 Task: Locate the nearest hot spring in Colorado.
Action: Mouse moved to (137, 65)
Screenshot: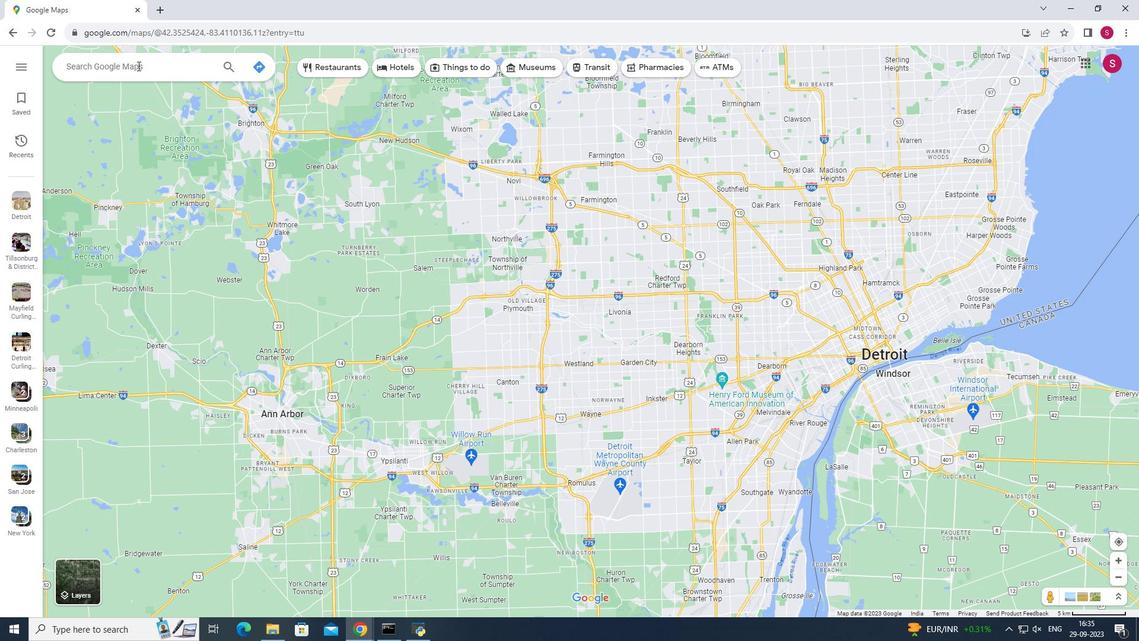 
Action: Mouse pressed left at (137, 65)
Screenshot: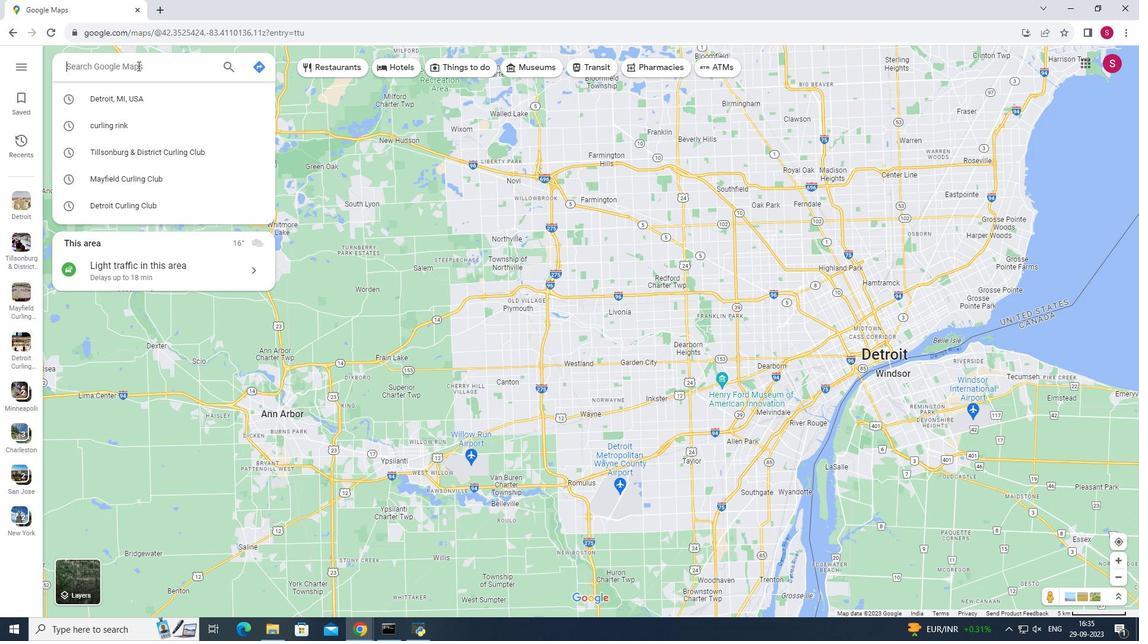 
Action: Mouse moved to (140, 68)
Screenshot: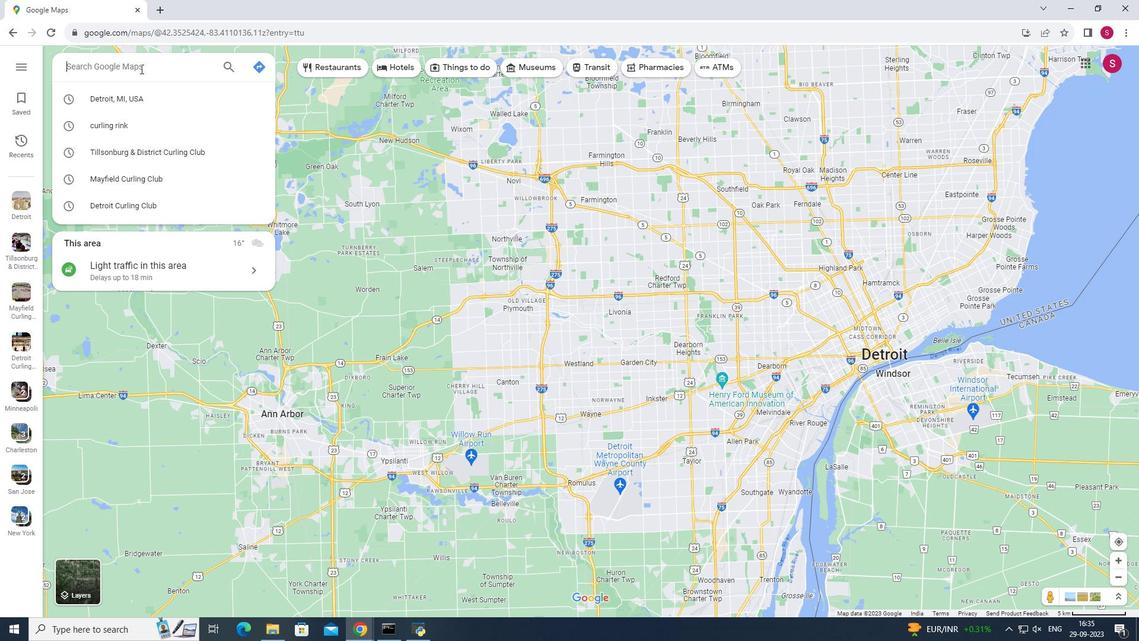 
Action: Key pressed <Key.shift>Colorado<Key.enter>
Screenshot: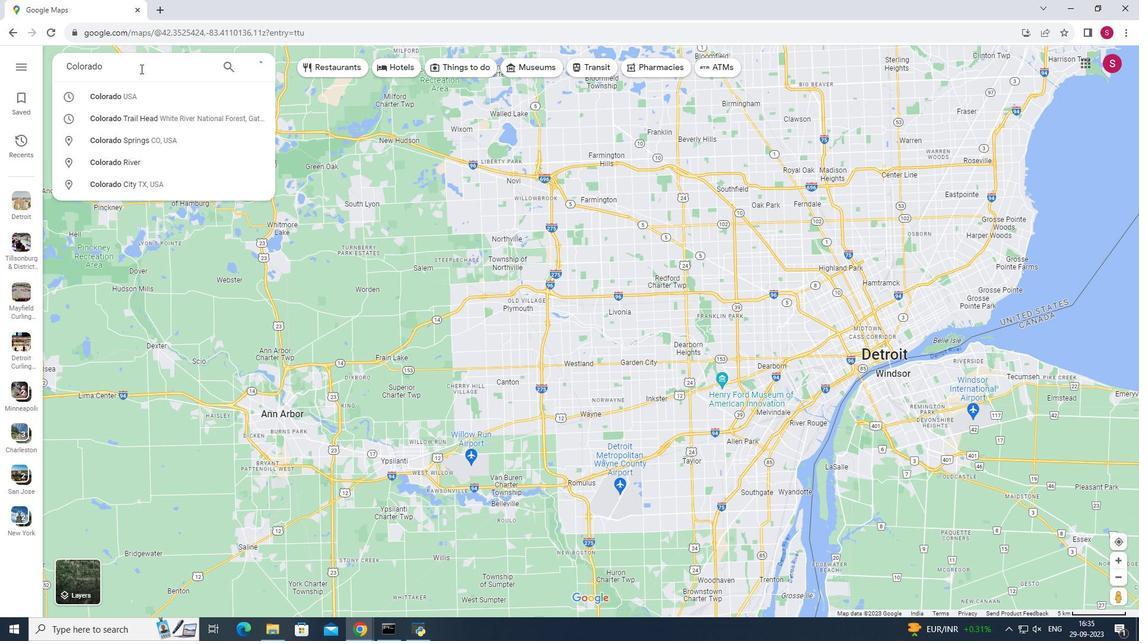 
Action: Mouse moved to (159, 261)
Screenshot: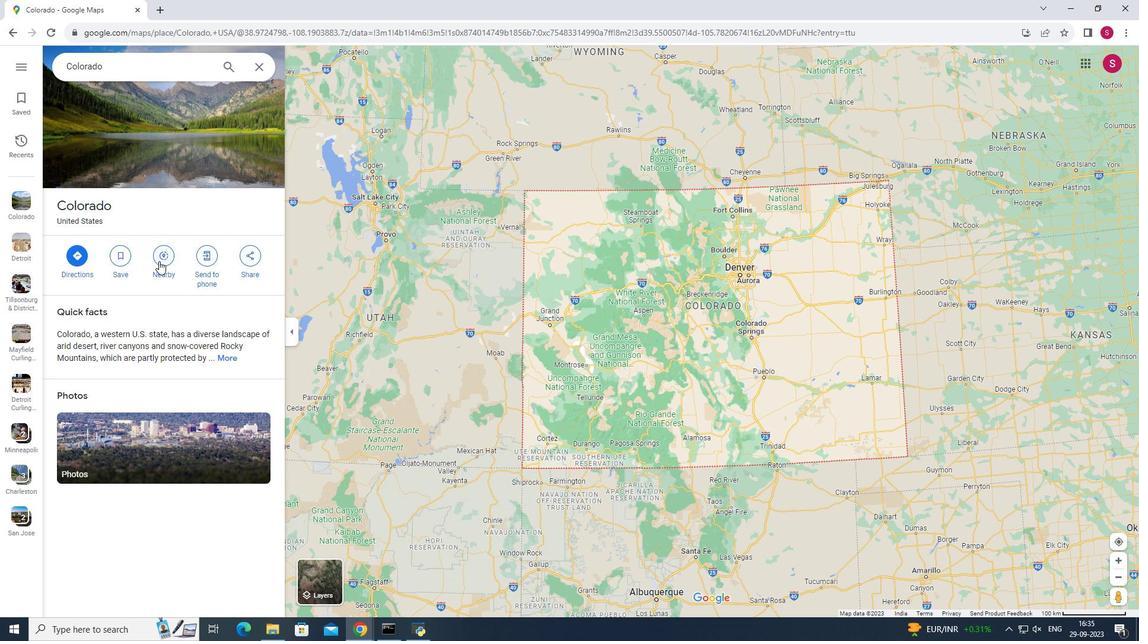 
Action: Mouse pressed left at (159, 261)
Screenshot: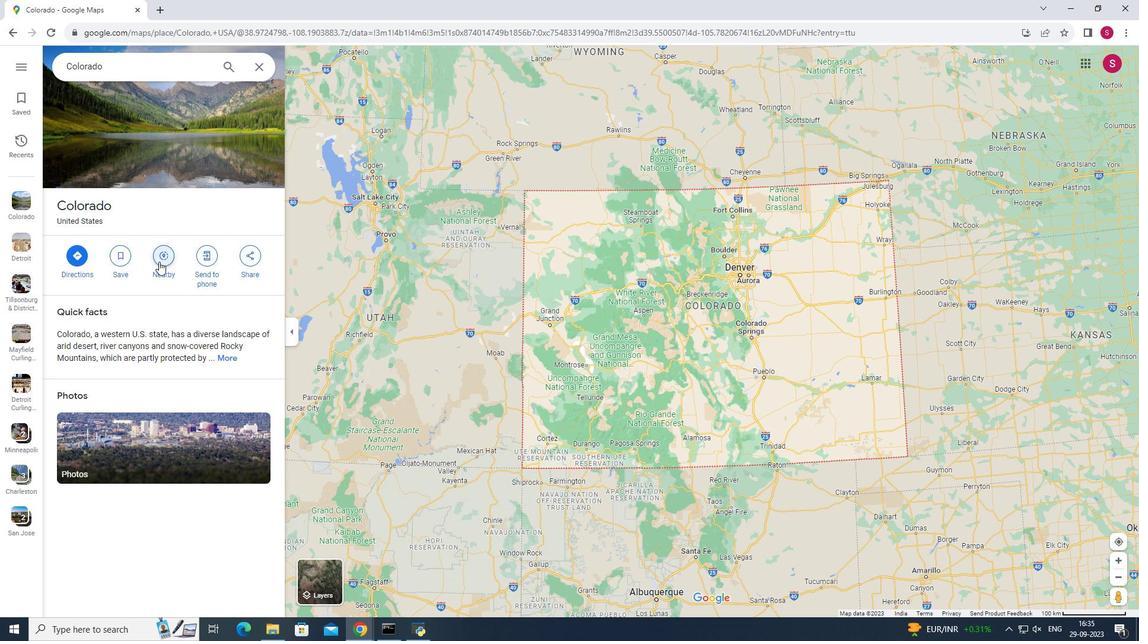 
Action: Mouse moved to (159, 263)
Screenshot: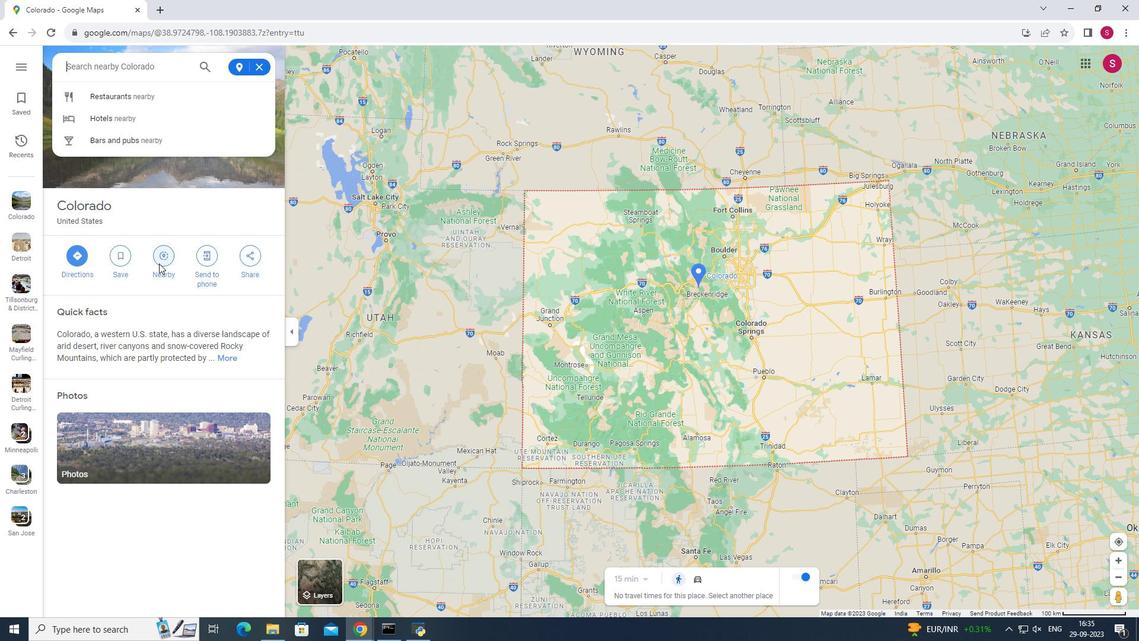 
Action: Key pressed hot<Key.space>spring<Key.enter>
Screenshot: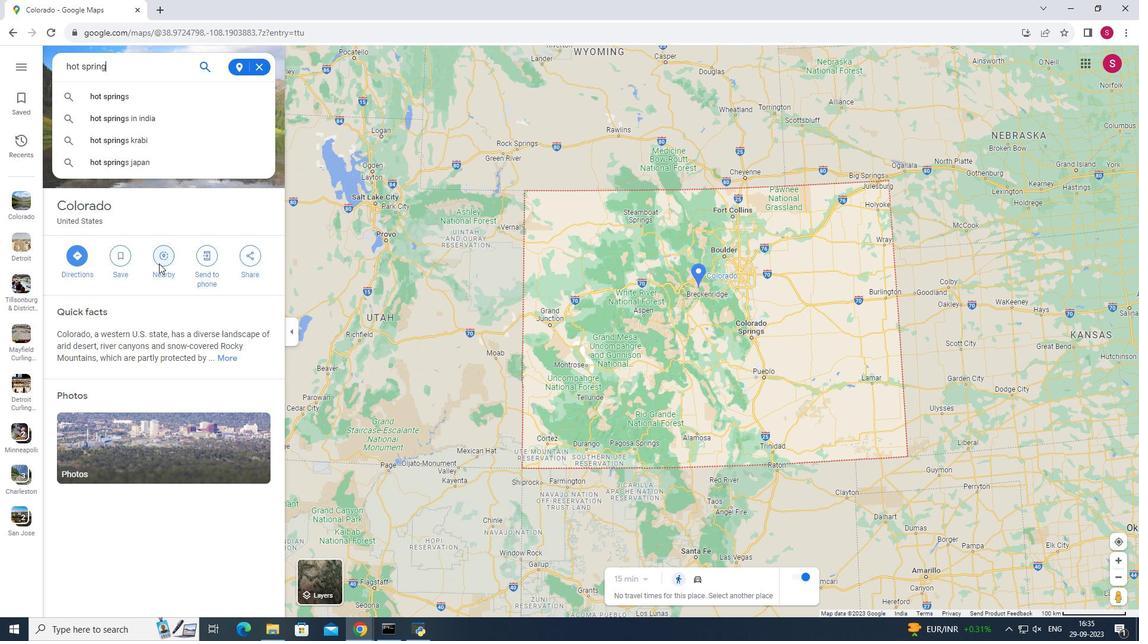 
Action: Mouse moved to (173, 222)
Screenshot: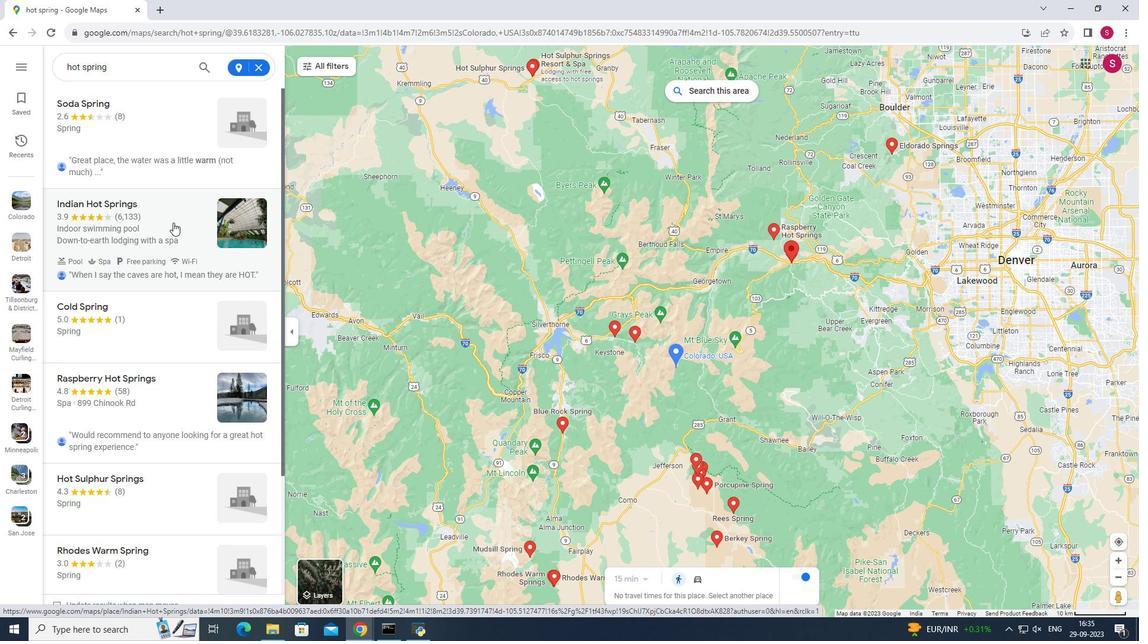
Action: Mouse pressed left at (173, 222)
Screenshot: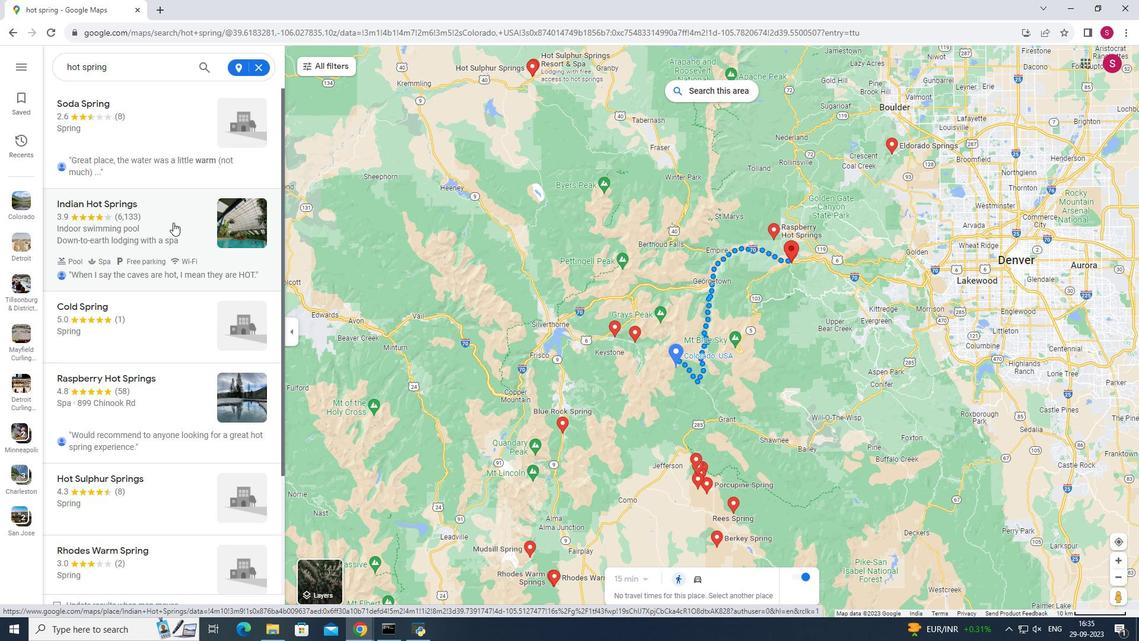 
Action: Mouse moved to (477, 323)
Screenshot: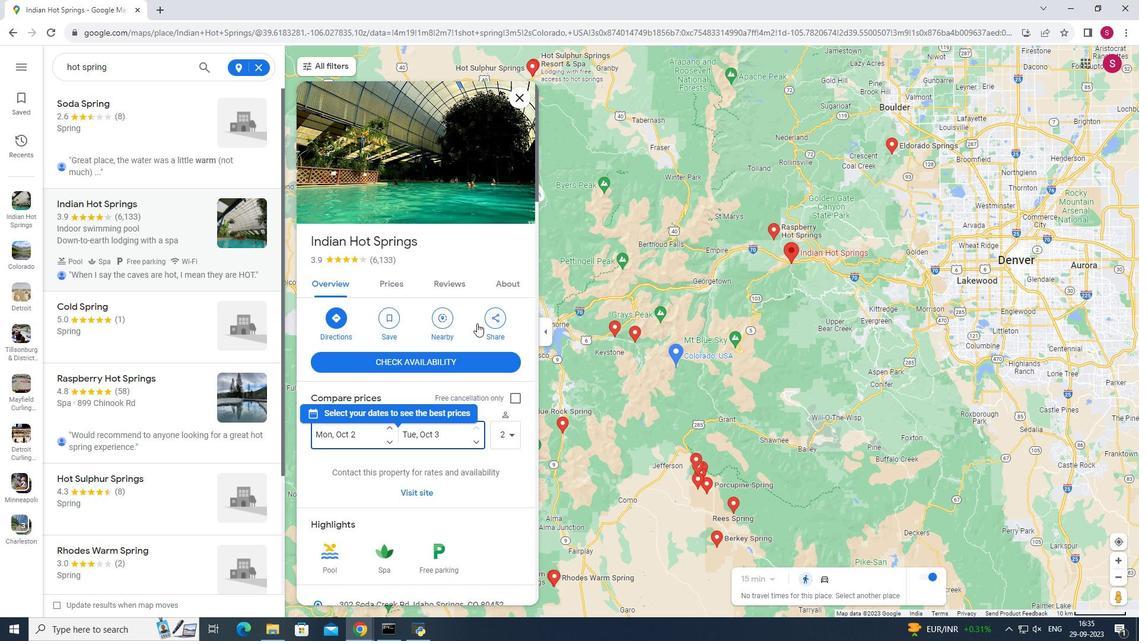 
Action: Mouse scrolled (477, 322) with delta (0, 0)
Screenshot: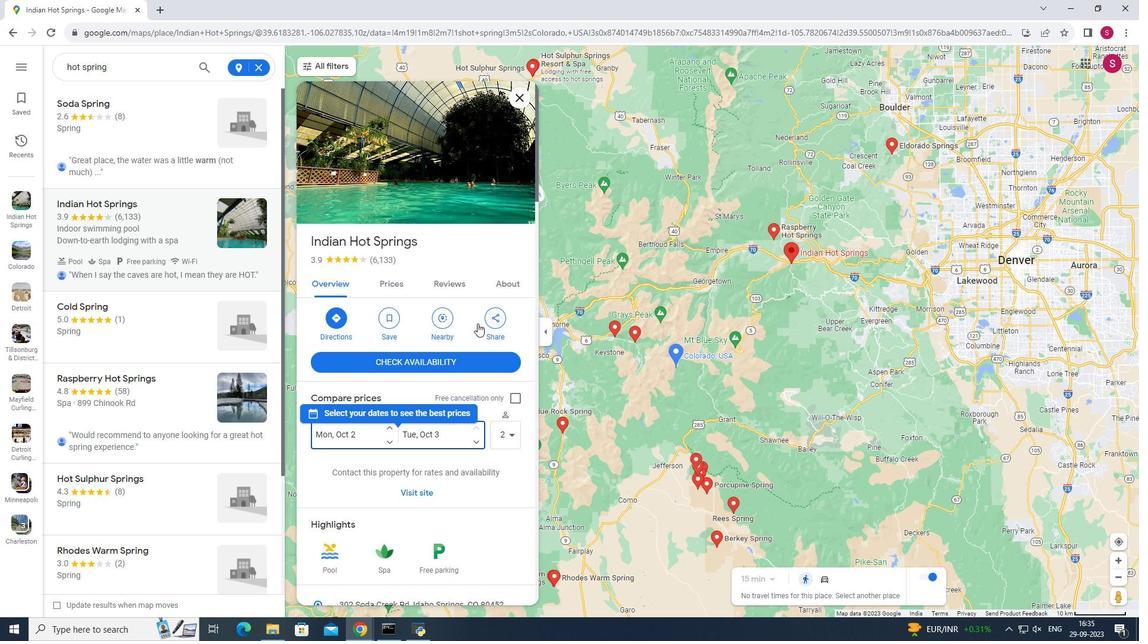 
Action: Mouse moved to (477, 323)
Screenshot: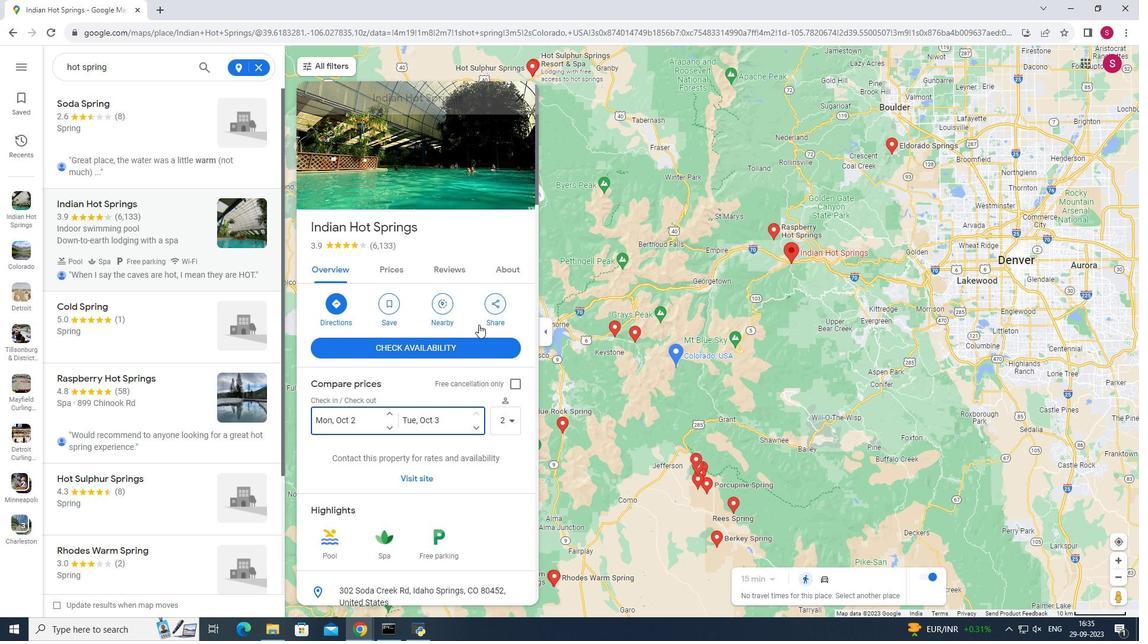 
Action: Mouse scrolled (477, 322) with delta (0, 0)
Screenshot: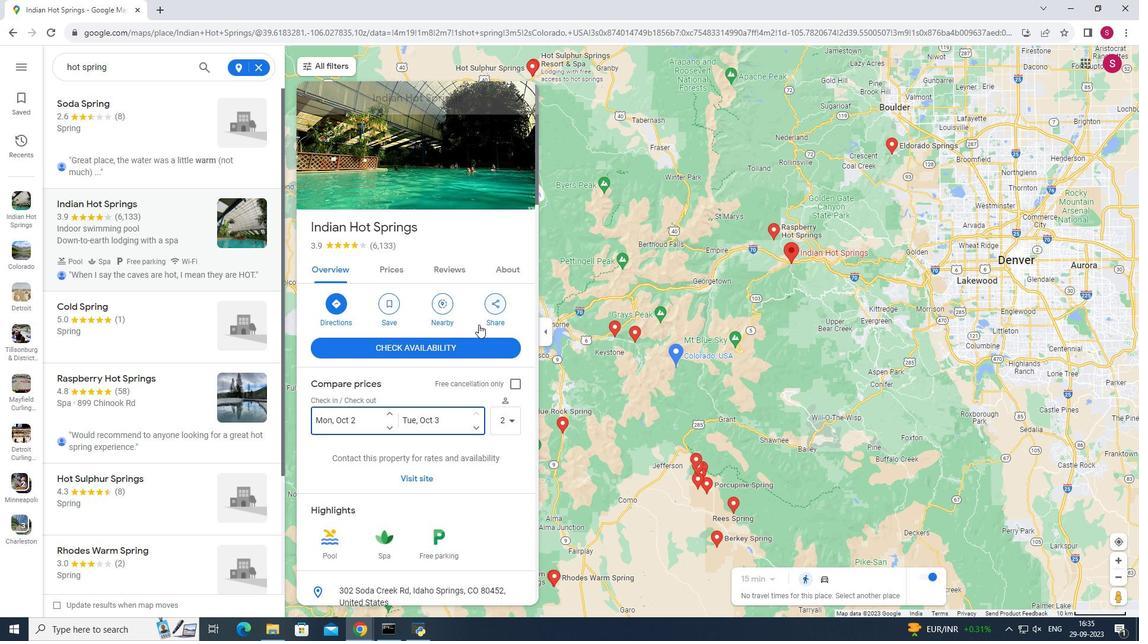
Action: Mouse moved to (480, 326)
Screenshot: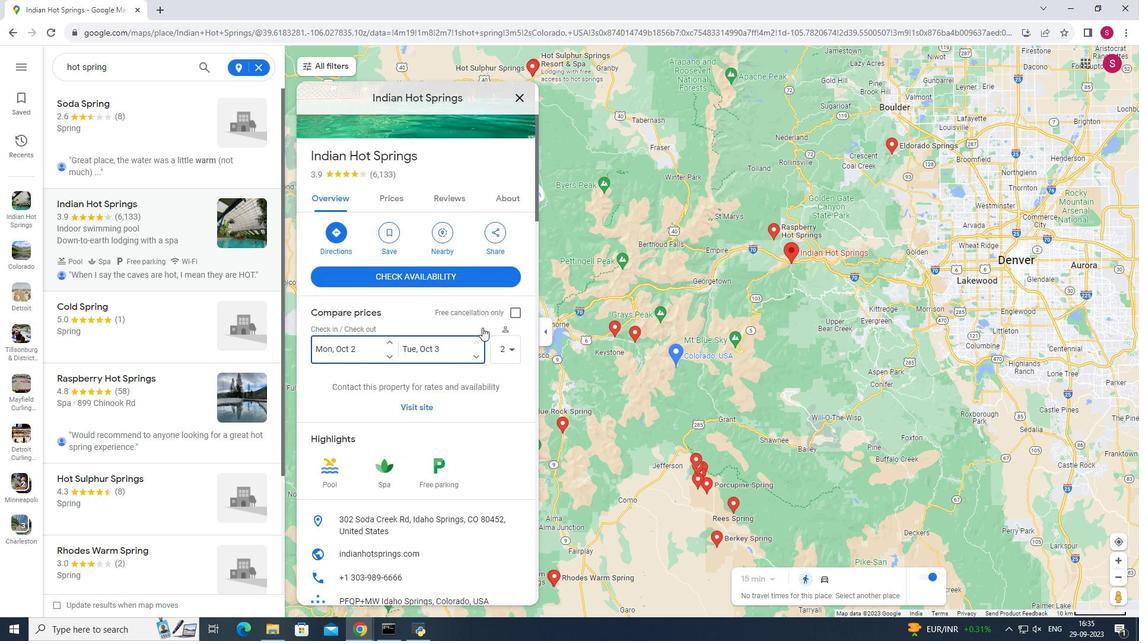 
Action: Mouse scrolled (480, 325) with delta (0, 0)
Screenshot: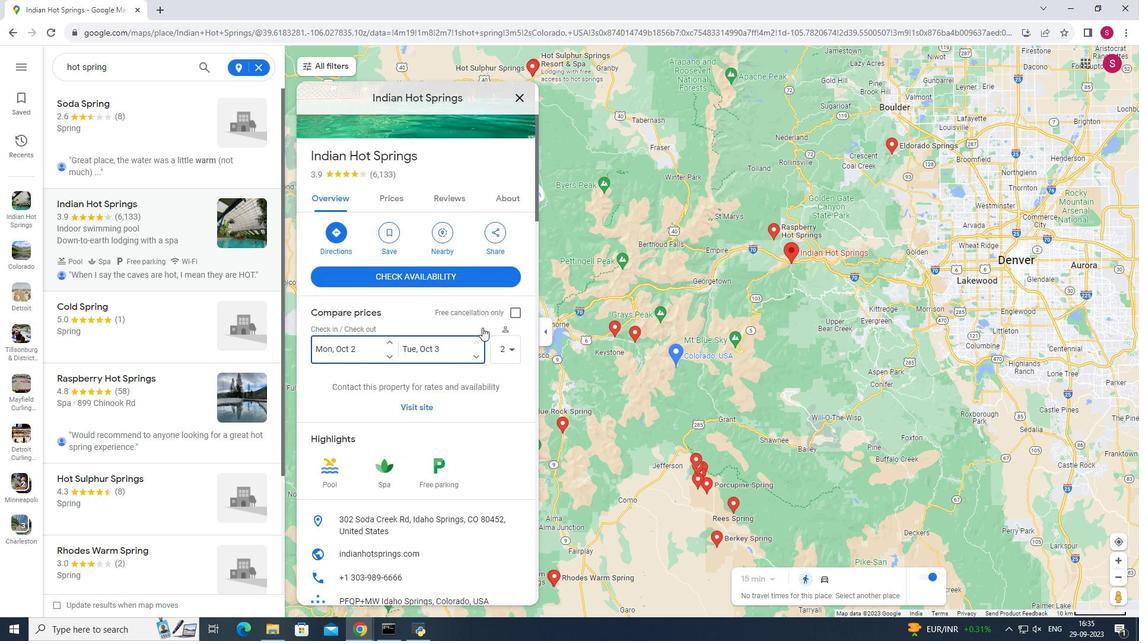 
Action: Mouse moved to (483, 328)
Screenshot: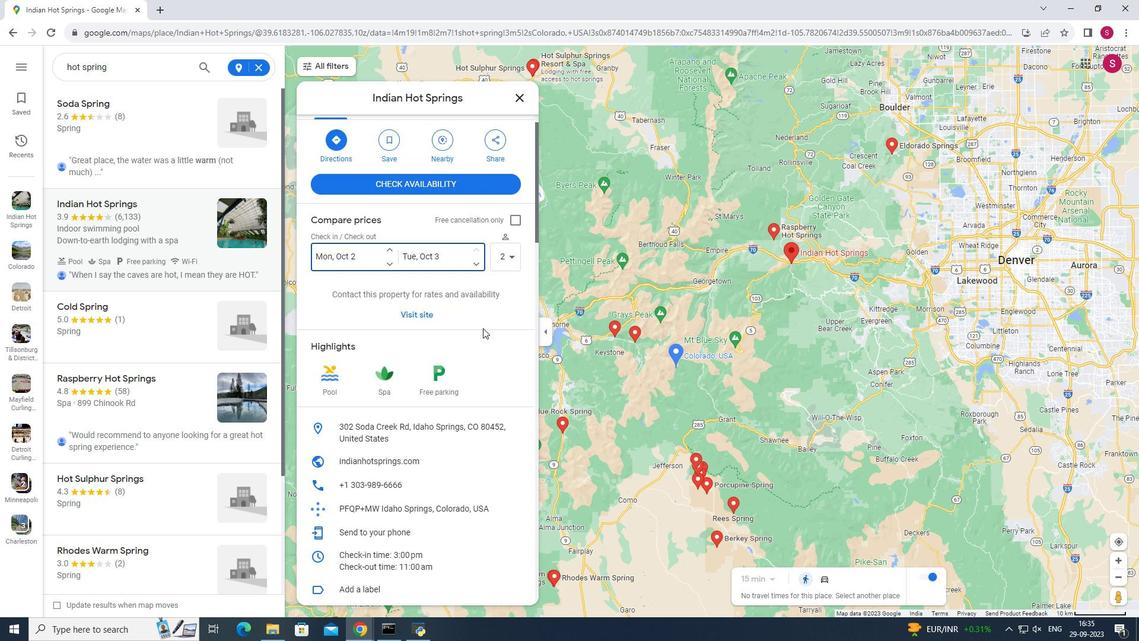 
Action: Mouse scrolled (483, 327) with delta (0, 0)
Screenshot: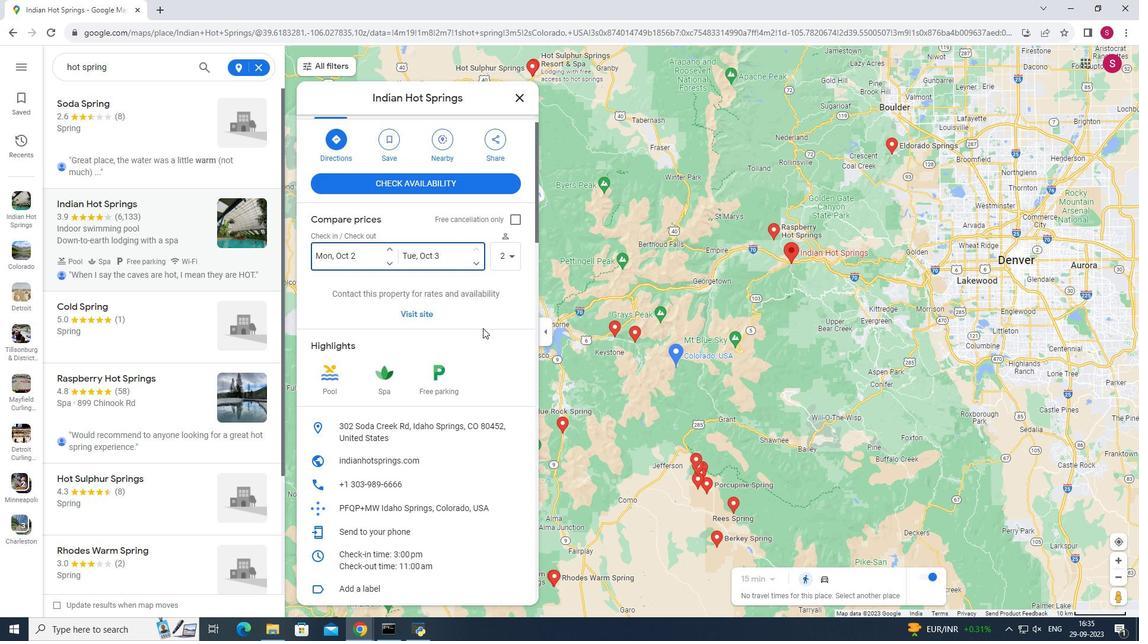 
Action: Mouse moved to (482, 334)
Screenshot: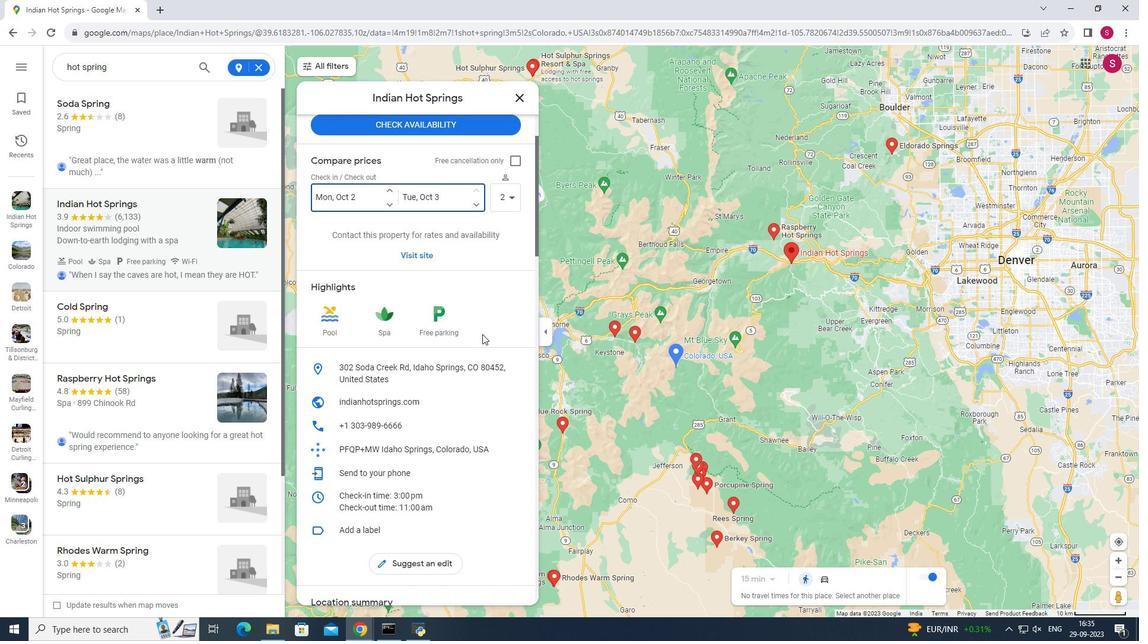 
Action: Mouse scrolled (482, 333) with delta (0, 0)
Screenshot: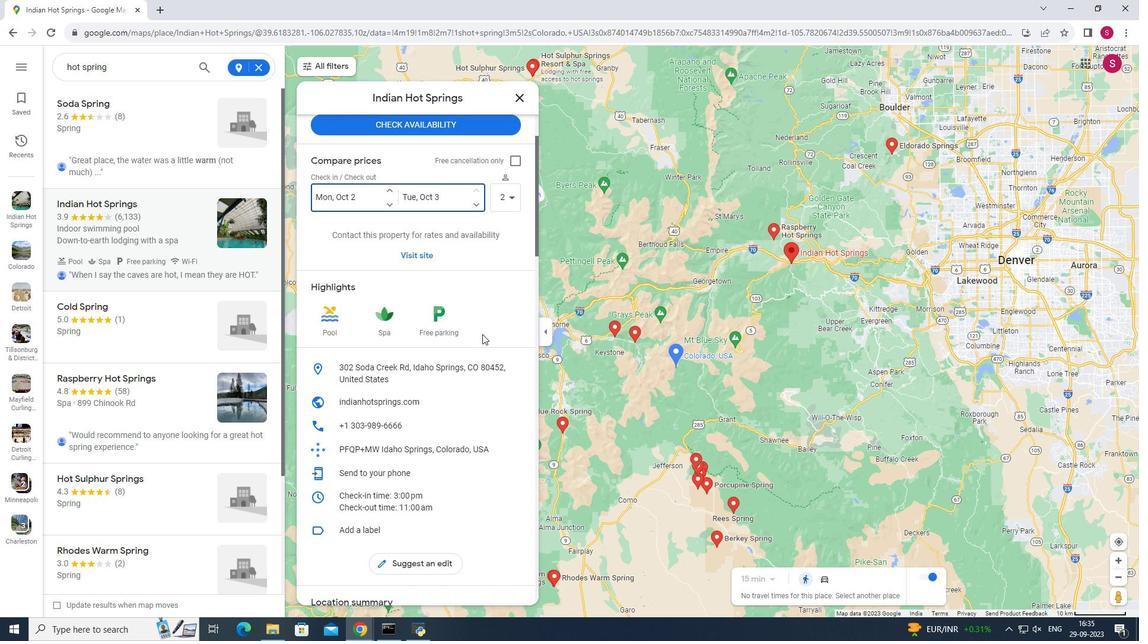 
Action: Mouse scrolled (482, 333) with delta (0, 0)
Screenshot: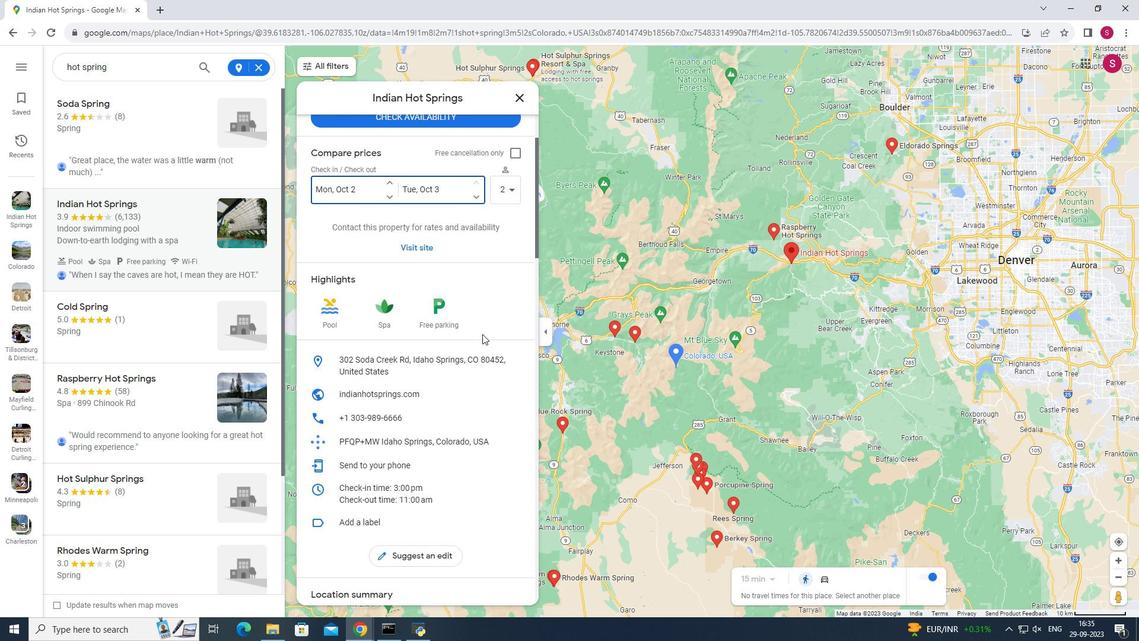 
Action: Mouse scrolled (482, 333) with delta (0, 0)
Screenshot: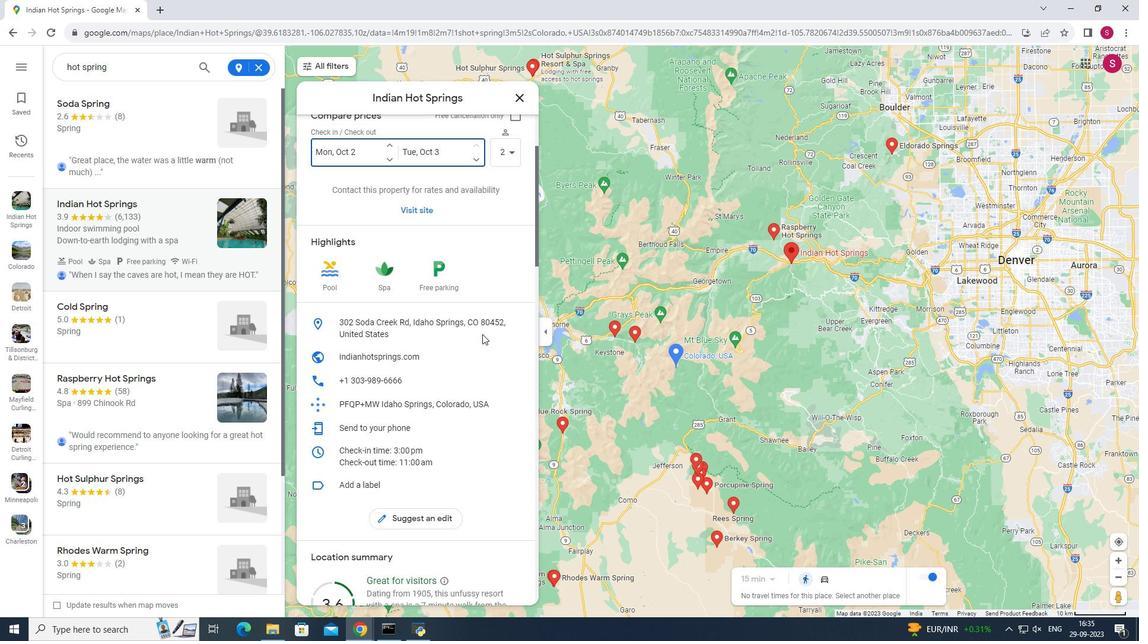 
Action: Mouse scrolled (482, 333) with delta (0, 0)
Screenshot: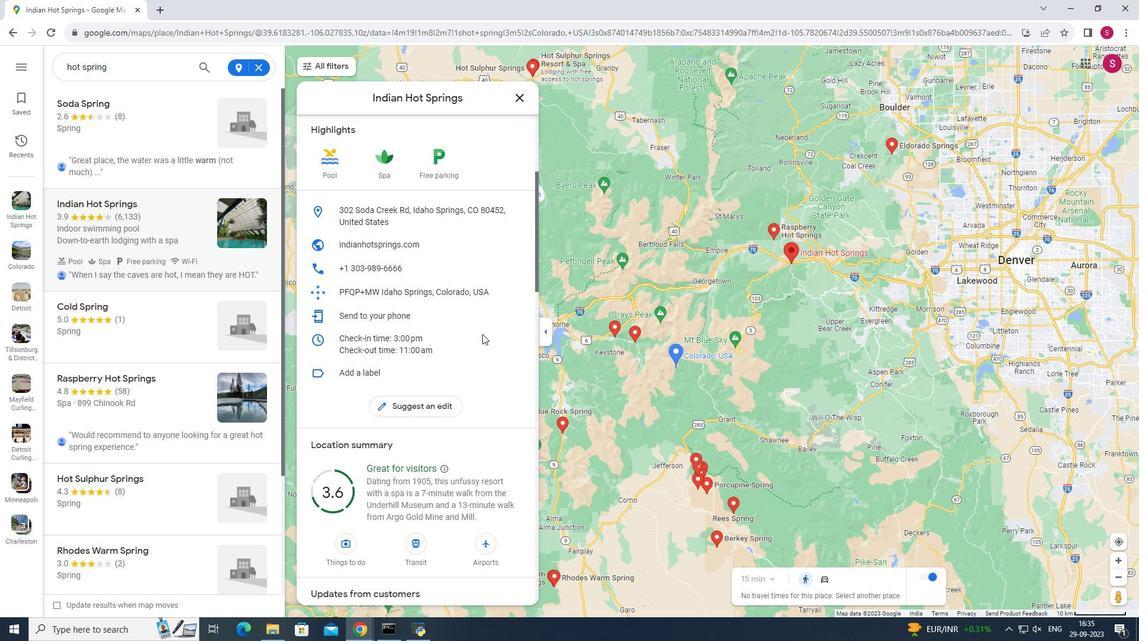 
Action: Mouse scrolled (482, 333) with delta (0, 0)
Screenshot: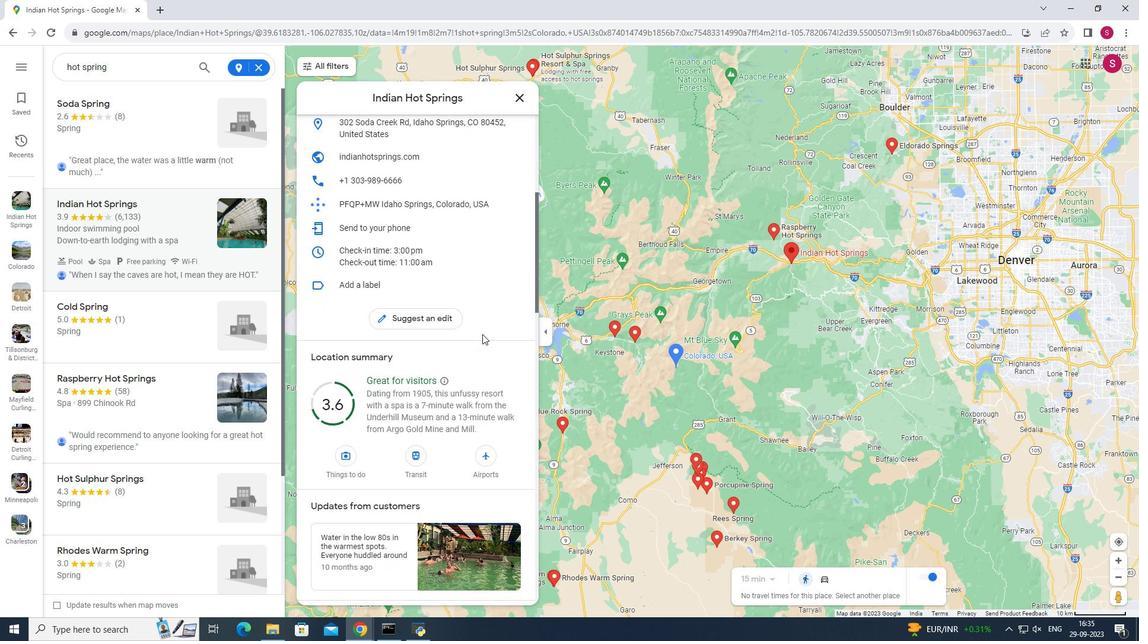 
Action: Mouse moved to (481, 332)
Screenshot: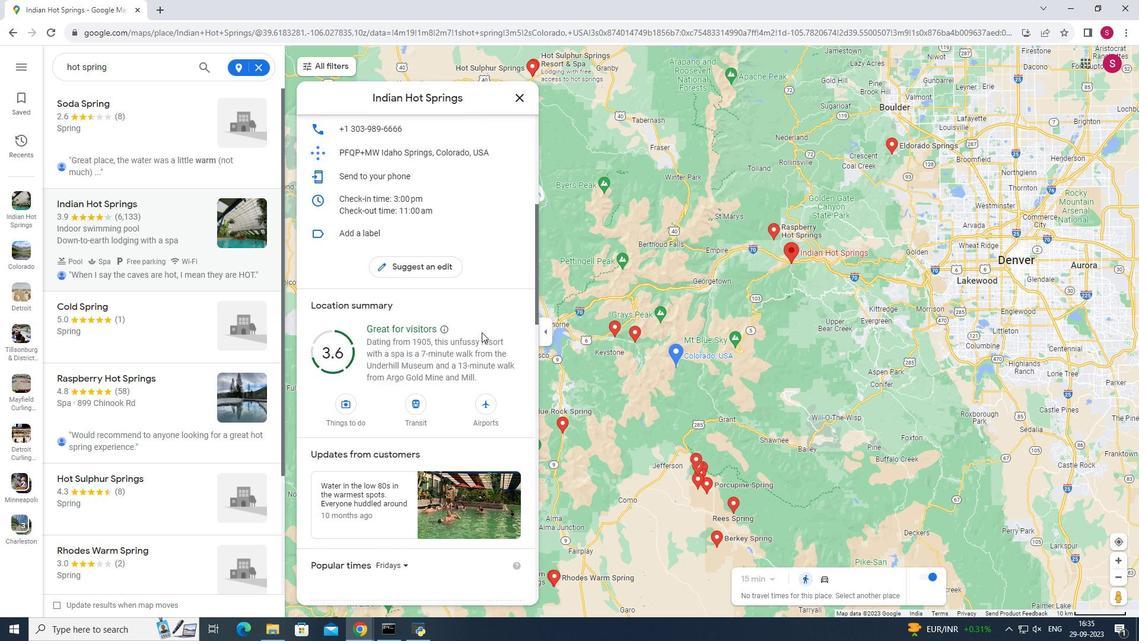 
Action: Mouse scrolled (481, 331) with delta (0, 0)
Screenshot: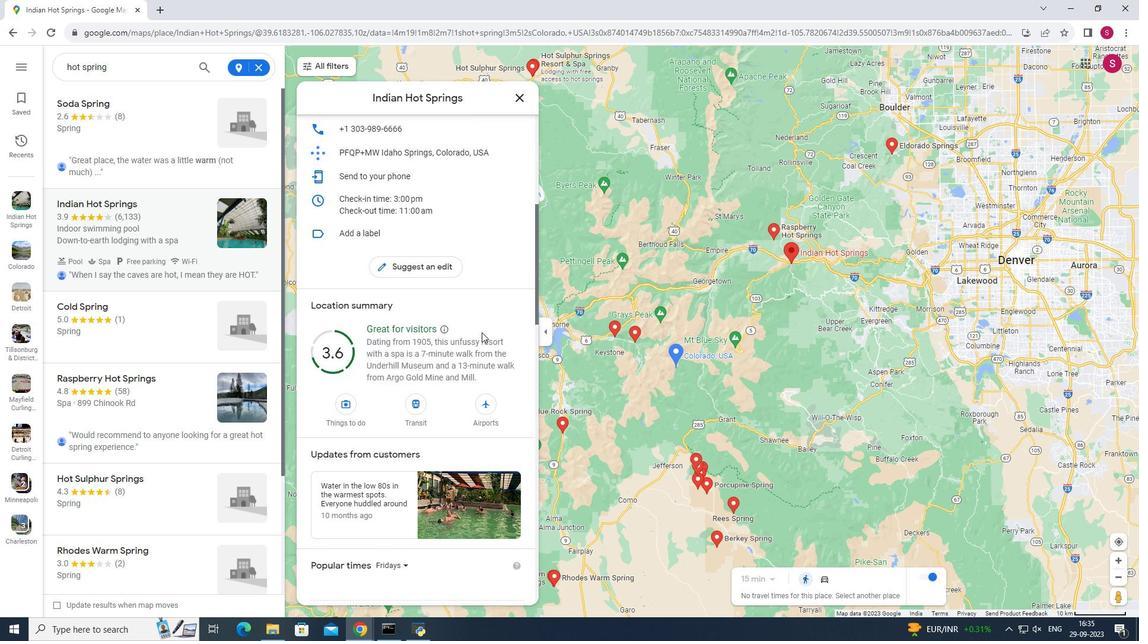 
Action: Mouse scrolled (481, 331) with delta (0, 0)
Screenshot: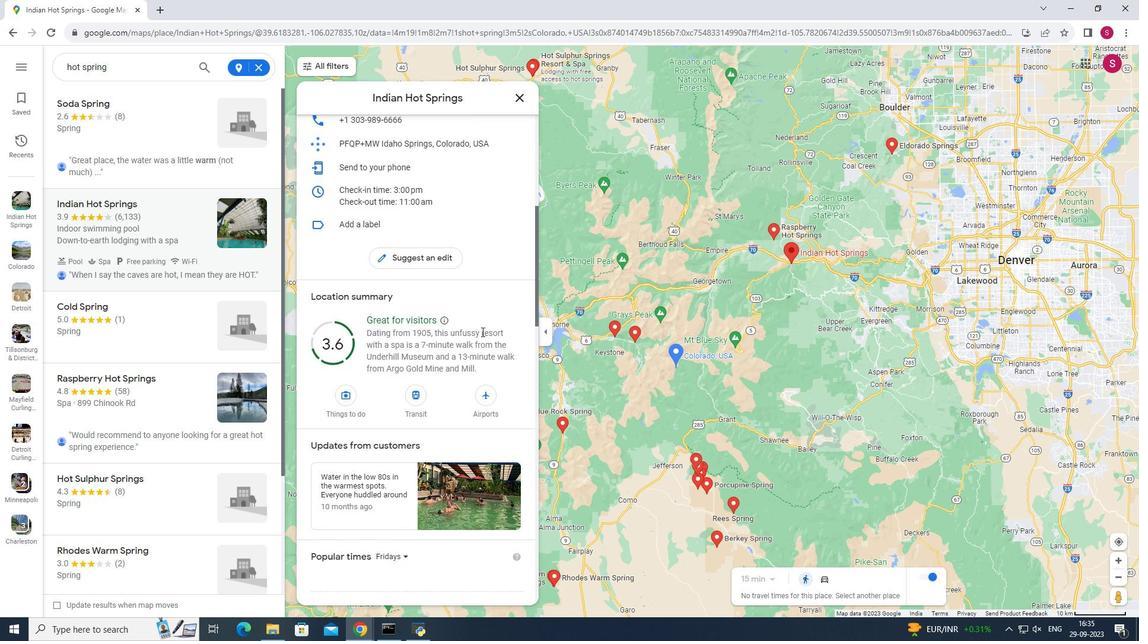 
Action: Mouse scrolled (481, 331) with delta (0, 0)
Screenshot: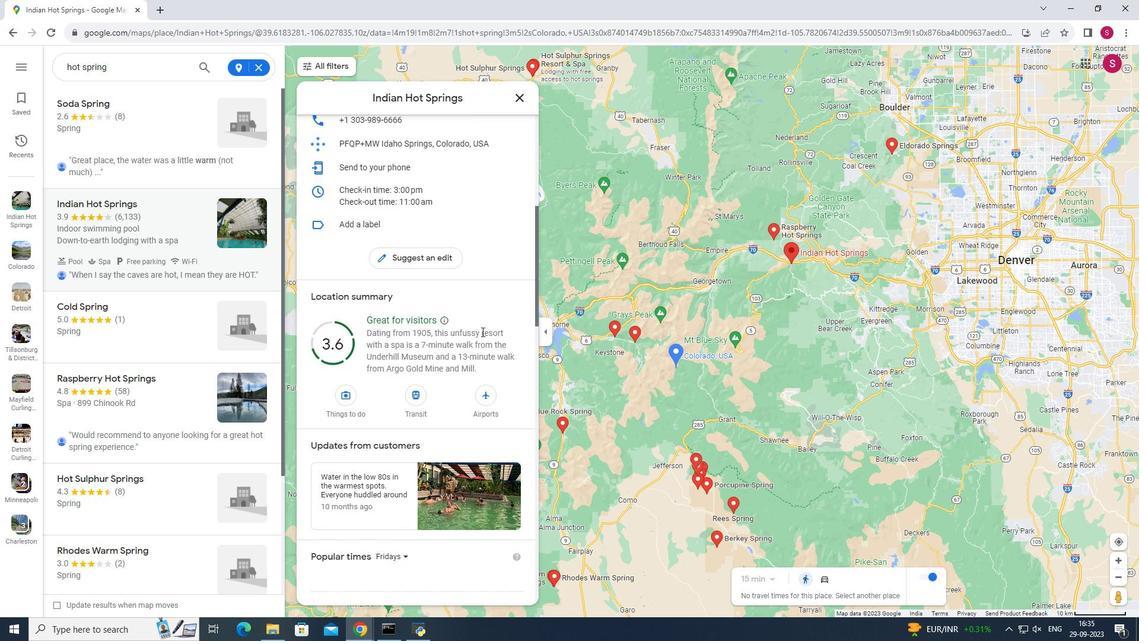 
Action: Mouse moved to (481, 331)
Screenshot: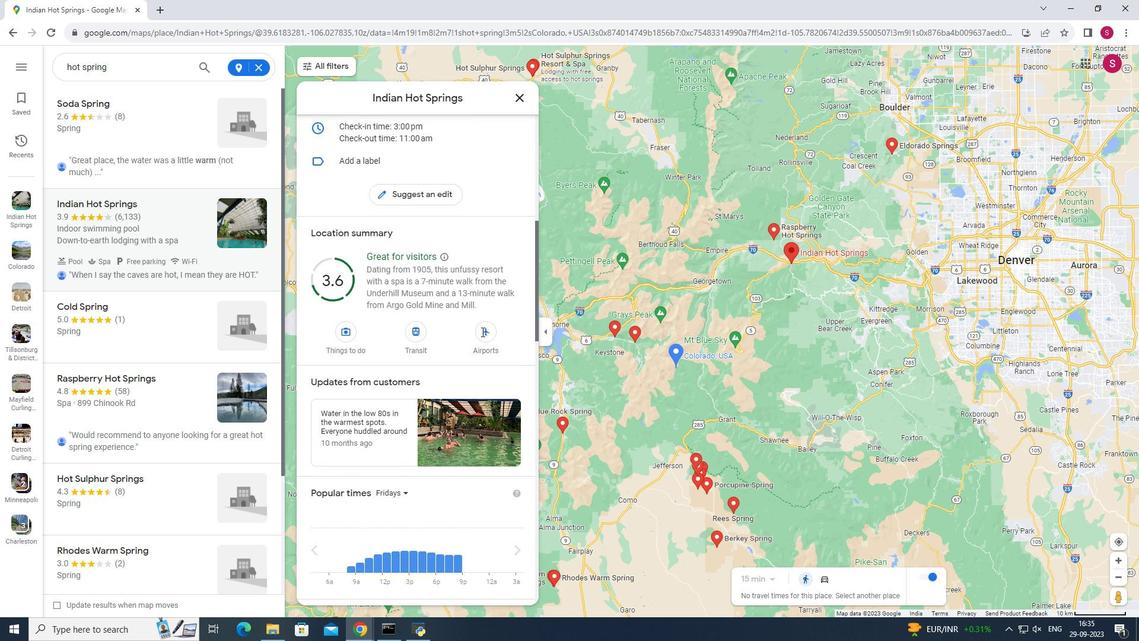 
Action: Mouse scrolled (481, 331) with delta (0, 0)
Screenshot: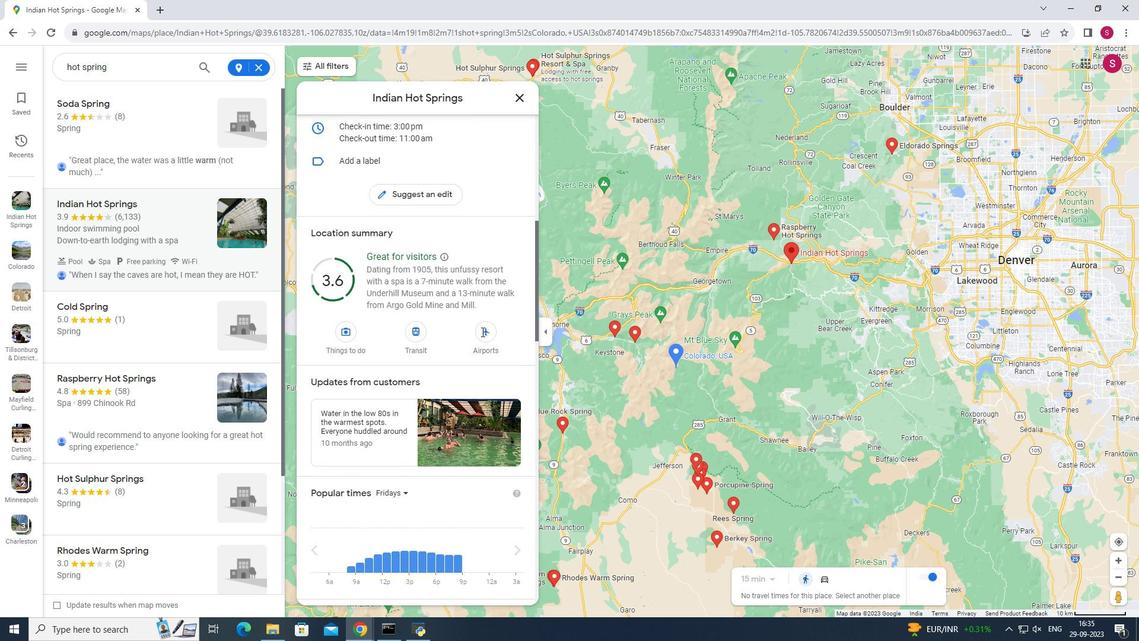 
Action: Mouse moved to (481, 329)
Screenshot: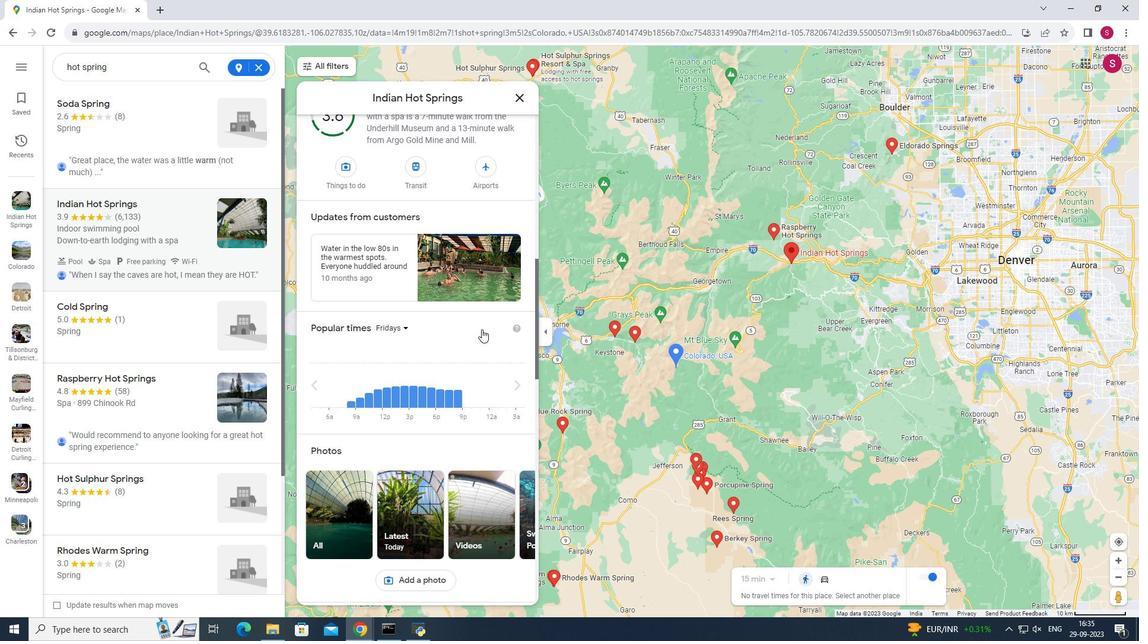 
Action: Mouse scrolled (481, 328) with delta (0, 0)
Screenshot: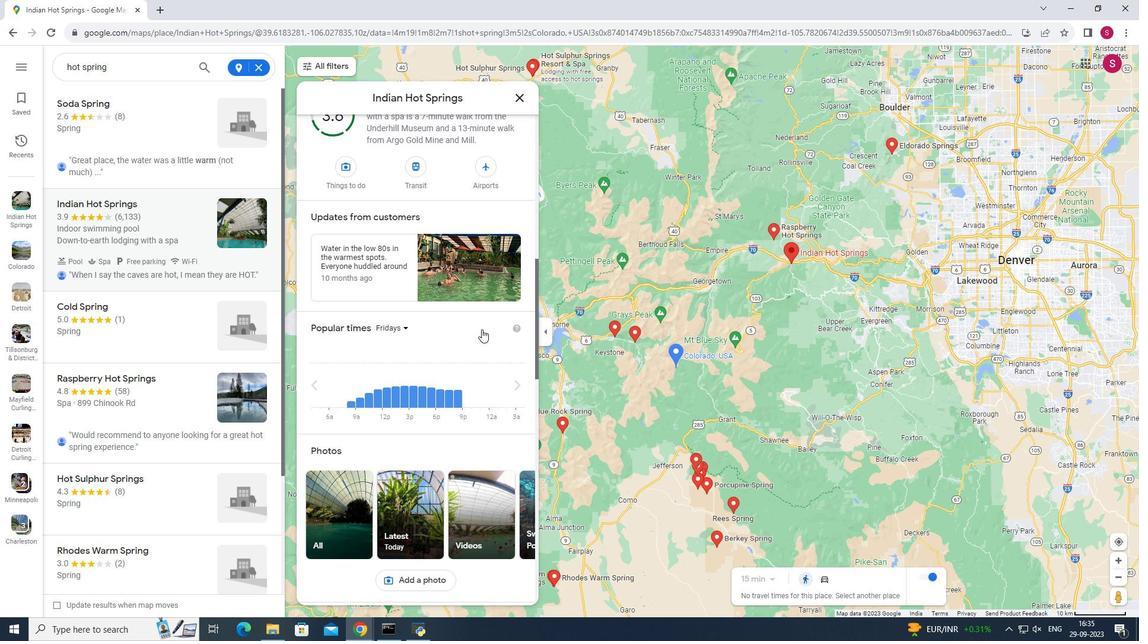 
Action: Mouse scrolled (481, 328) with delta (0, 0)
Screenshot: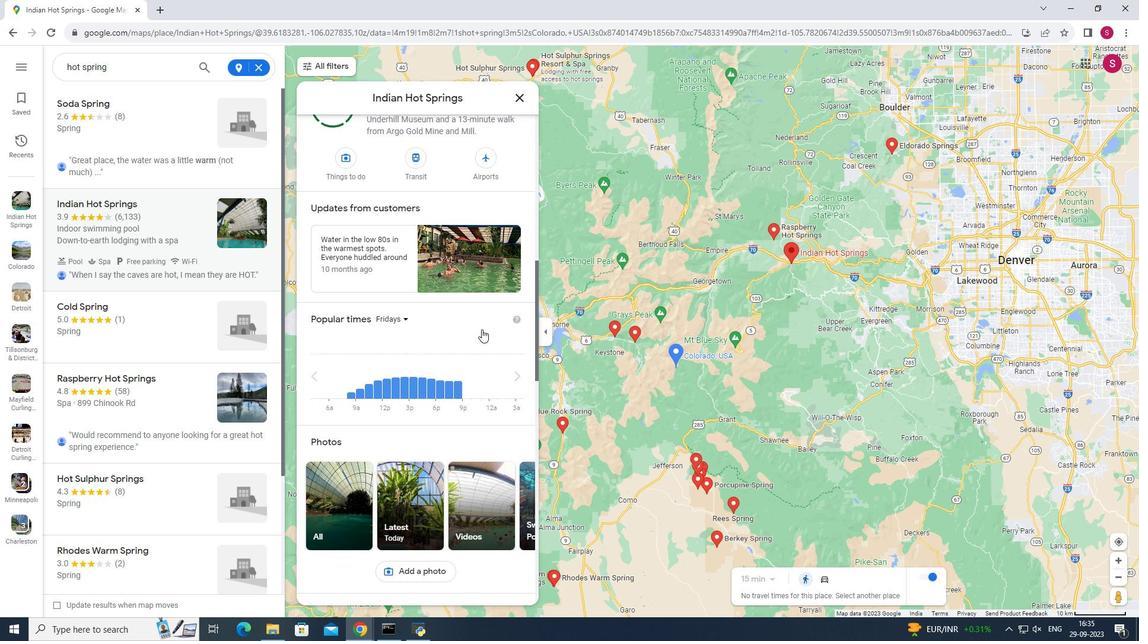 
Action: Mouse scrolled (481, 328) with delta (0, 0)
Screenshot: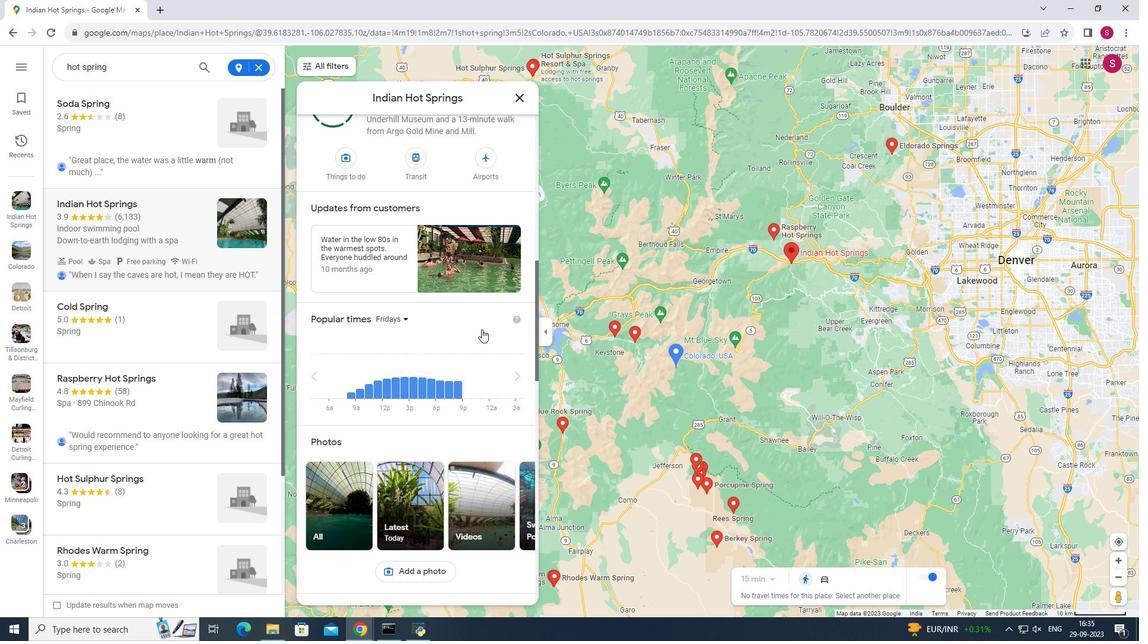 
Action: Mouse scrolled (481, 328) with delta (0, 0)
Screenshot: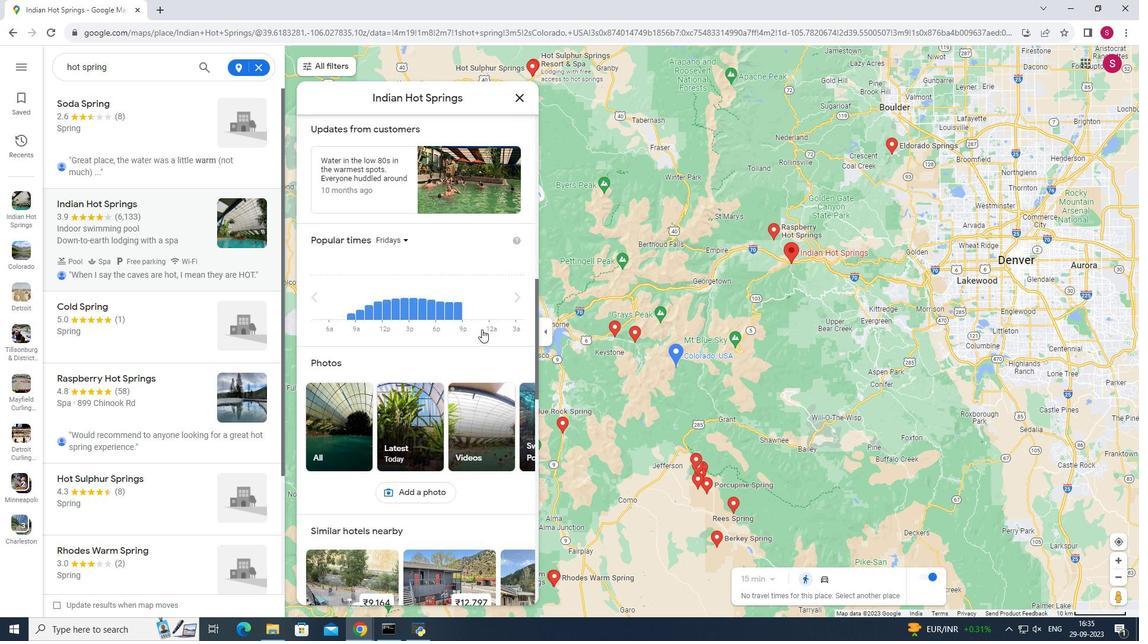 
Action: Mouse scrolled (481, 328) with delta (0, 0)
Screenshot: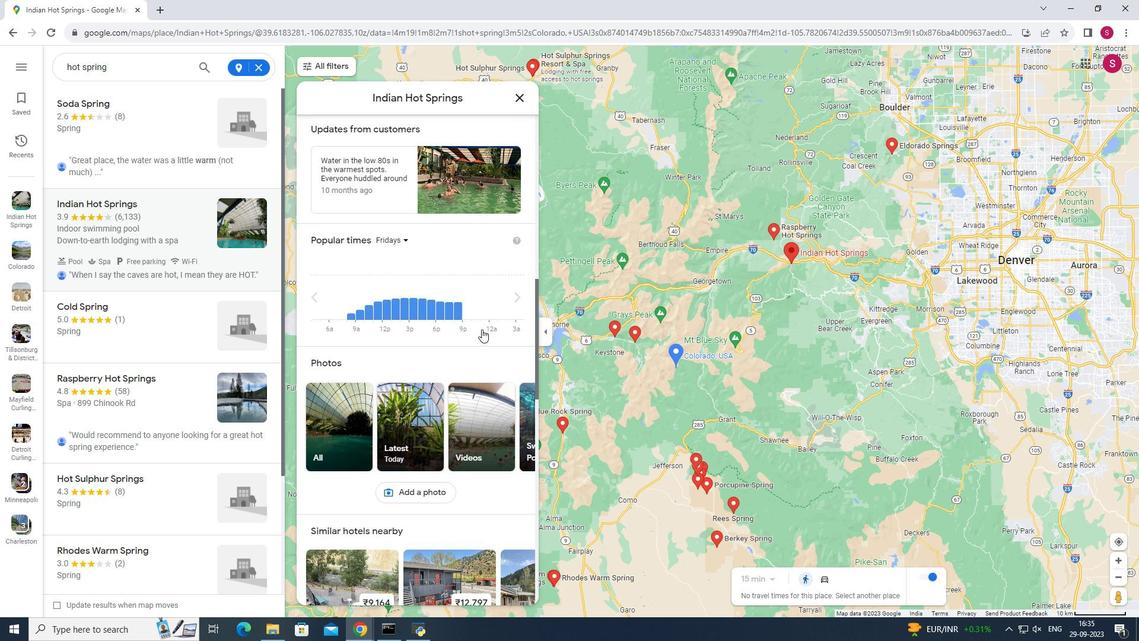 
Action: Mouse moved to (483, 327)
Screenshot: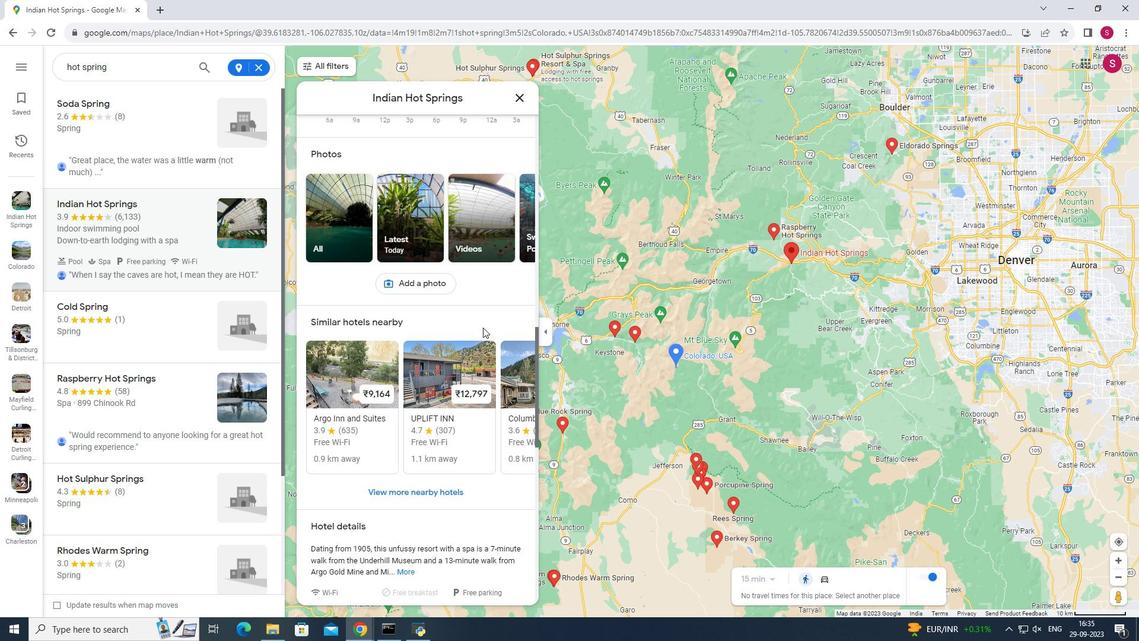 
Action: Mouse scrolled (483, 328) with delta (0, 0)
Screenshot: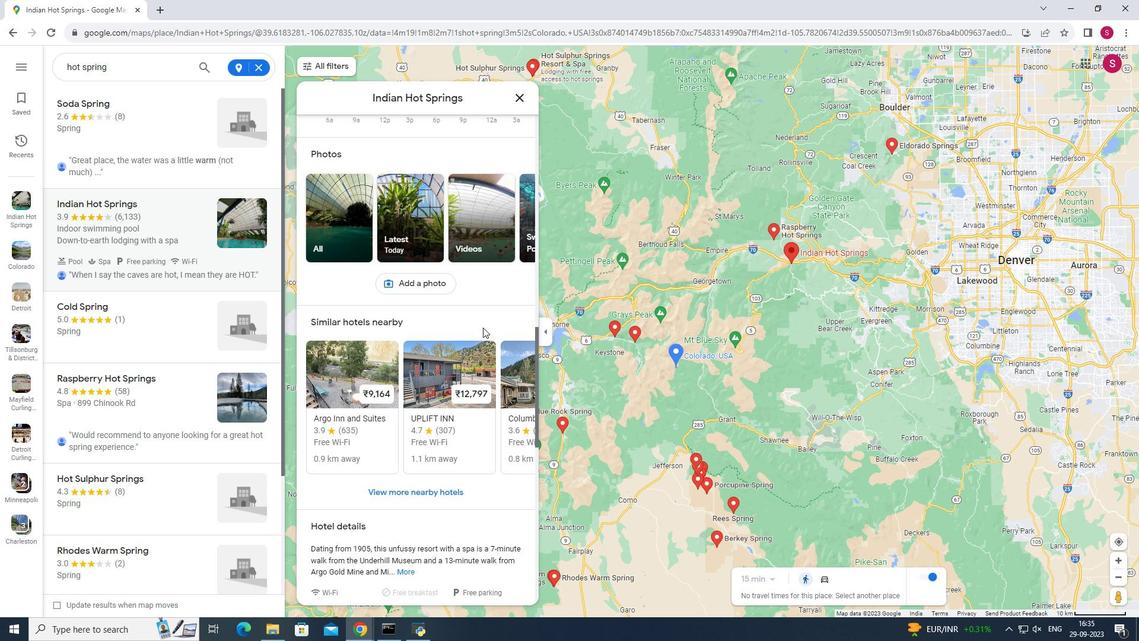 
Action: Mouse scrolled (483, 328) with delta (0, 0)
Screenshot: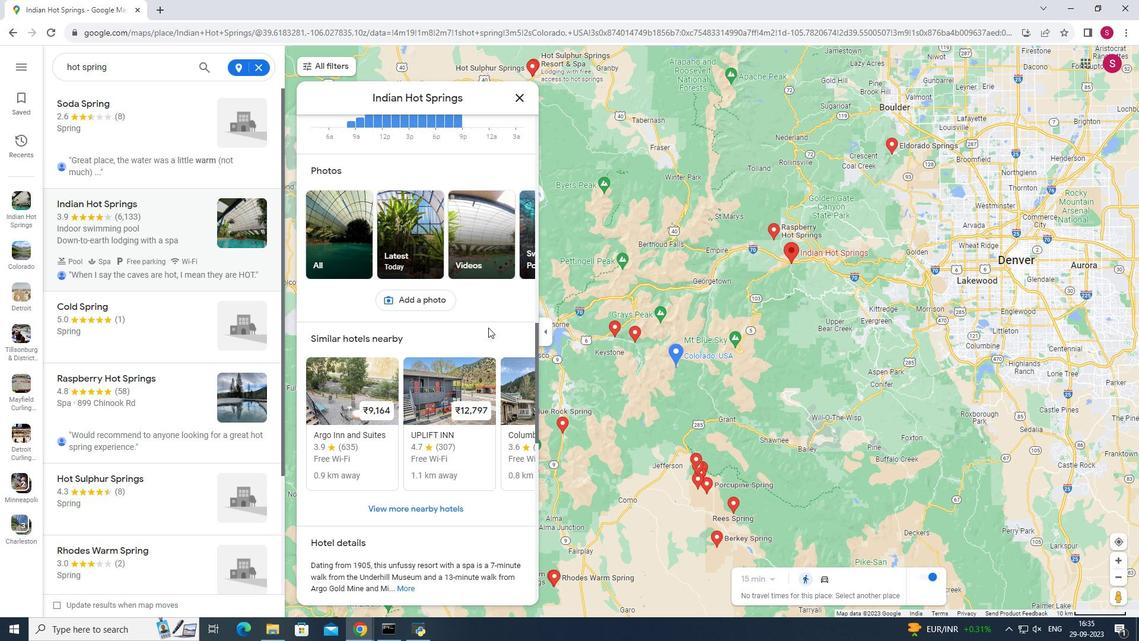 
Action: Mouse scrolled (483, 328) with delta (0, 0)
Screenshot: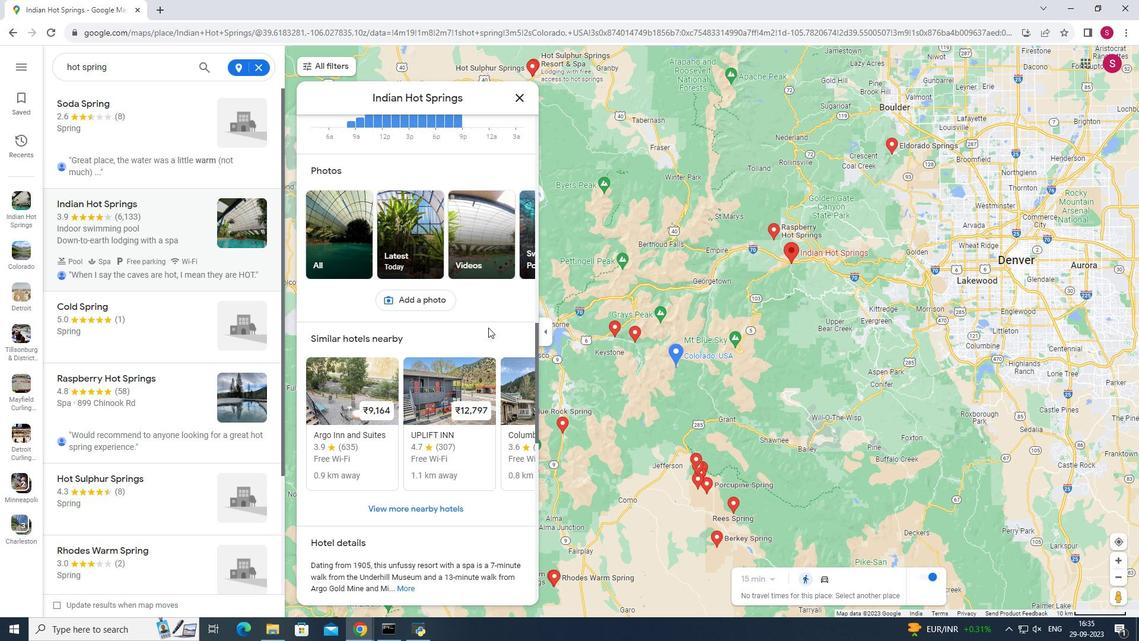 
Action: Mouse moved to (483, 327)
Screenshot: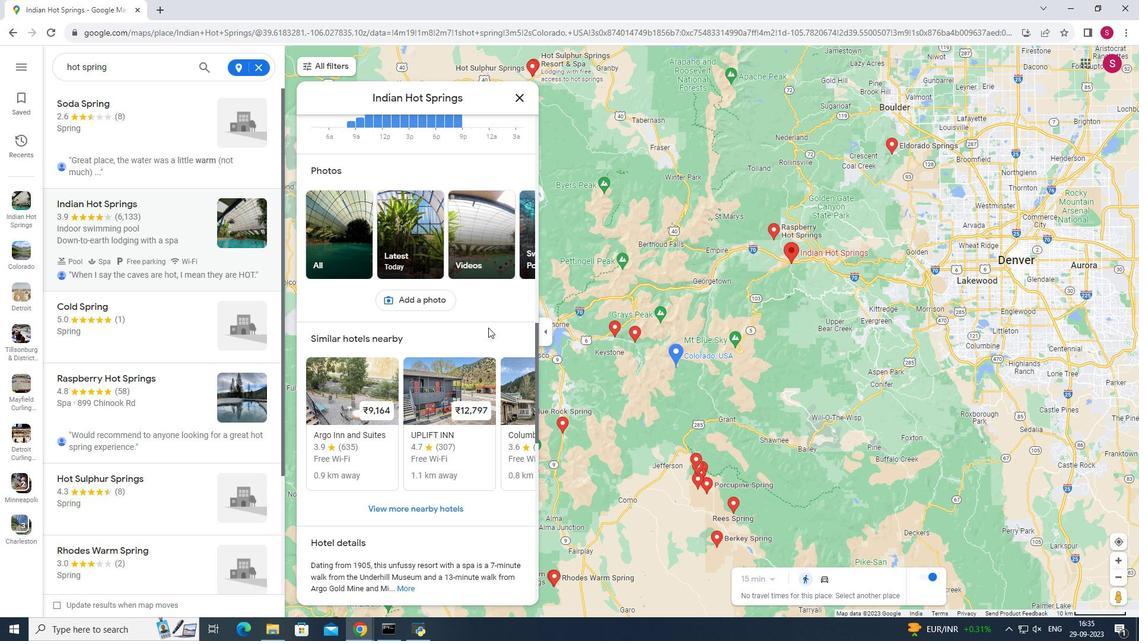 
Action: Mouse scrolled (483, 328) with delta (0, 0)
Screenshot: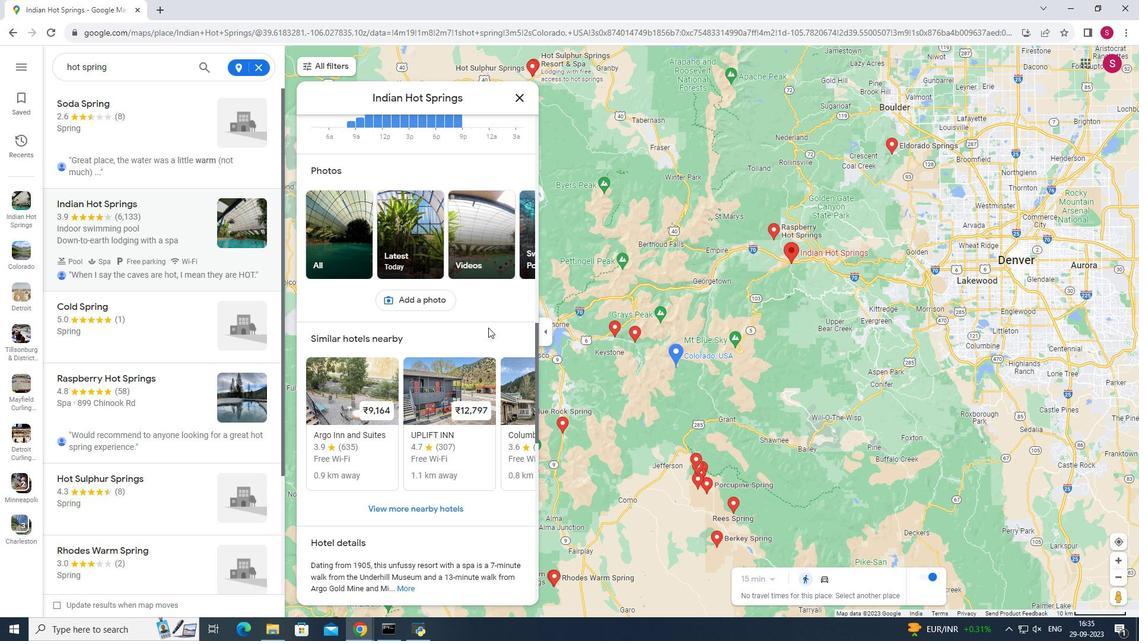 
Action: Mouse moved to (487, 327)
Screenshot: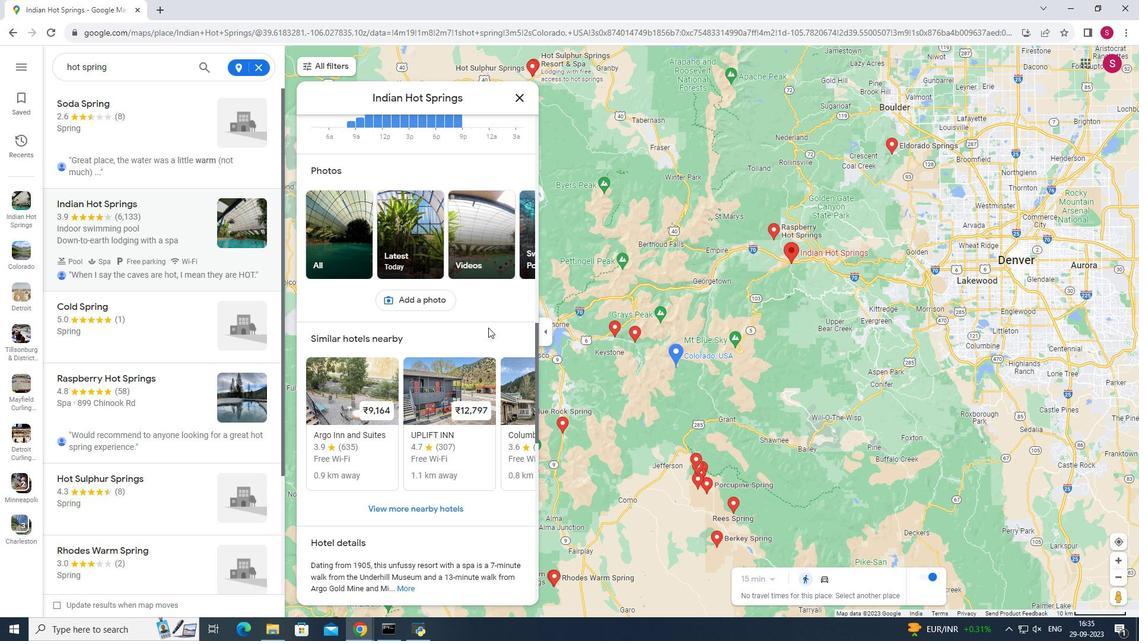 
Action: Mouse scrolled (487, 328) with delta (0, 0)
Screenshot: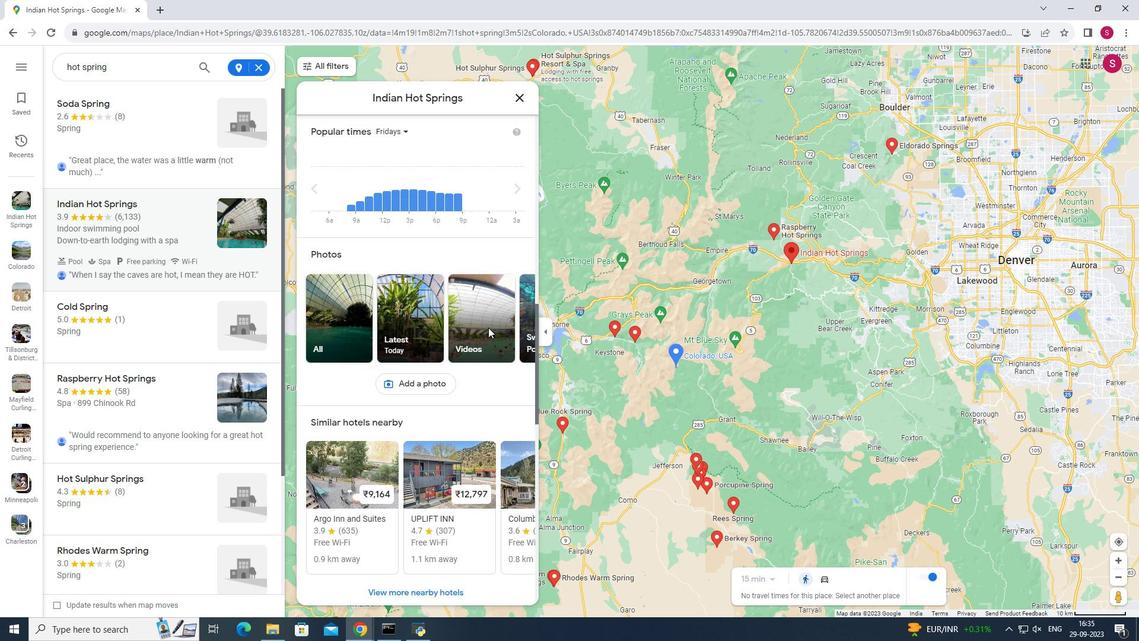 
Action: Mouse moved to (488, 327)
Screenshot: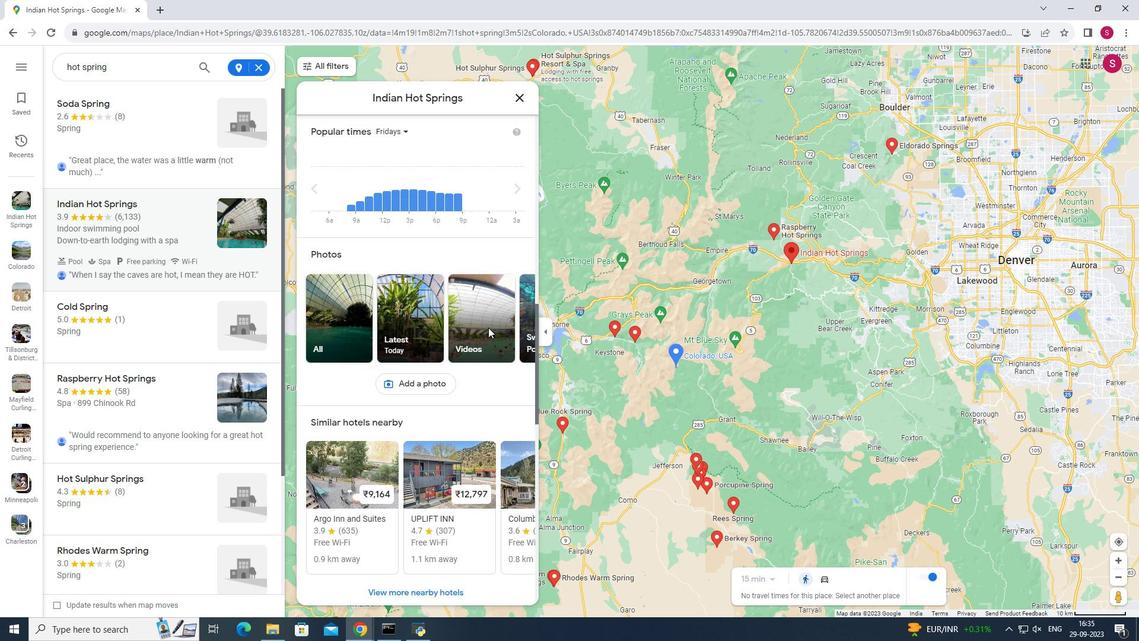 
Action: Mouse scrolled (488, 328) with delta (0, 0)
Screenshot: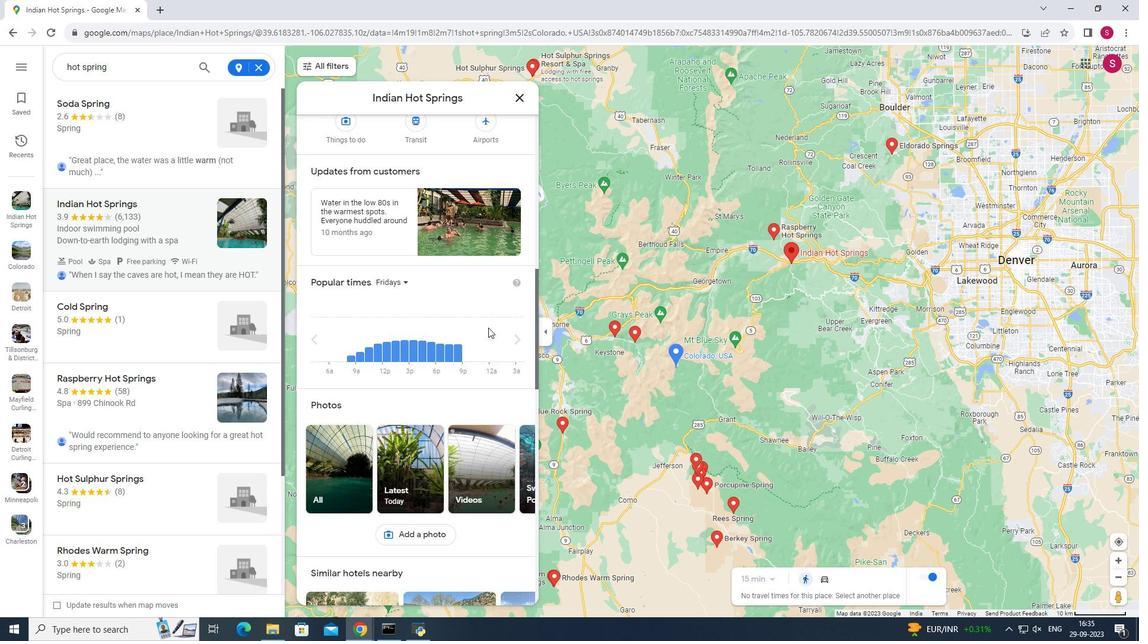 
Action: Mouse scrolled (488, 328) with delta (0, 0)
Screenshot: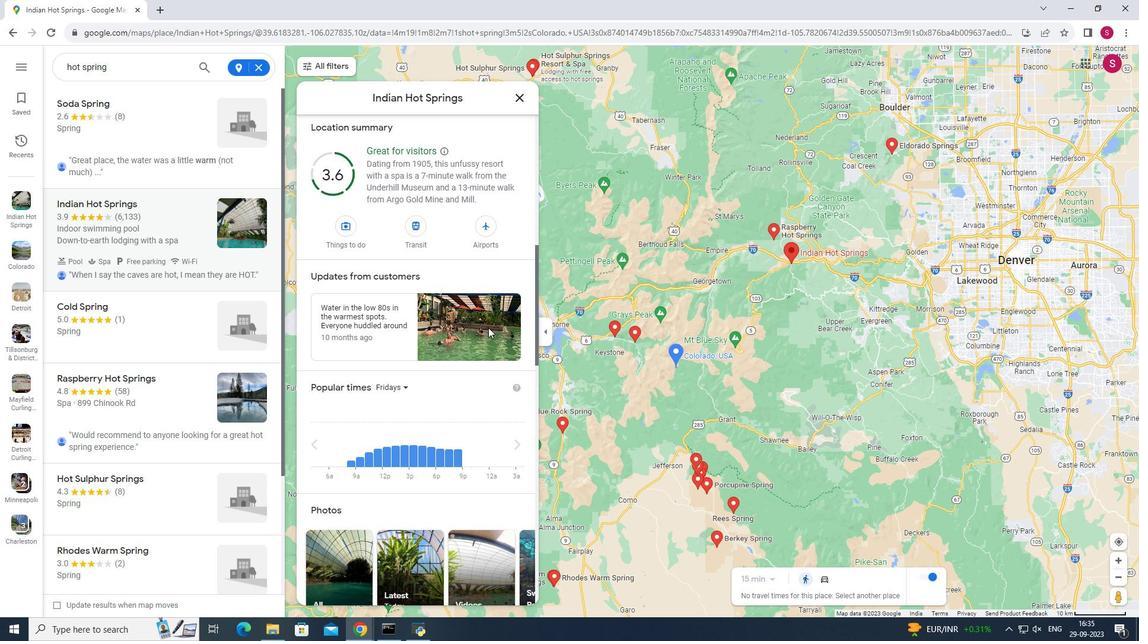 
Action: Mouse scrolled (488, 328) with delta (0, 0)
Screenshot: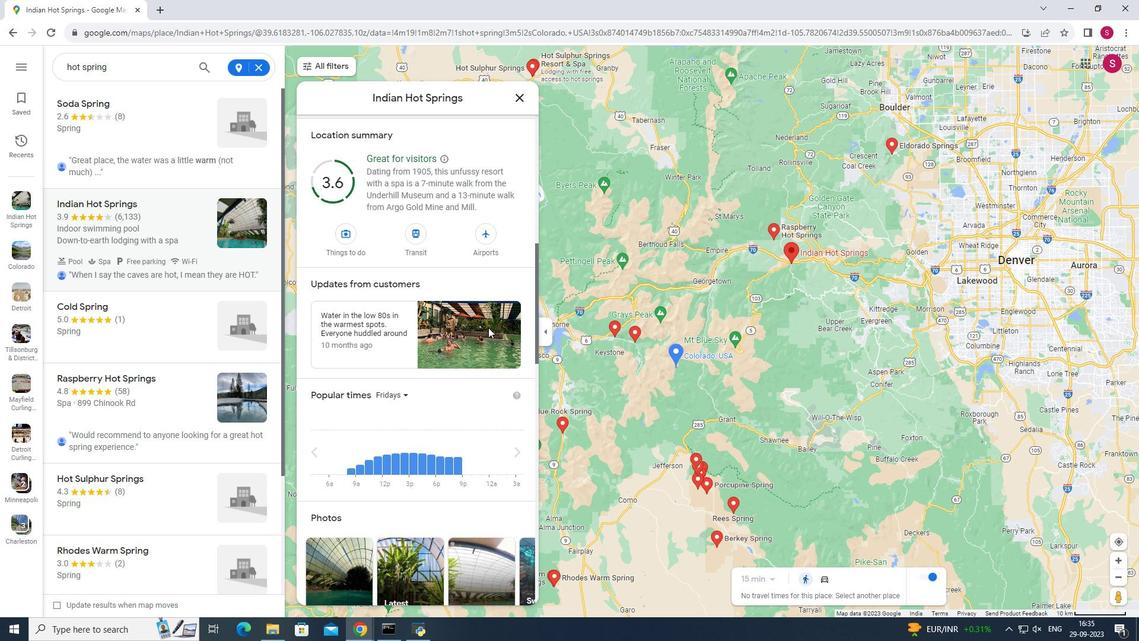 
Action: Mouse scrolled (488, 328) with delta (0, 0)
Screenshot: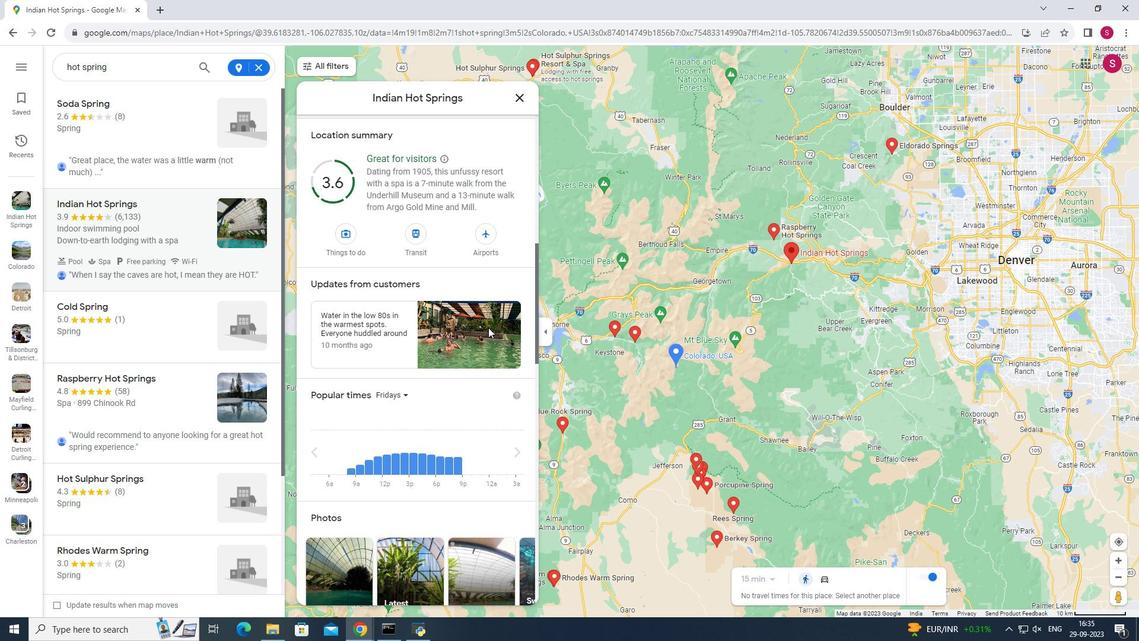 
Action: Mouse scrolled (488, 328) with delta (0, 0)
Screenshot: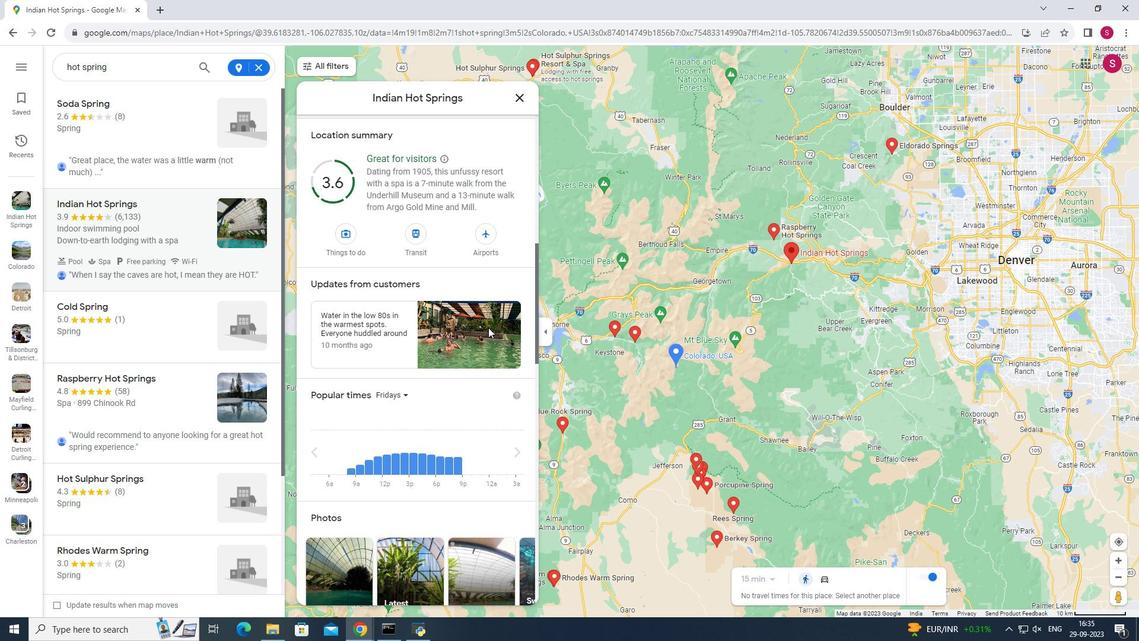 
Action: Mouse scrolled (488, 328) with delta (0, 0)
Screenshot: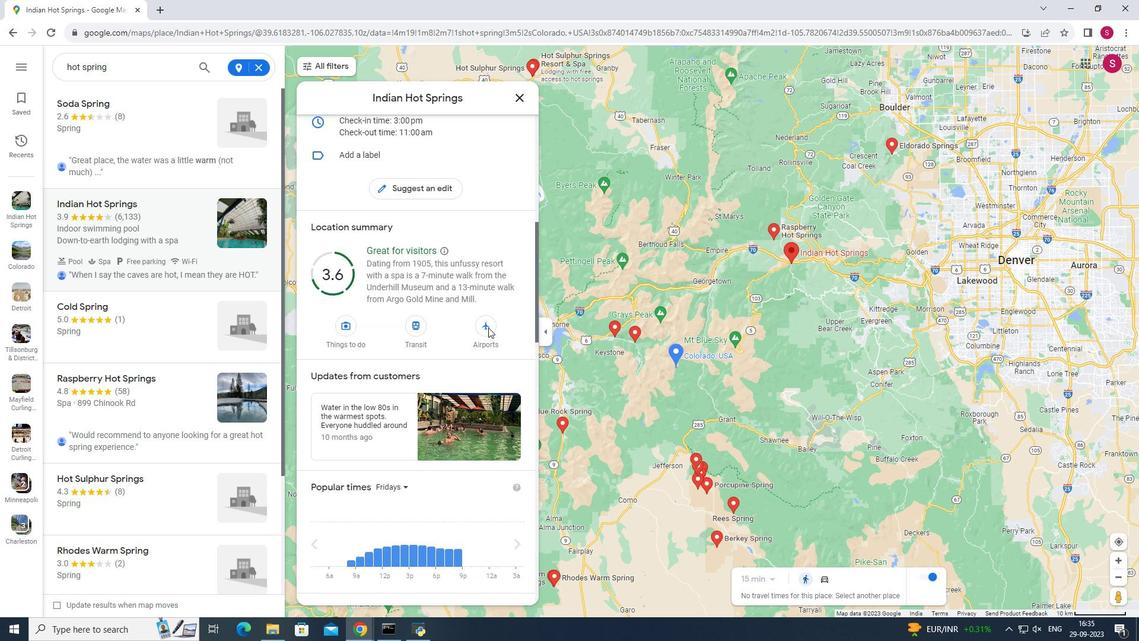 
Action: Mouse scrolled (488, 328) with delta (0, 0)
Screenshot: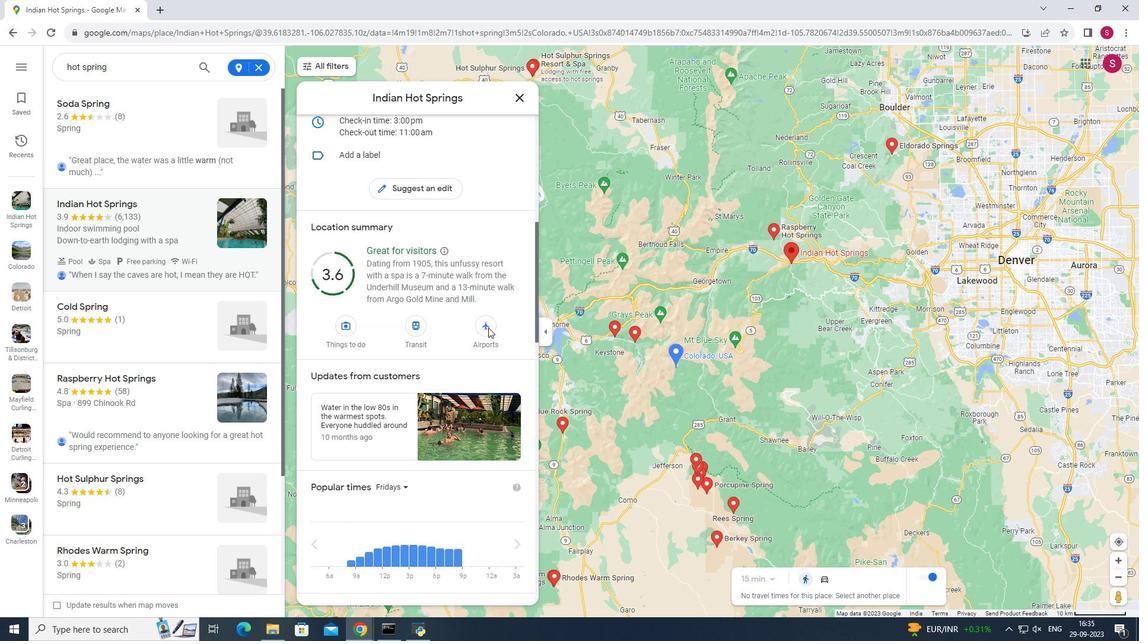 
Action: Mouse scrolled (488, 328) with delta (0, 0)
Screenshot: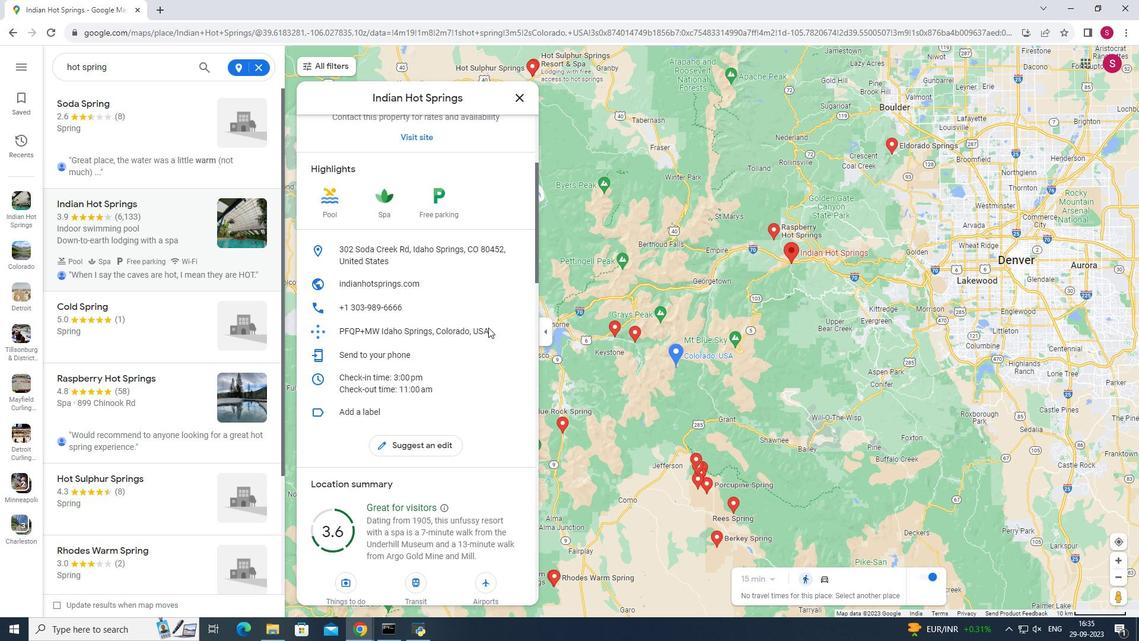 
Action: Mouse scrolled (488, 328) with delta (0, 0)
Screenshot: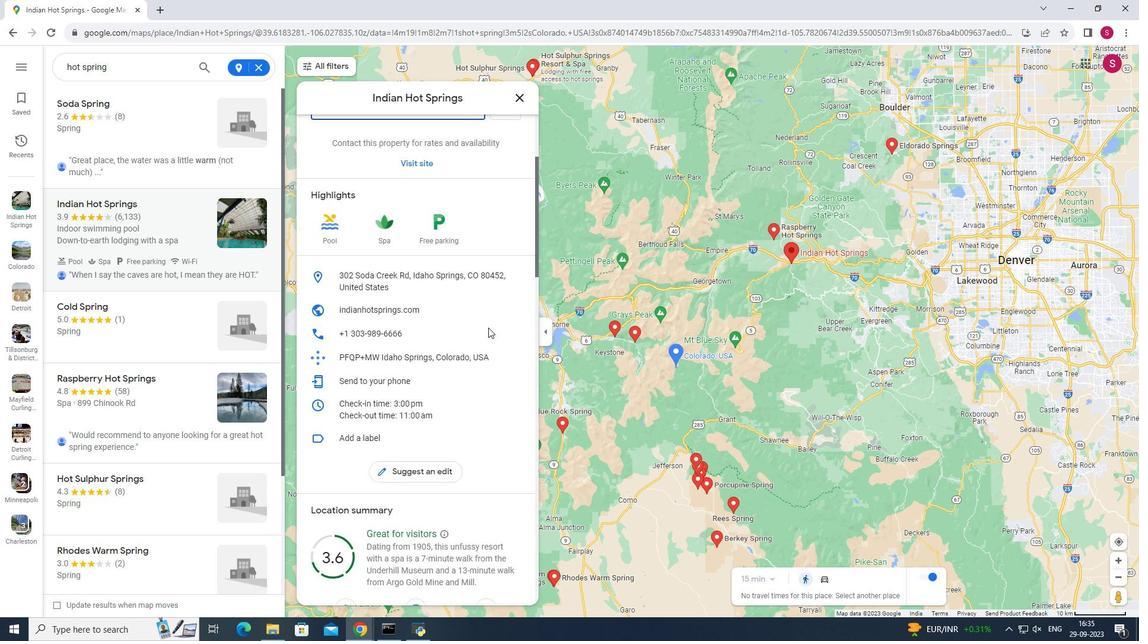 
Action: Mouse scrolled (488, 328) with delta (0, 0)
Screenshot: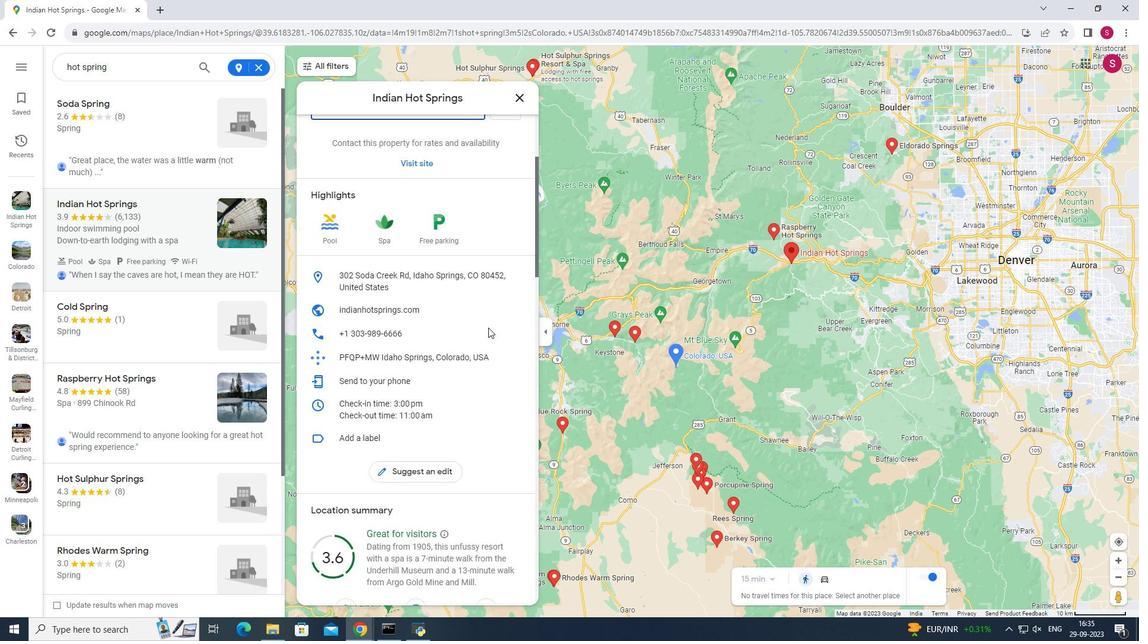 
Action: Mouse scrolled (488, 328) with delta (0, 0)
Screenshot: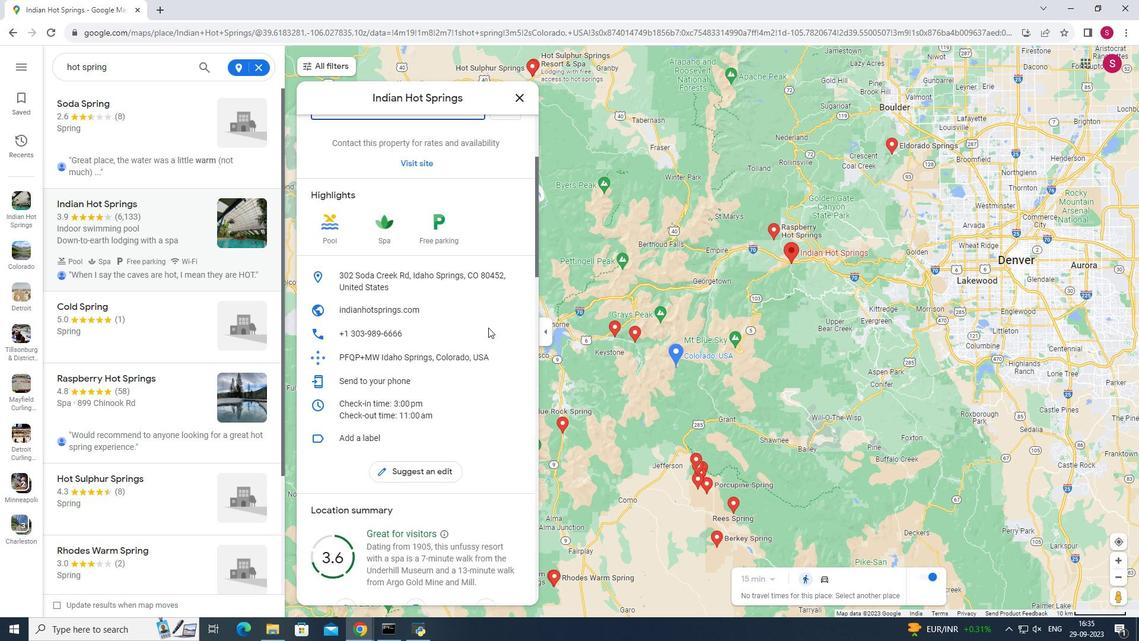 
Action: Mouse scrolled (488, 328) with delta (0, 0)
Screenshot: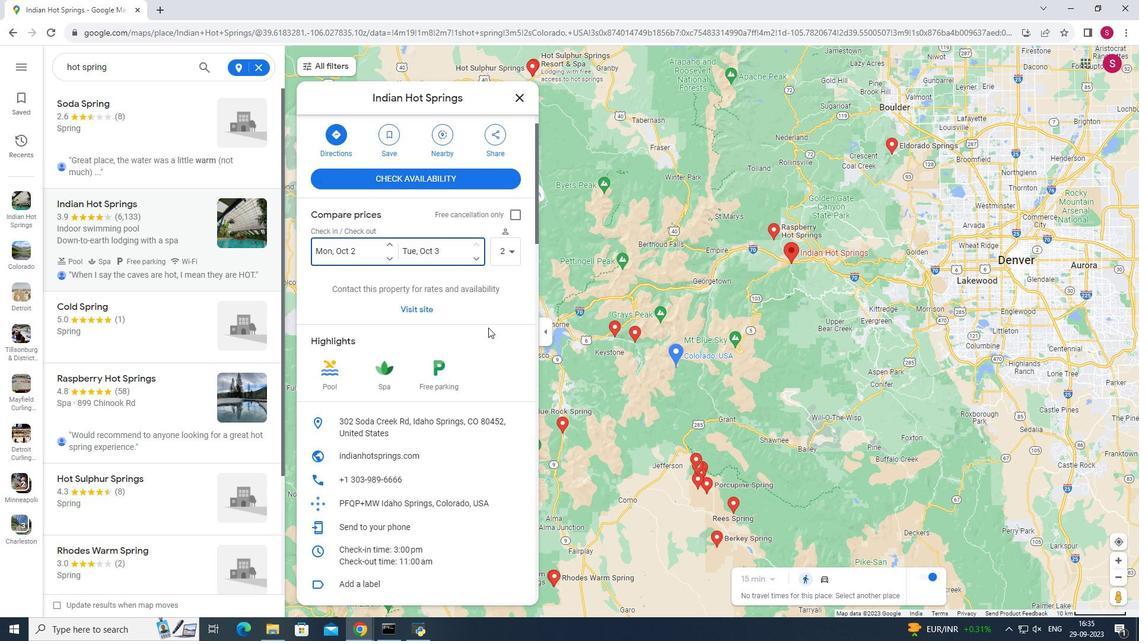 
Action: Mouse moved to (397, 224)
Screenshot: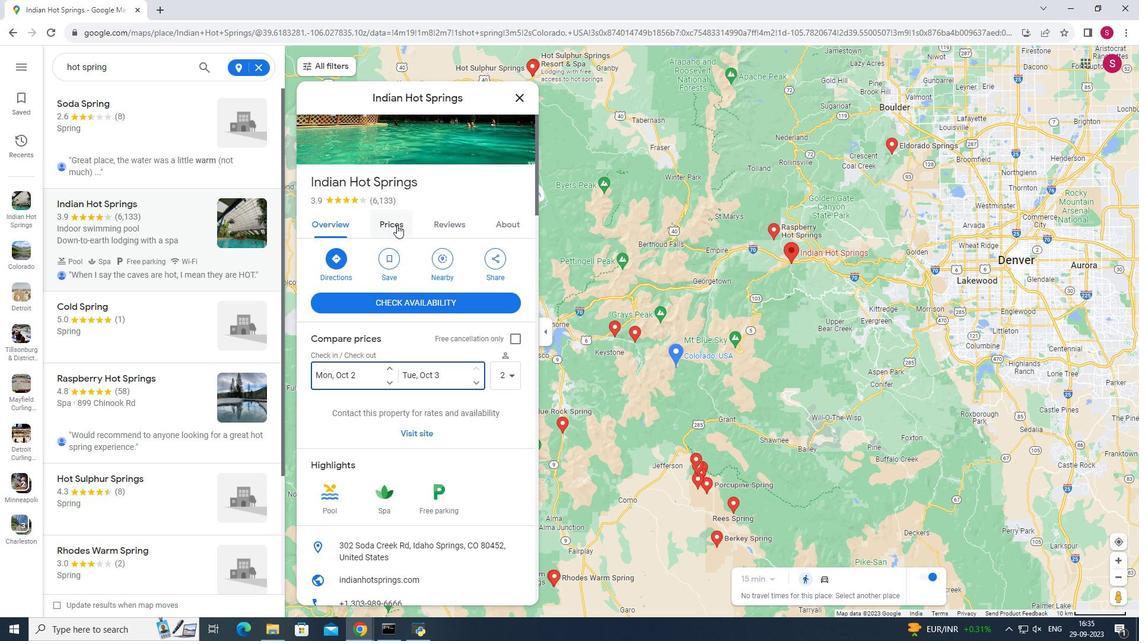
Action: Mouse pressed left at (397, 224)
Screenshot: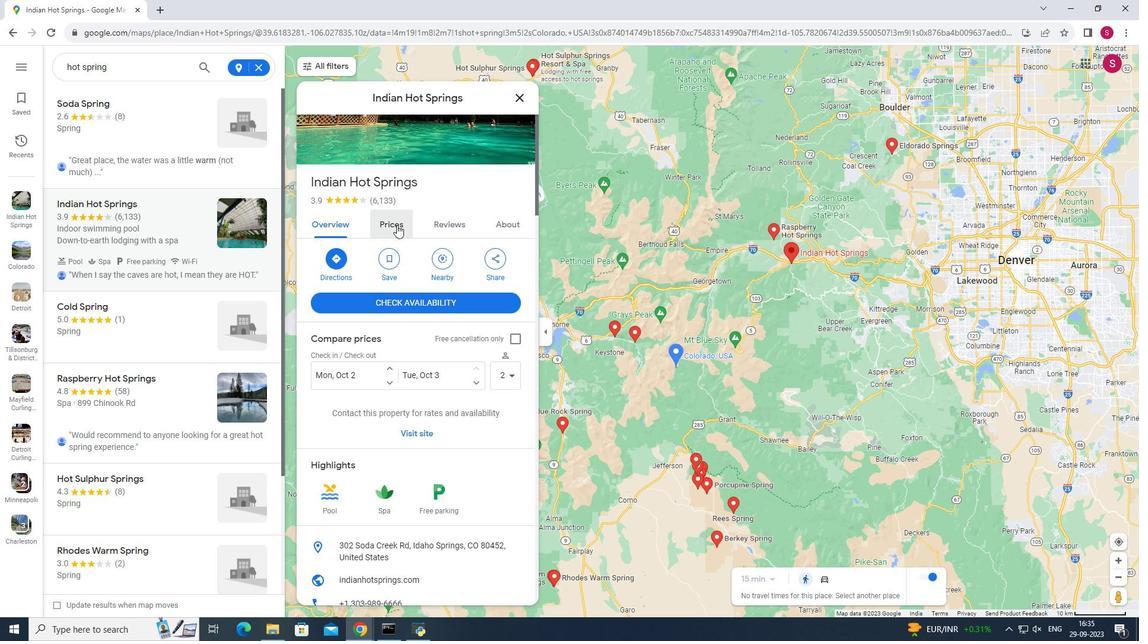 
Action: Mouse moved to (455, 131)
Screenshot: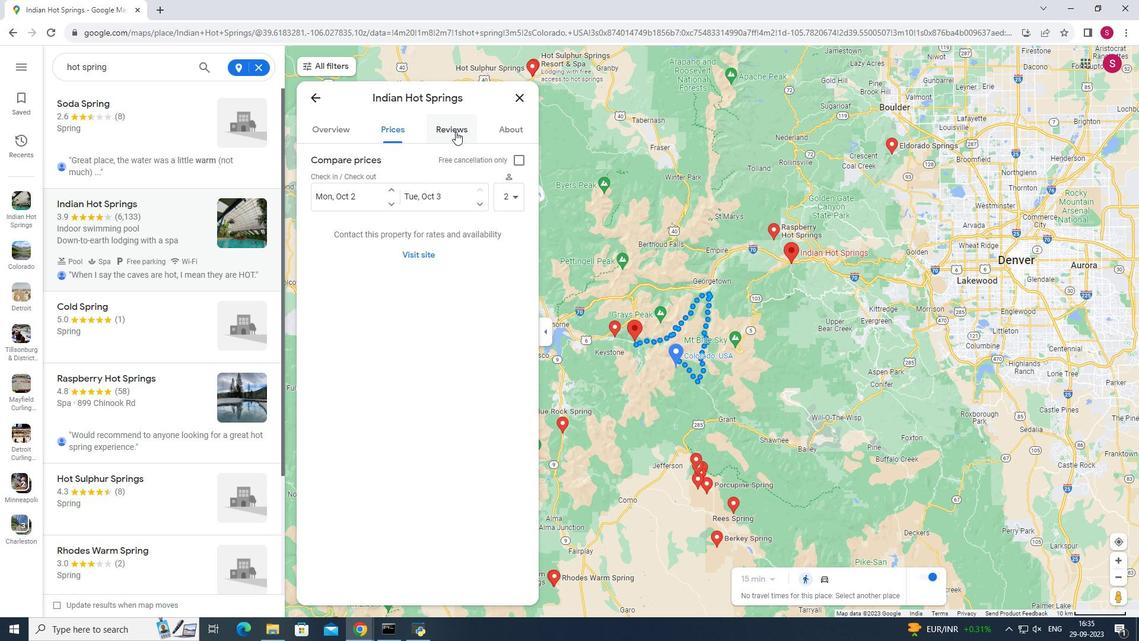 
Action: Mouse pressed left at (455, 131)
Screenshot: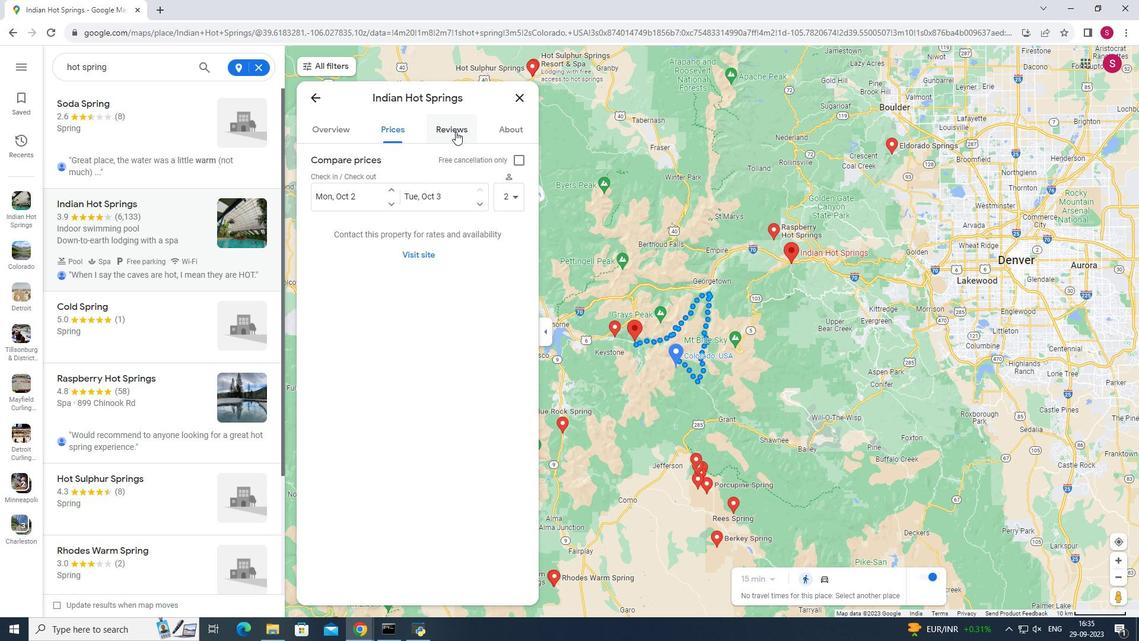 
Action: Mouse moved to (454, 354)
Screenshot: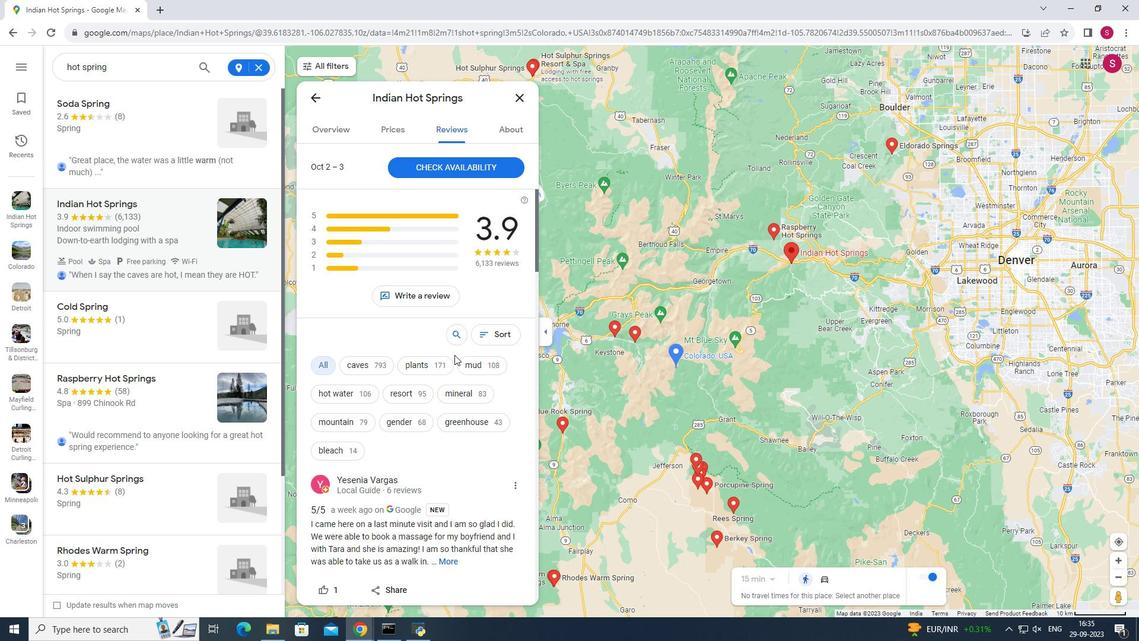 
Action: Mouse scrolled (454, 354) with delta (0, 0)
Screenshot: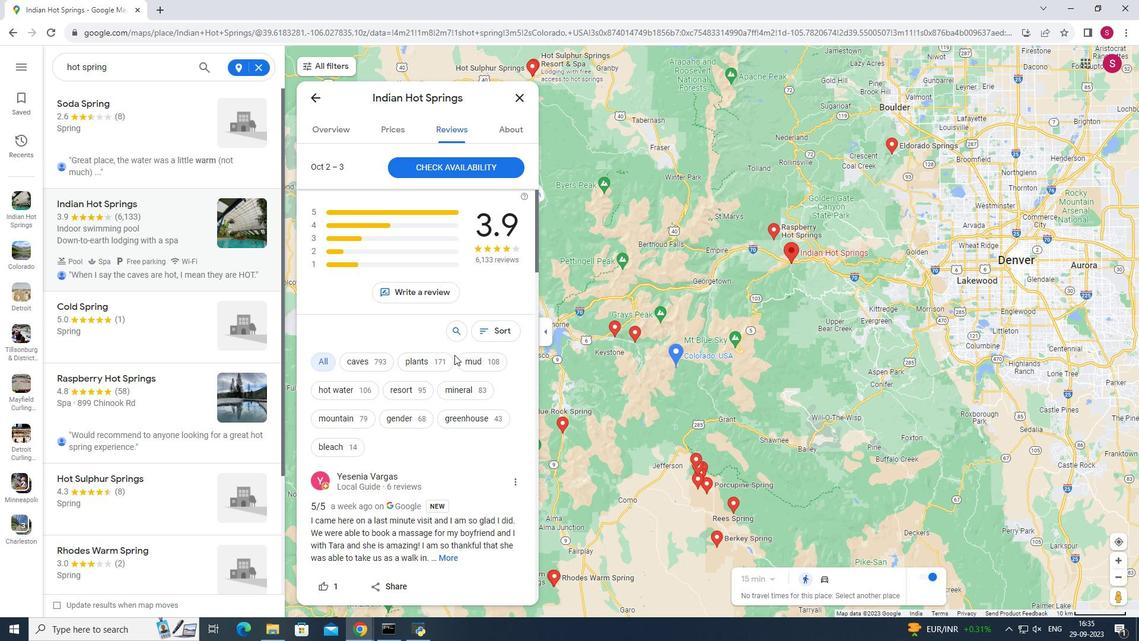 
Action: Mouse scrolled (454, 354) with delta (0, 0)
Screenshot: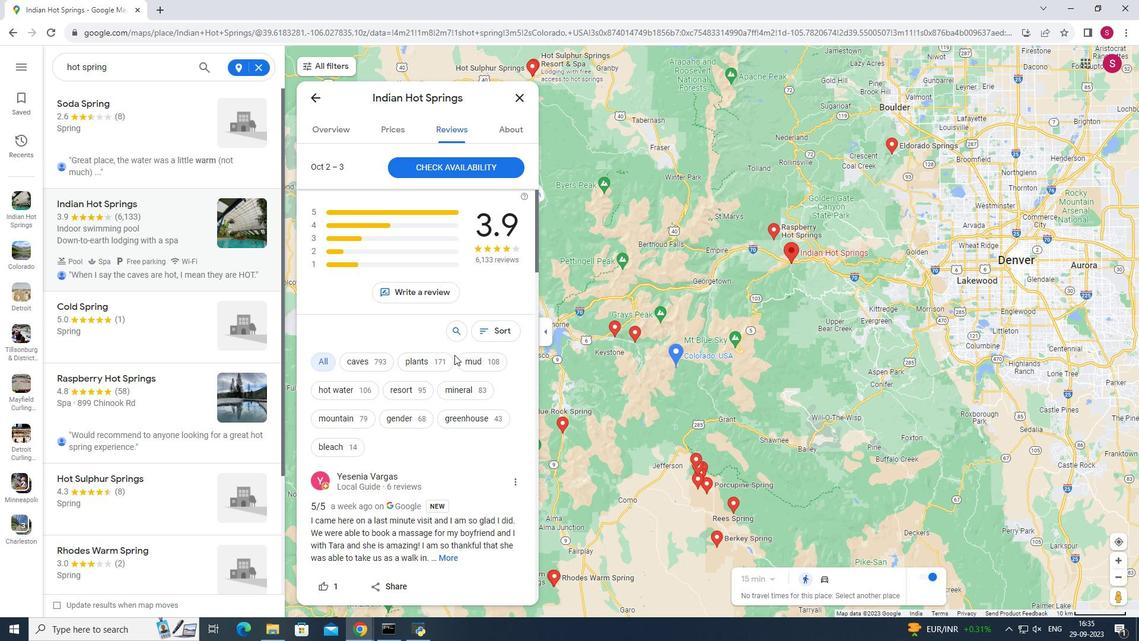 
Action: Mouse scrolled (454, 354) with delta (0, 0)
Screenshot: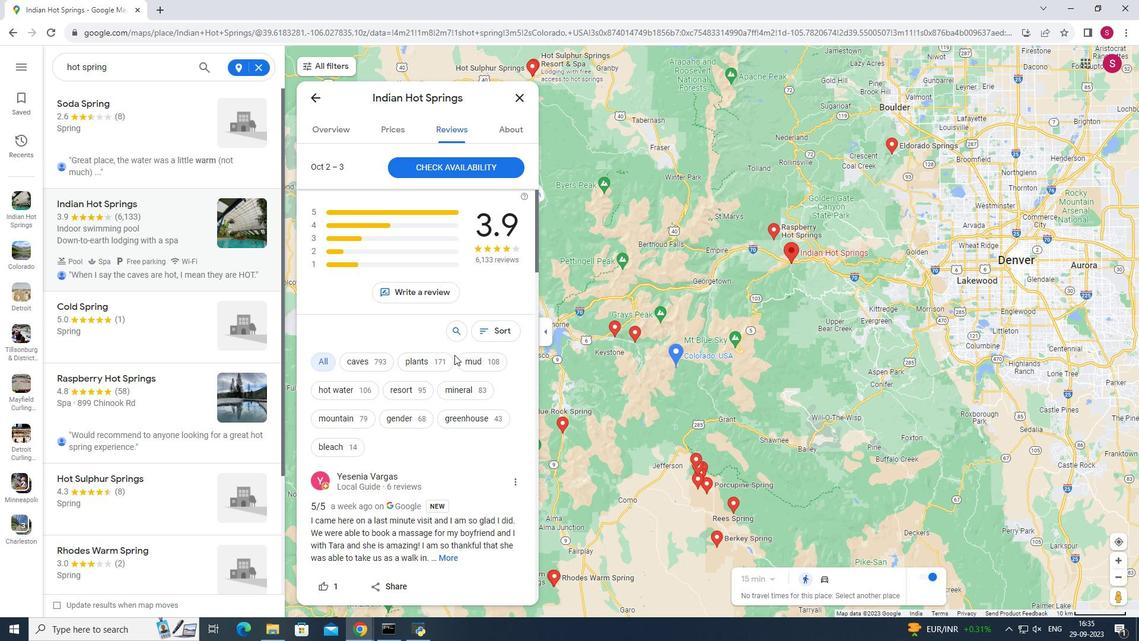 
Action: Mouse scrolled (454, 354) with delta (0, 0)
Screenshot: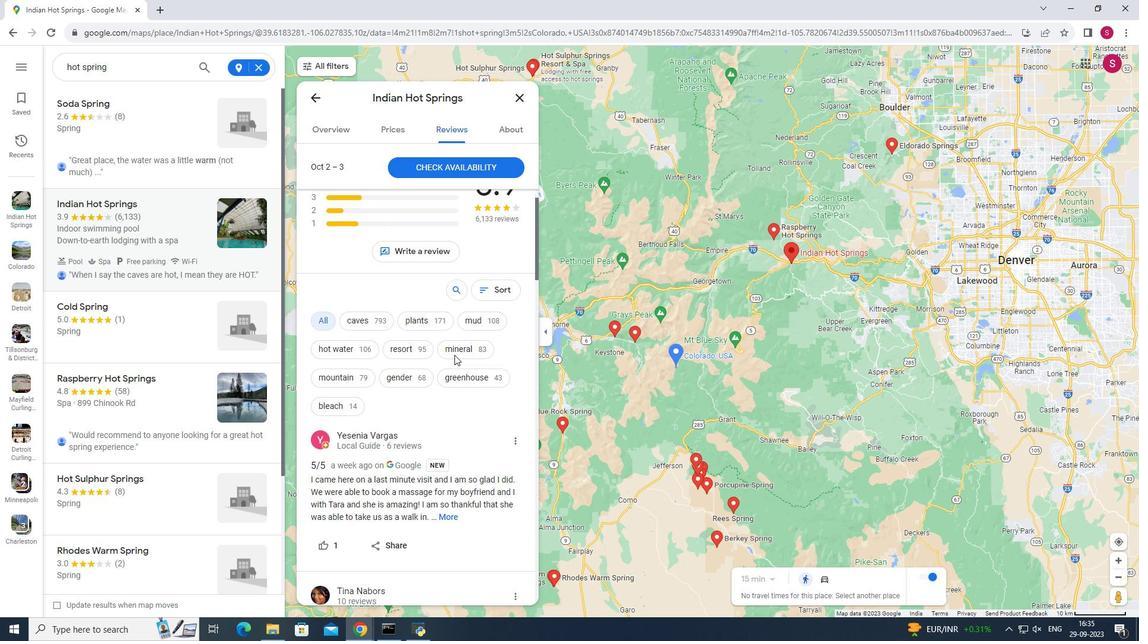 
Action: Mouse scrolled (454, 354) with delta (0, 0)
Screenshot: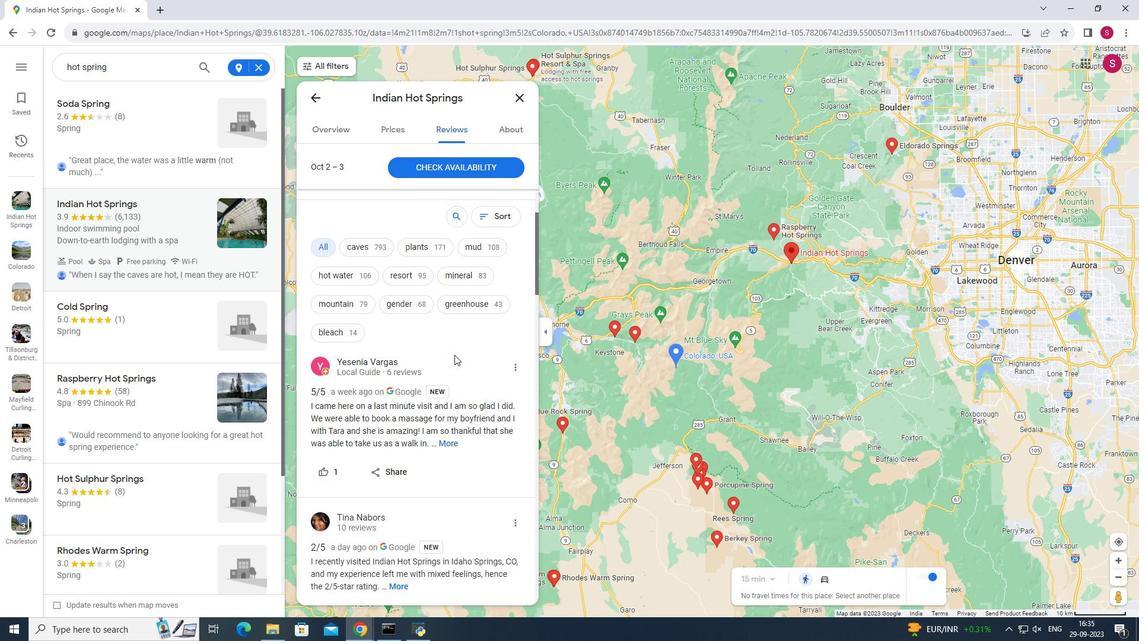
Action: Mouse scrolled (454, 354) with delta (0, 0)
Screenshot: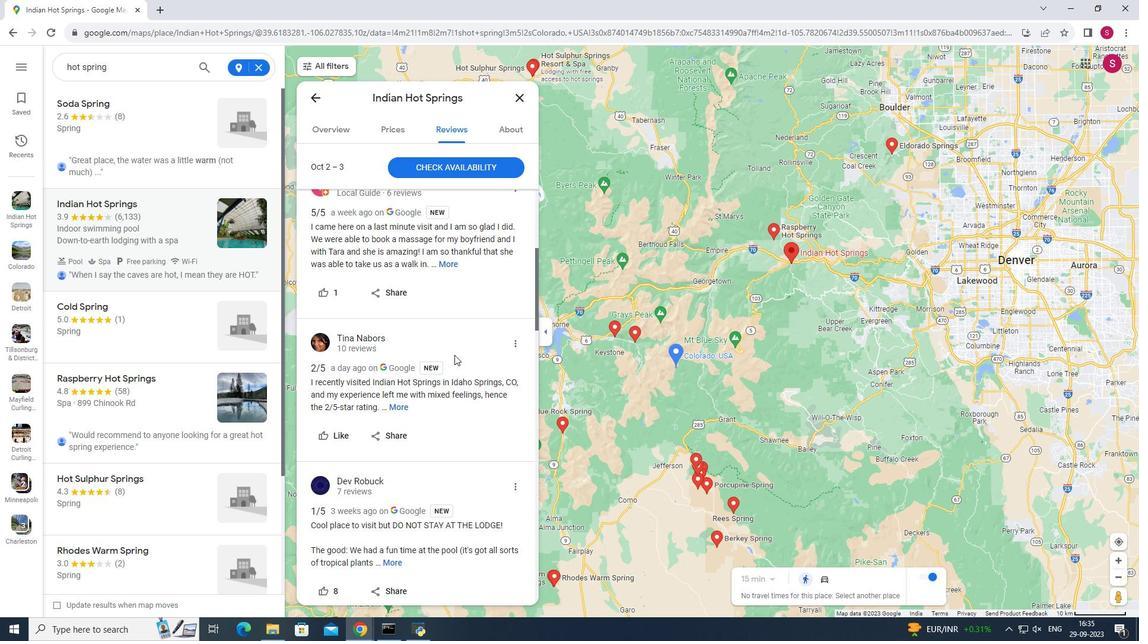 
Action: Mouse scrolled (454, 354) with delta (0, 0)
Screenshot: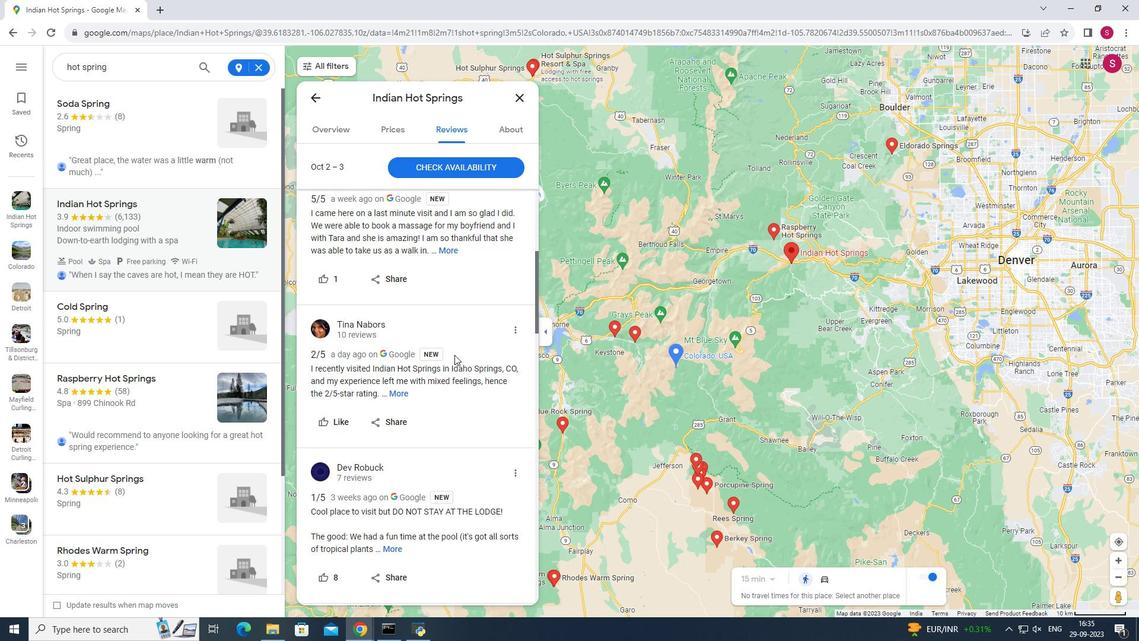 
Action: Mouse scrolled (454, 354) with delta (0, 0)
Screenshot: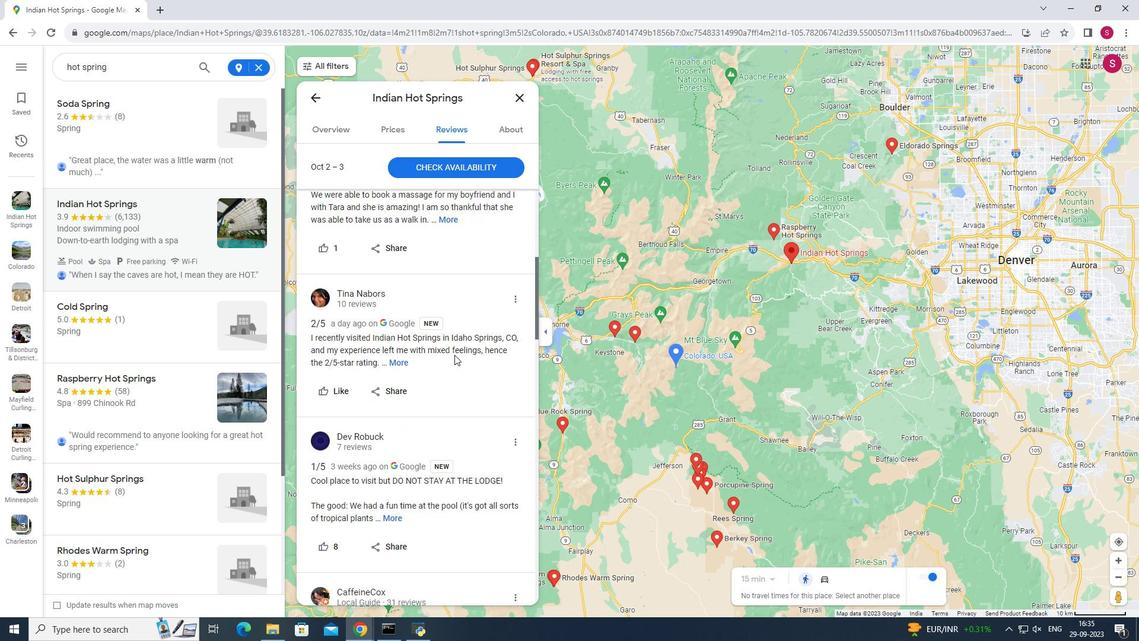 
Action: Mouse scrolled (454, 354) with delta (0, 0)
Screenshot: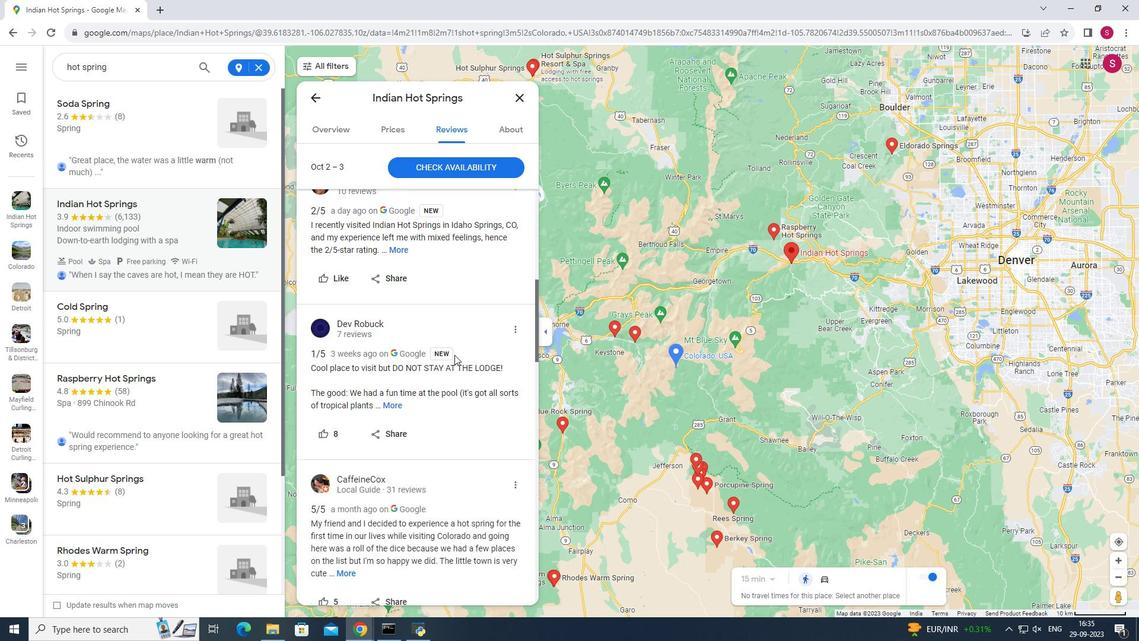 
Action: Mouse scrolled (454, 354) with delta (0, 0)
Screenshot: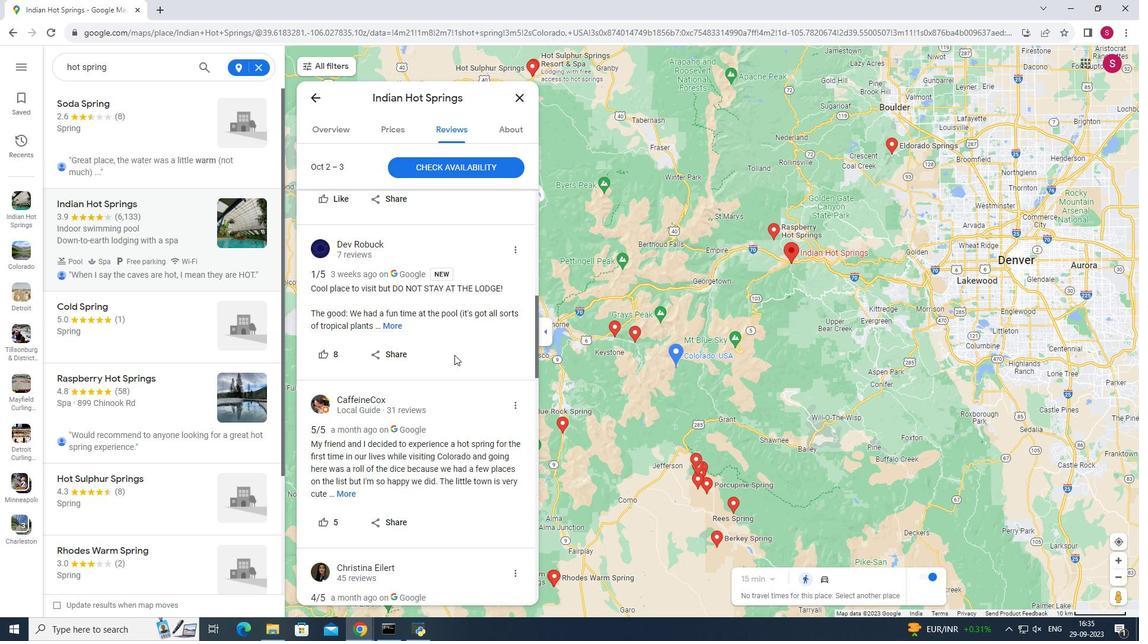 
Action: Mouse scrolled (454, 354) with delta (0, 0)
Screenshot: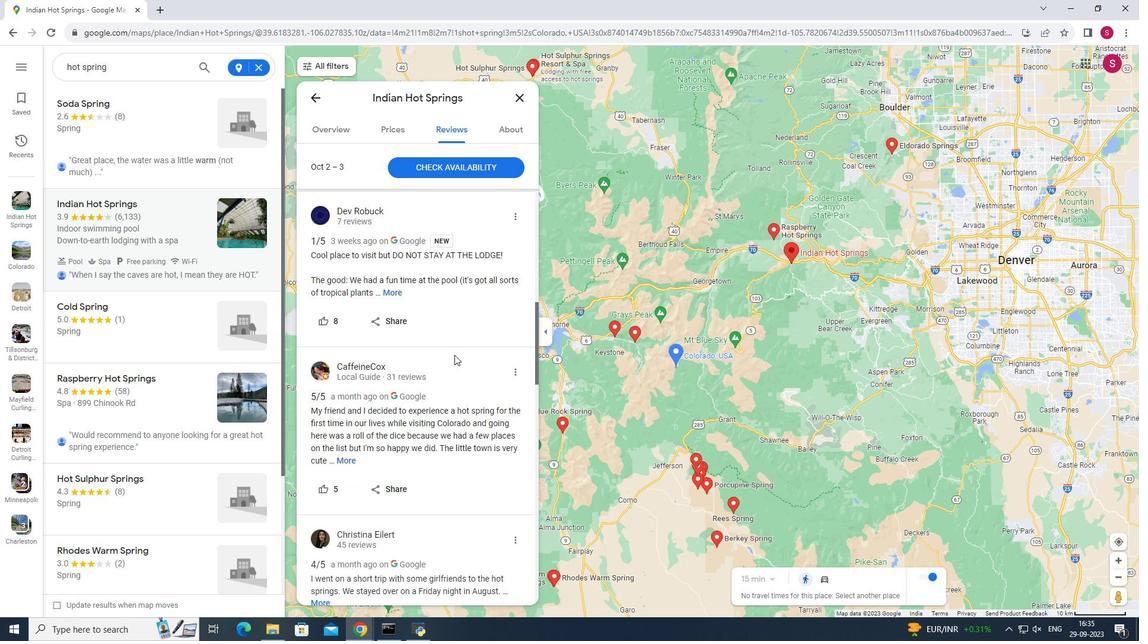 
Action: Mouse scrolled (454, 354) with delta (0, 0)
Screenshot: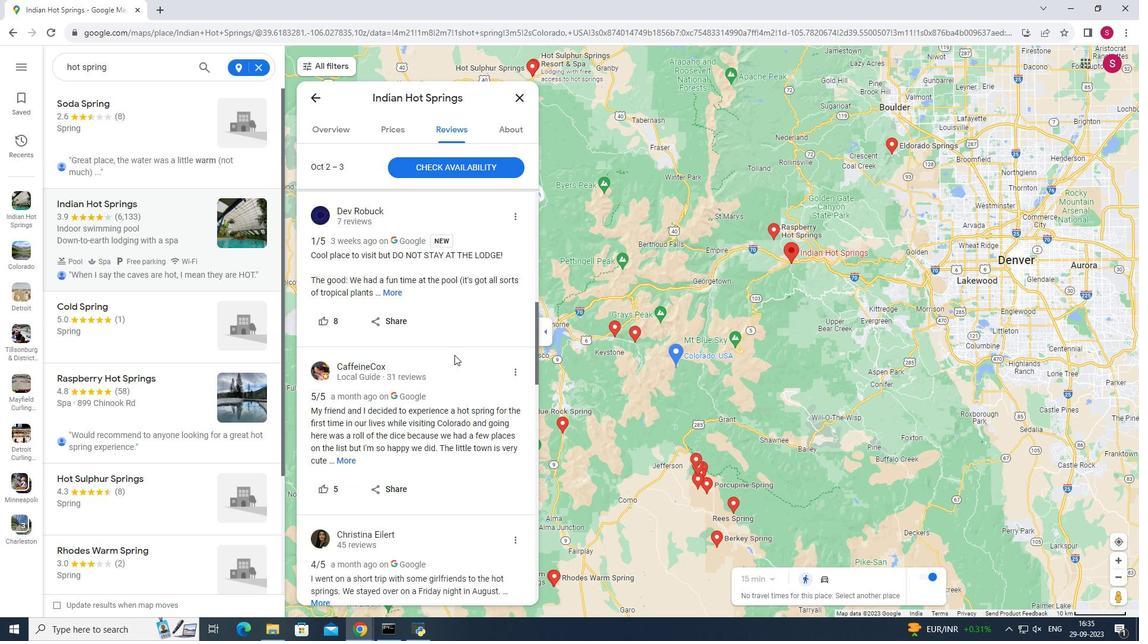 
Action: Mouse scrolled (454, 354) with delta (0, 0)
Screenshot: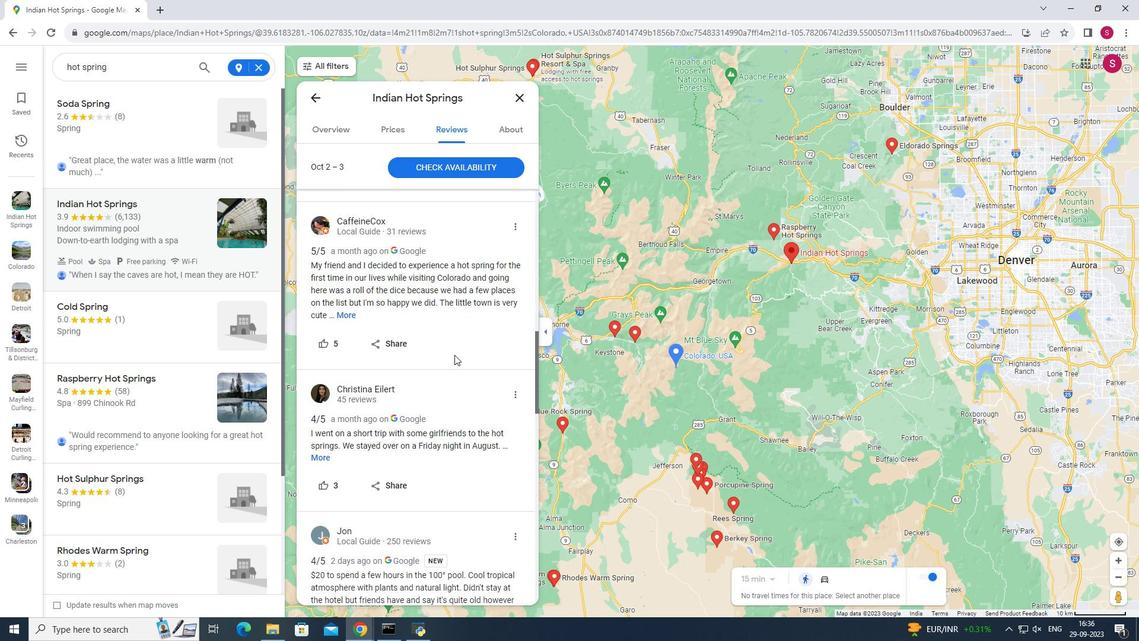
Action: Mouse scrolled (454, 354) with delta (0, 0)
Screenshot: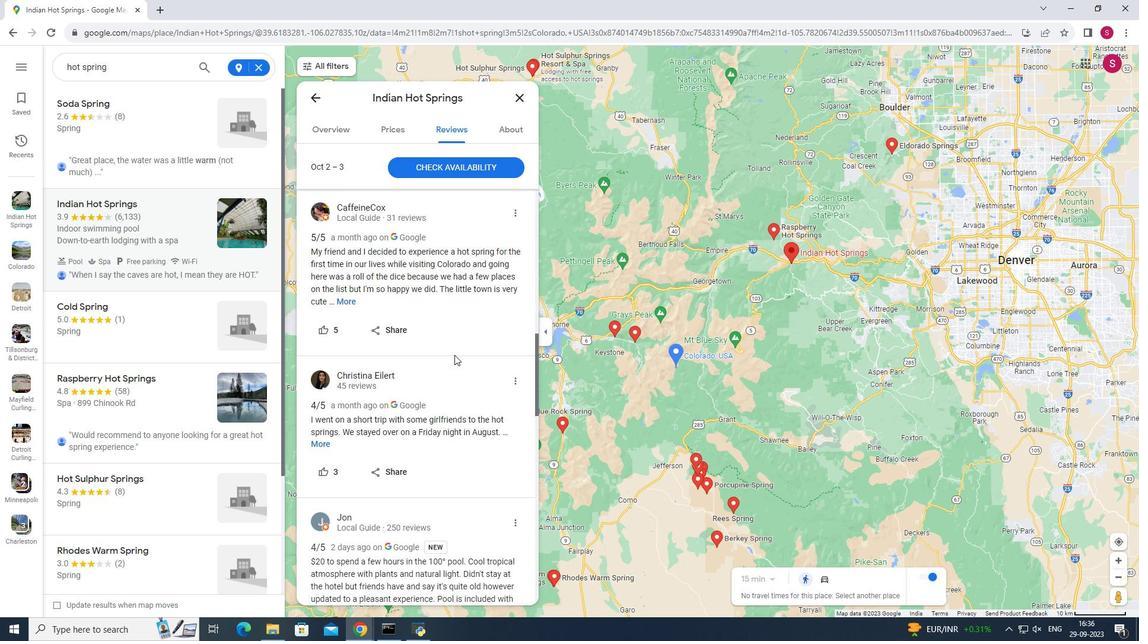 
Action: Mouse moved to (508, 125)
Screenshot: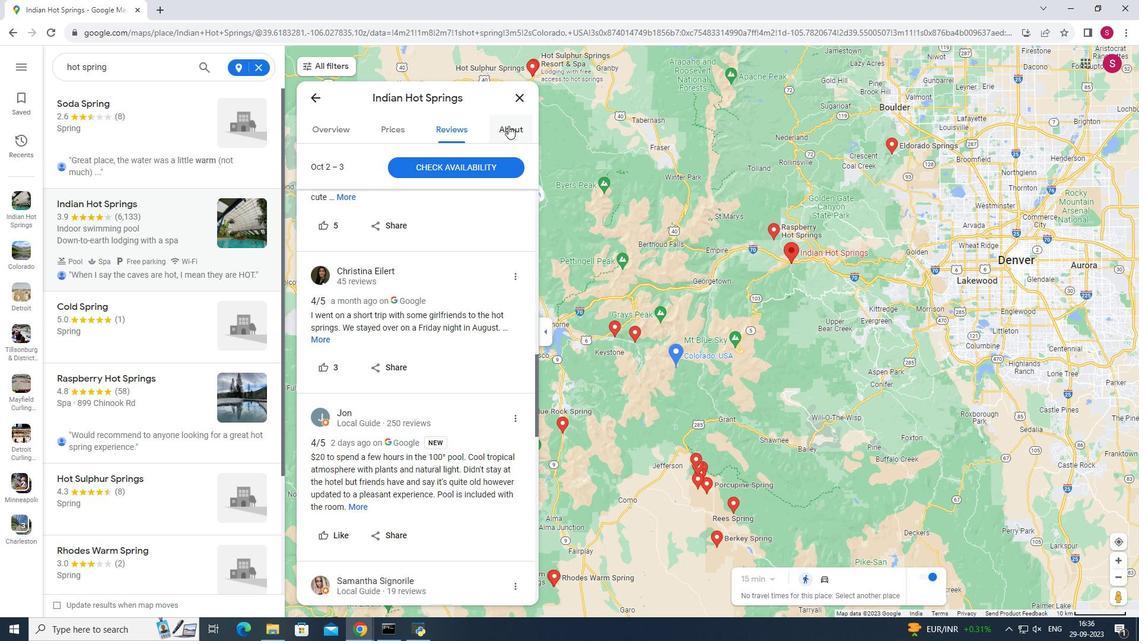 
Action: Mouse pressed left at (508, 125)
Screenshot: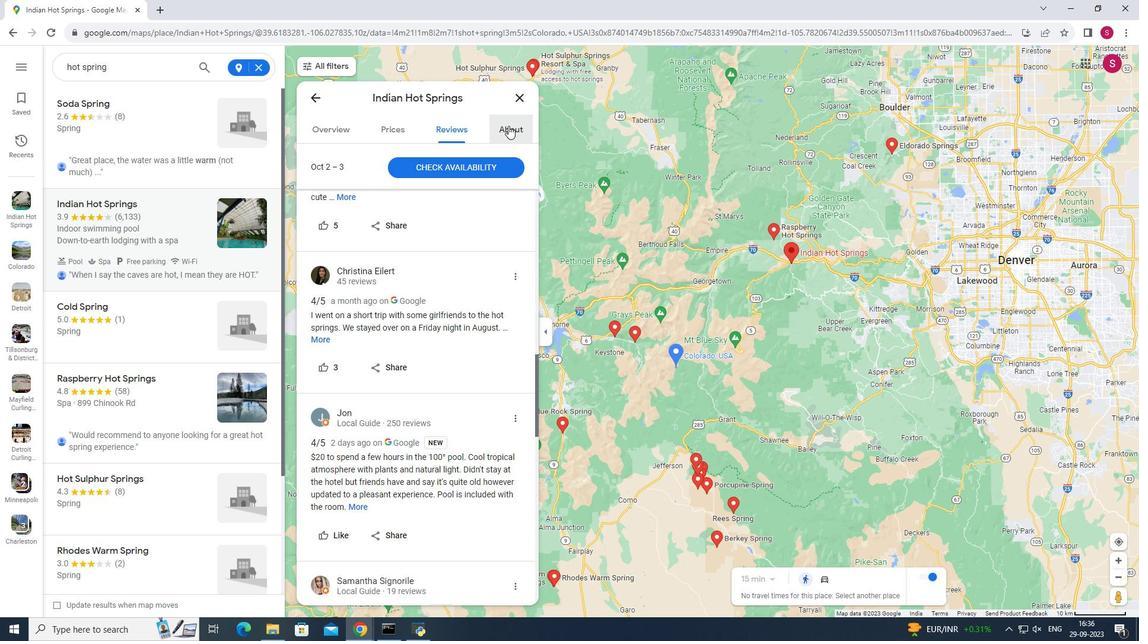 
Action: Mouse moved to (521, 100)
Screenshot: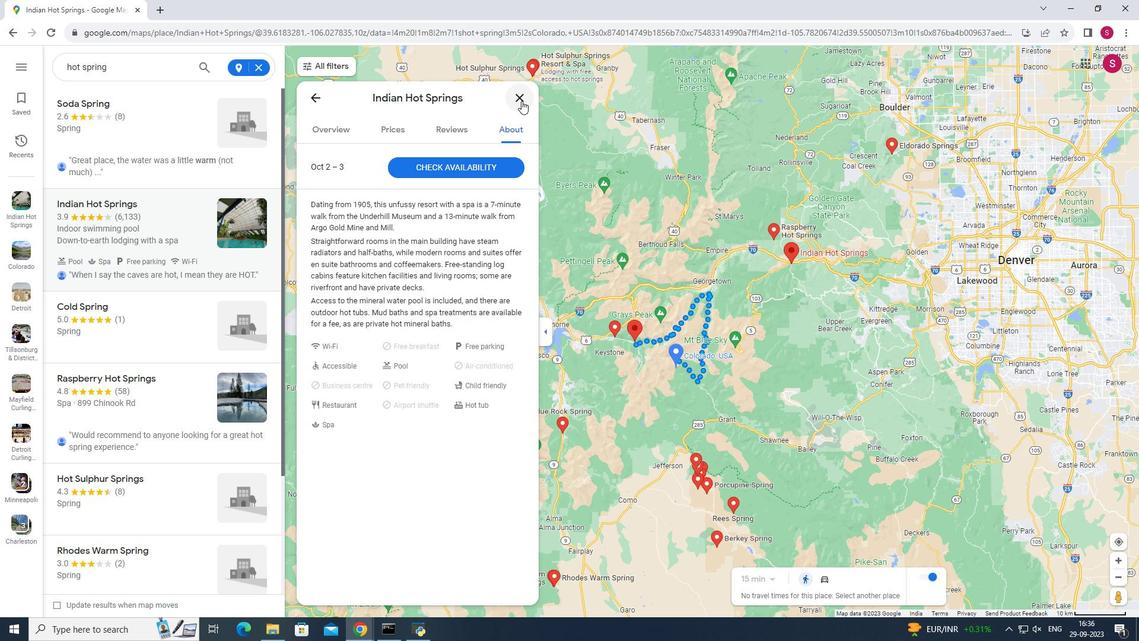 
Action: Mouse pressed left at (521, 100)
Screenshot: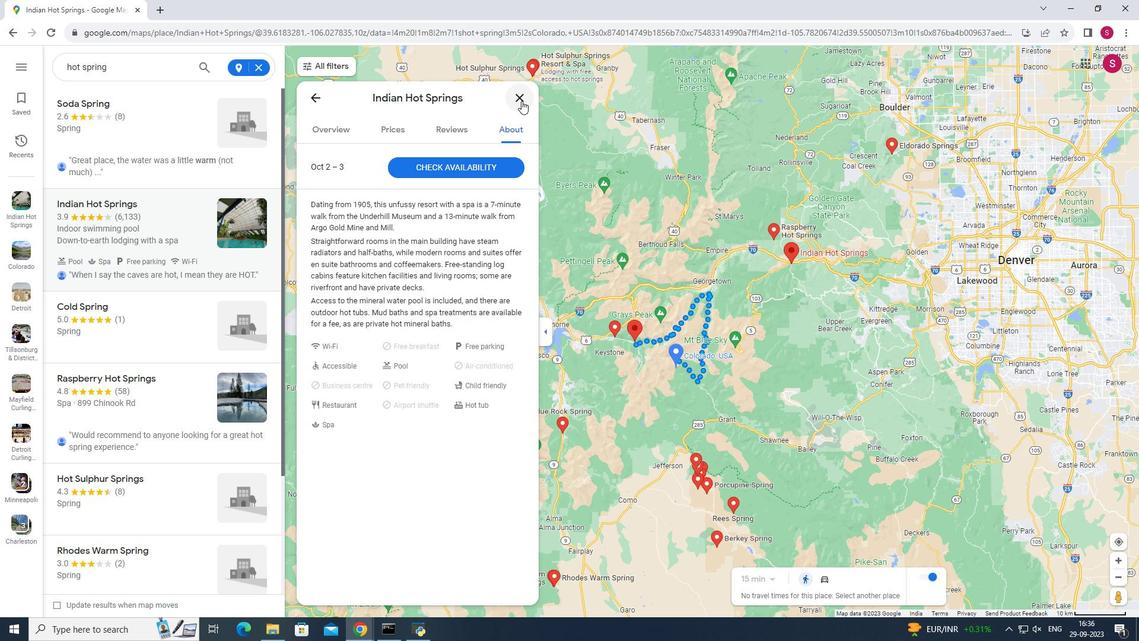 
Action: Mouse moved to (144, 243)
Screenshot: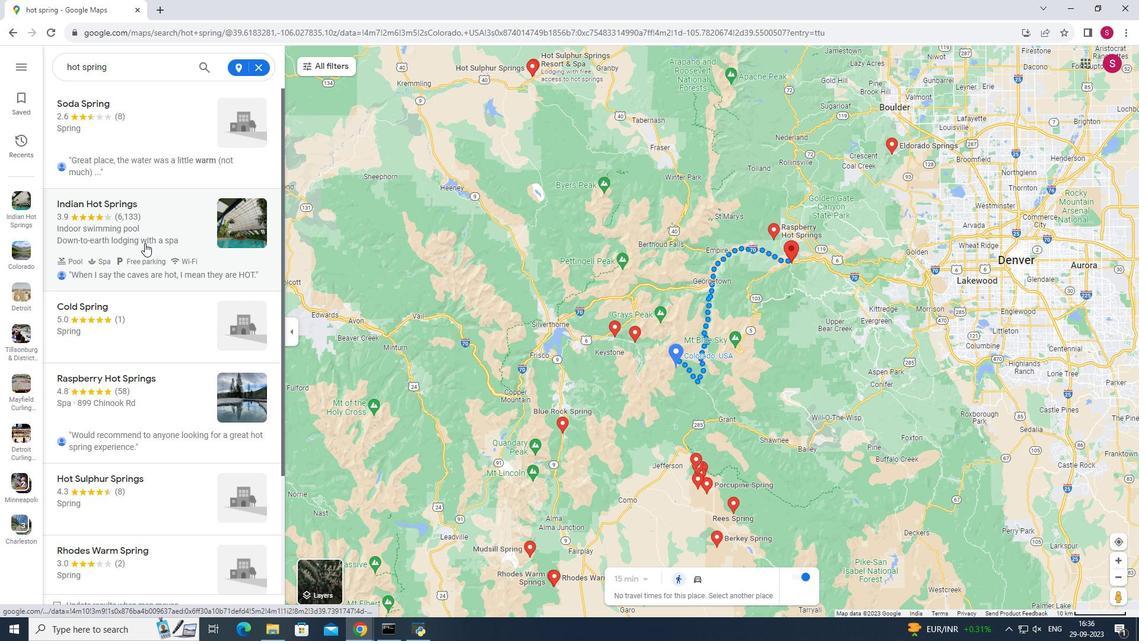 
Action: Mouse scrolled (144, 242) with delta (0, 0)
Screenshot: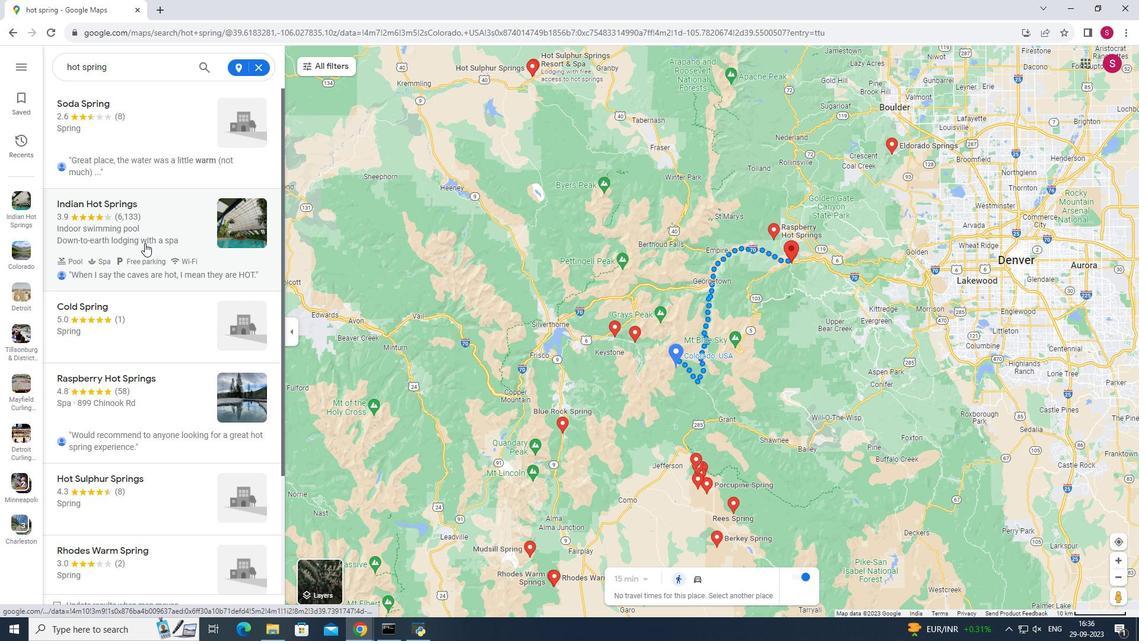 
Action: Mouse scrolled (144, 242) with delta (0, 0)
Screenshot: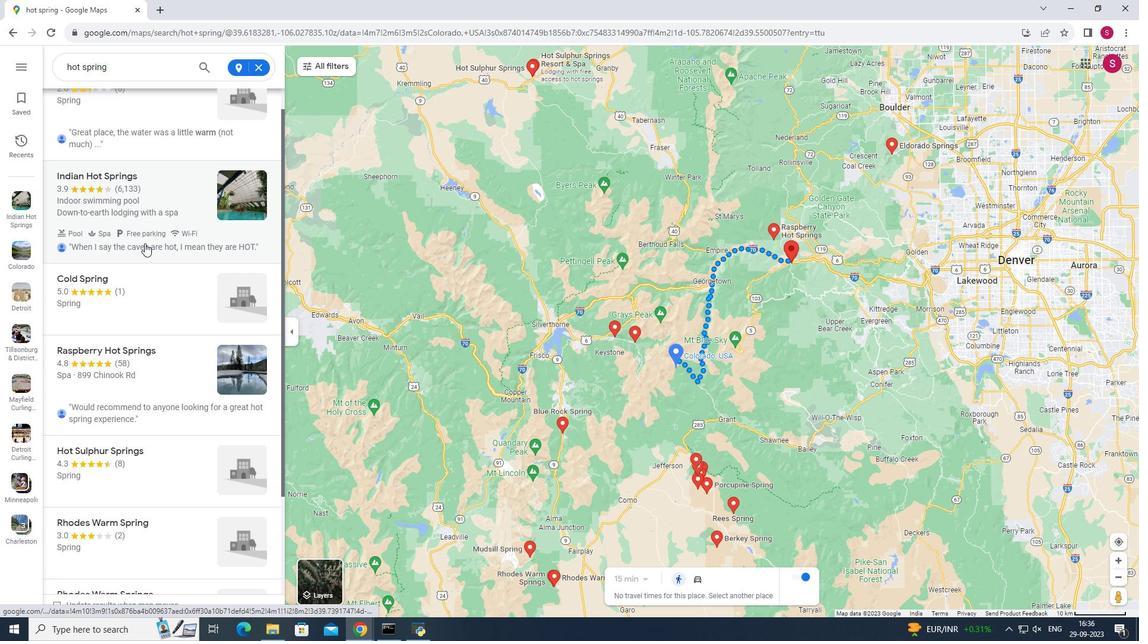 
Action: Mouse scrolled (144, 242) with delta (0, 0)
Screenshot: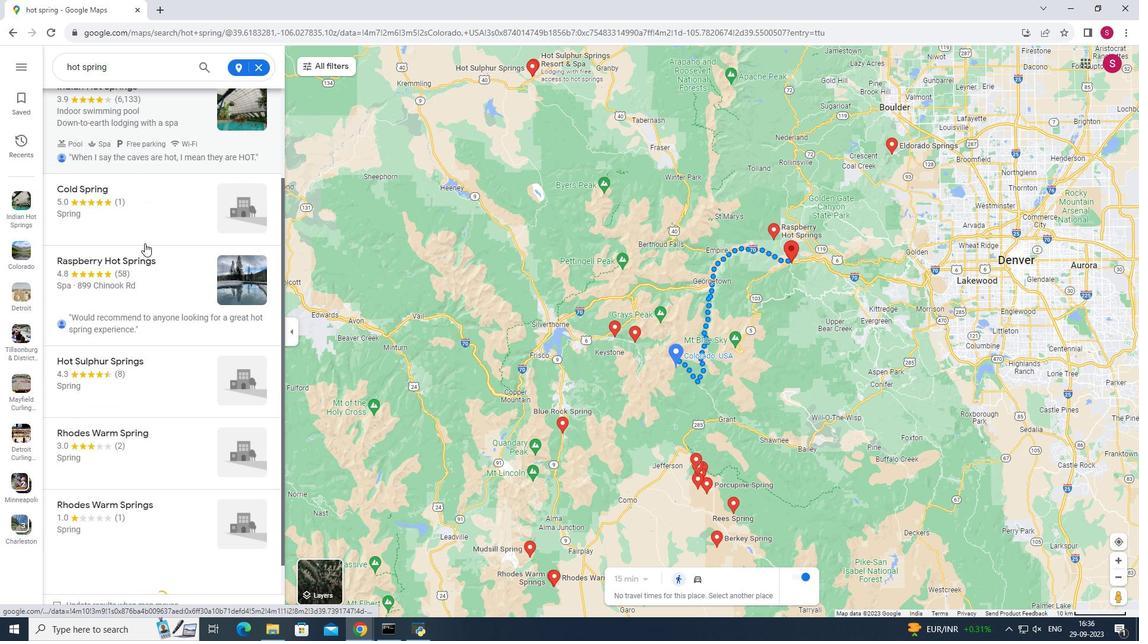 
Action: Mouse moved to (154, 242)
Screenshot: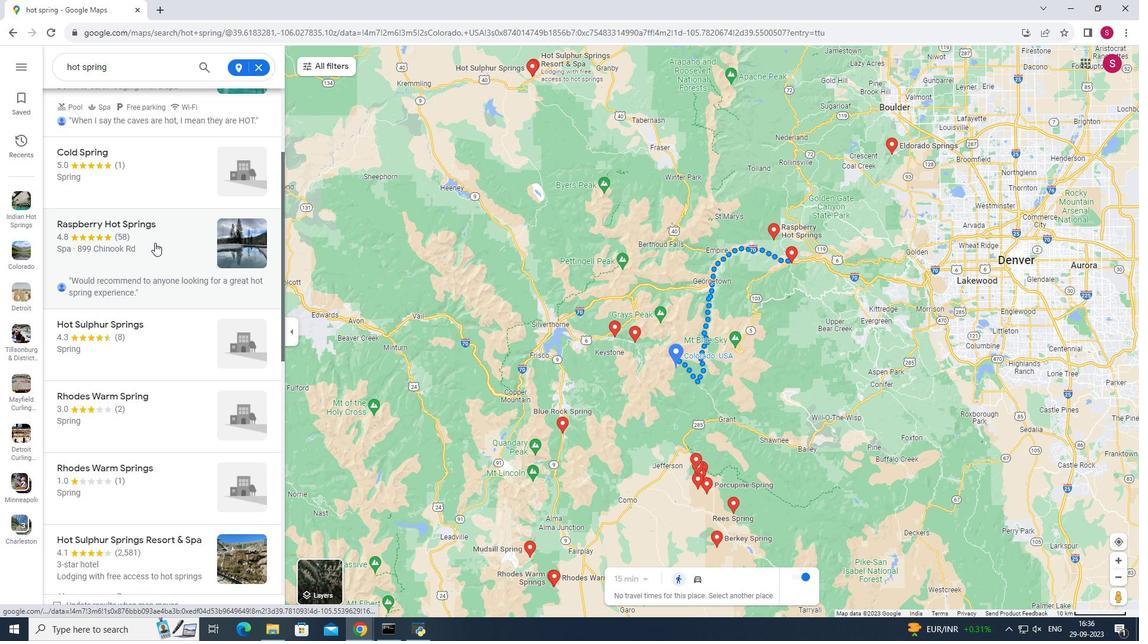 
Action: Mouse pressed left at (154, 242)
Screenshot: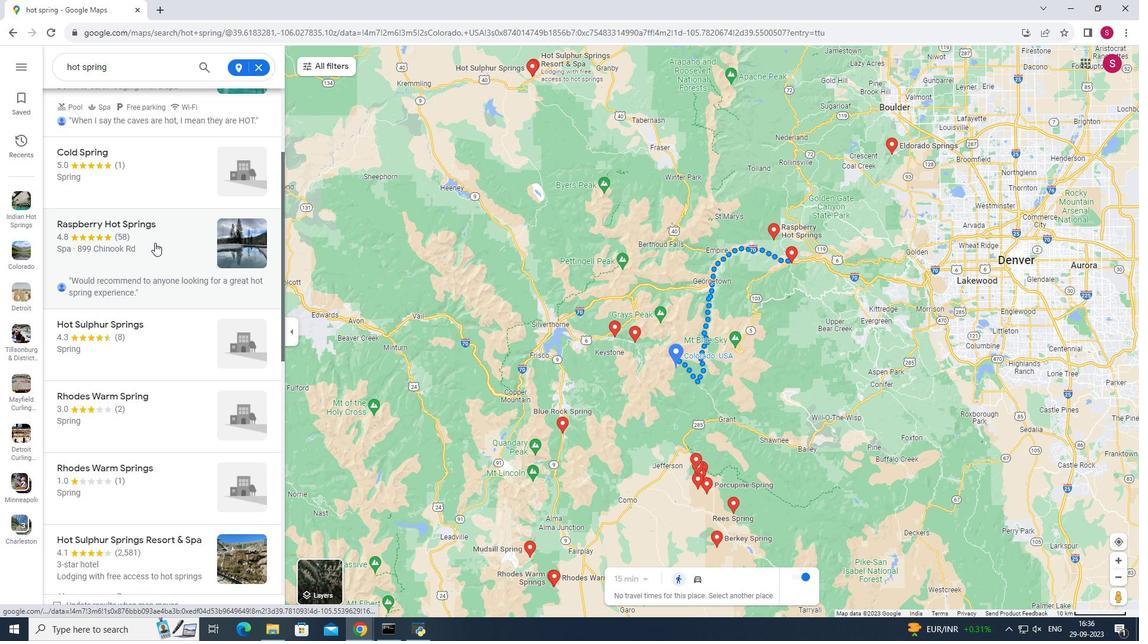 
Action: Mouse moved to (426, 393)
Screenshot: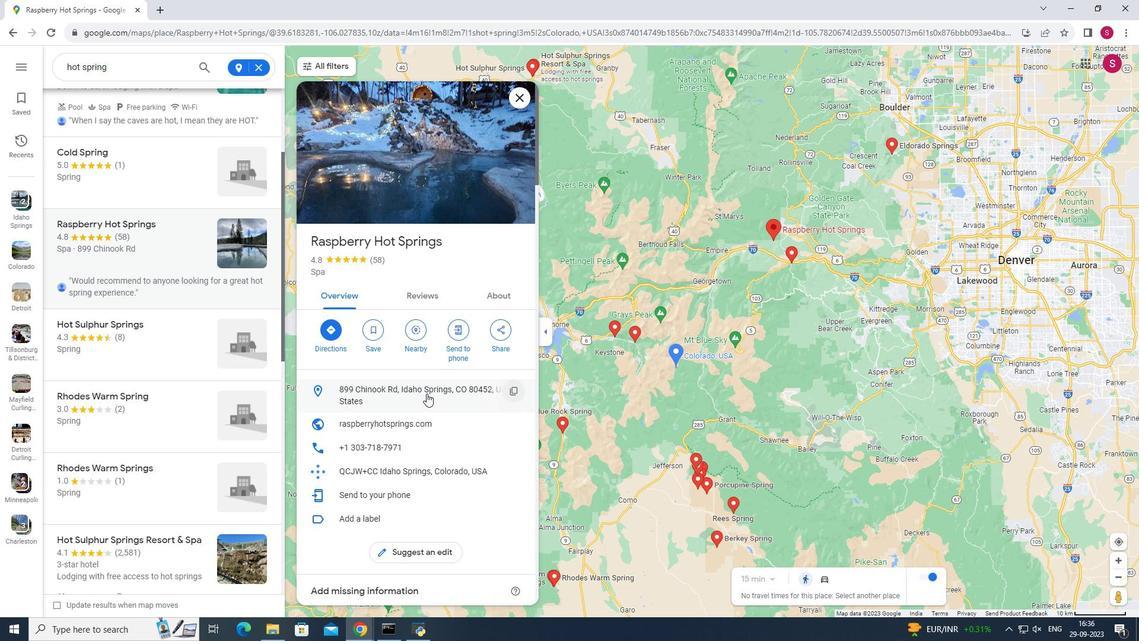 
Action: Mouse scrolled (426, 392) with delta (0, 0)
Screenshot: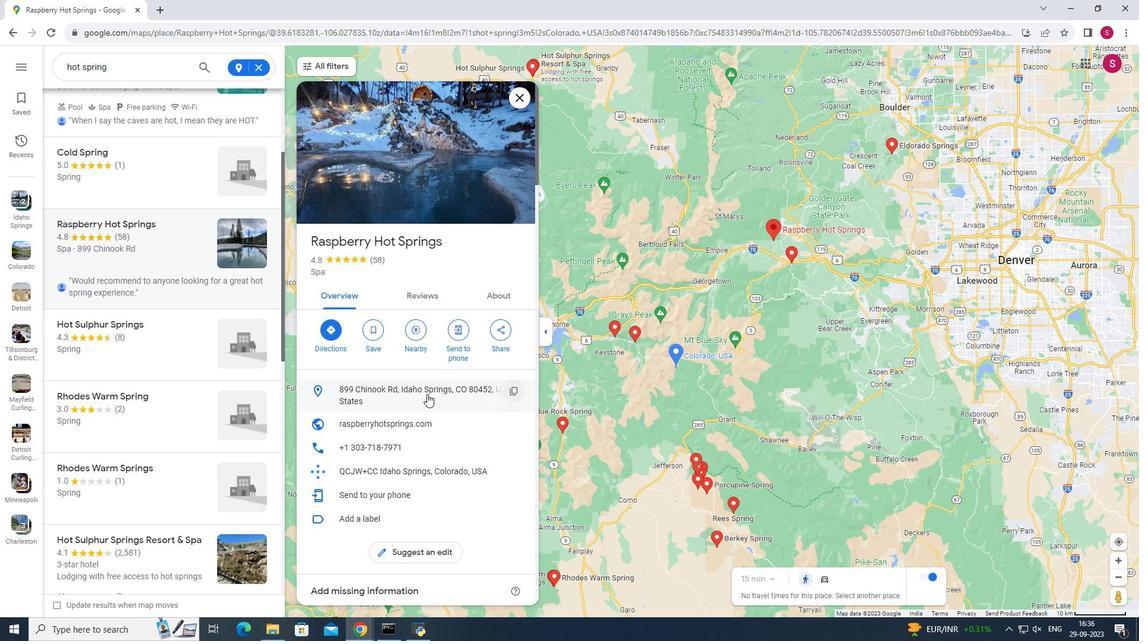 
Action: Mouse moved to (427, 394)
Screenshot: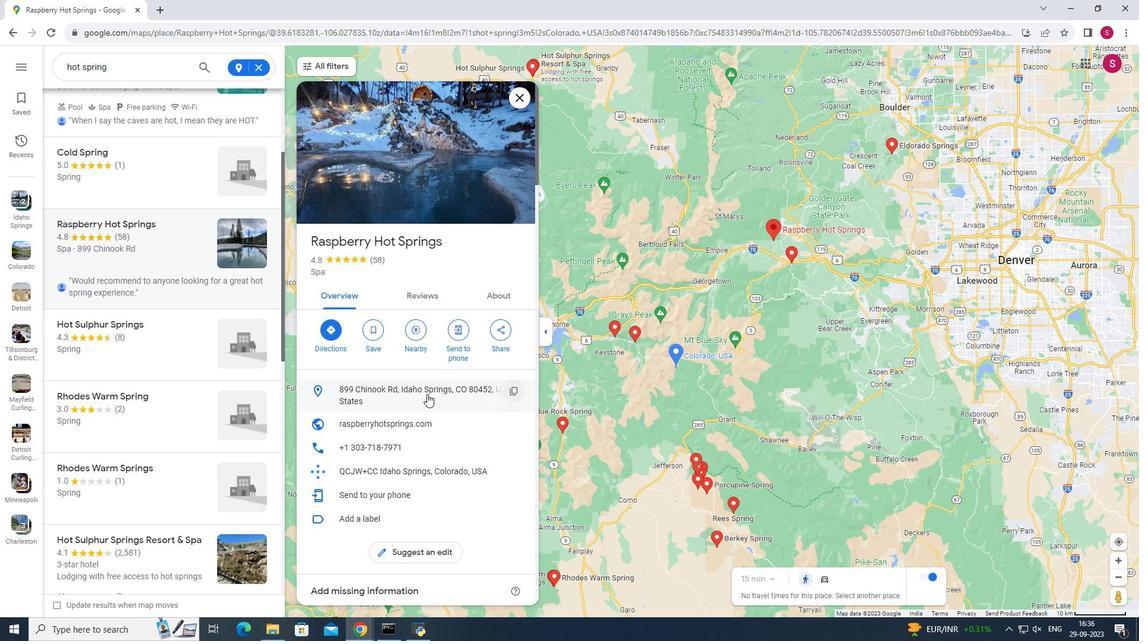 
Action: Mouse scrolled (427, 393) with delta (0, 0)
Screenshot: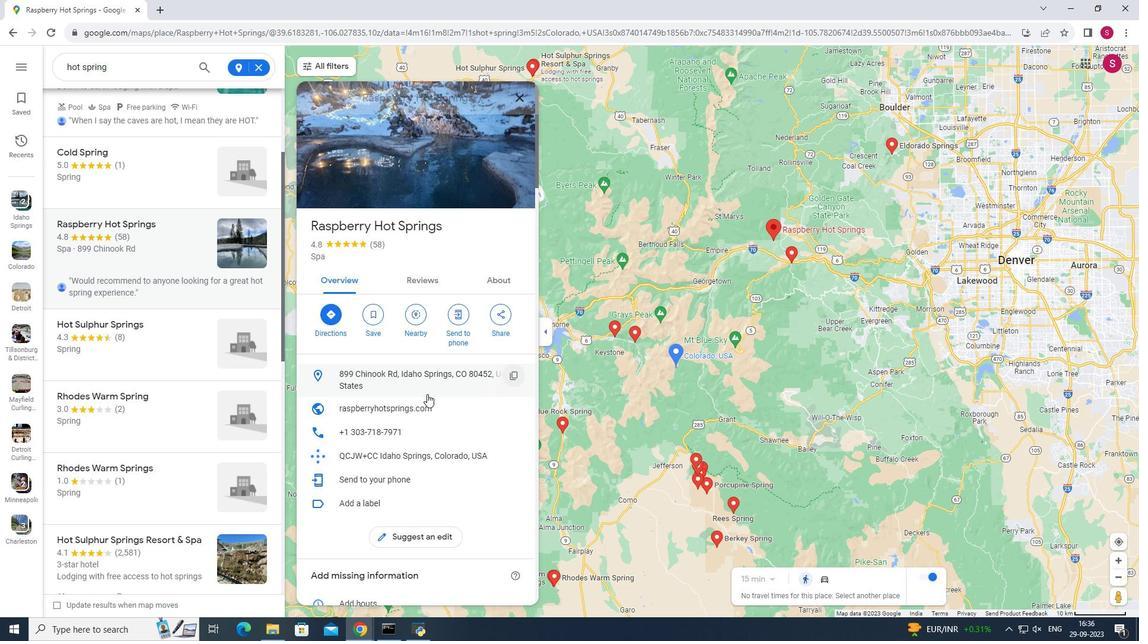 
Action: Mouse scrolled (427, 393) with delta (0, 0)
Screenshot: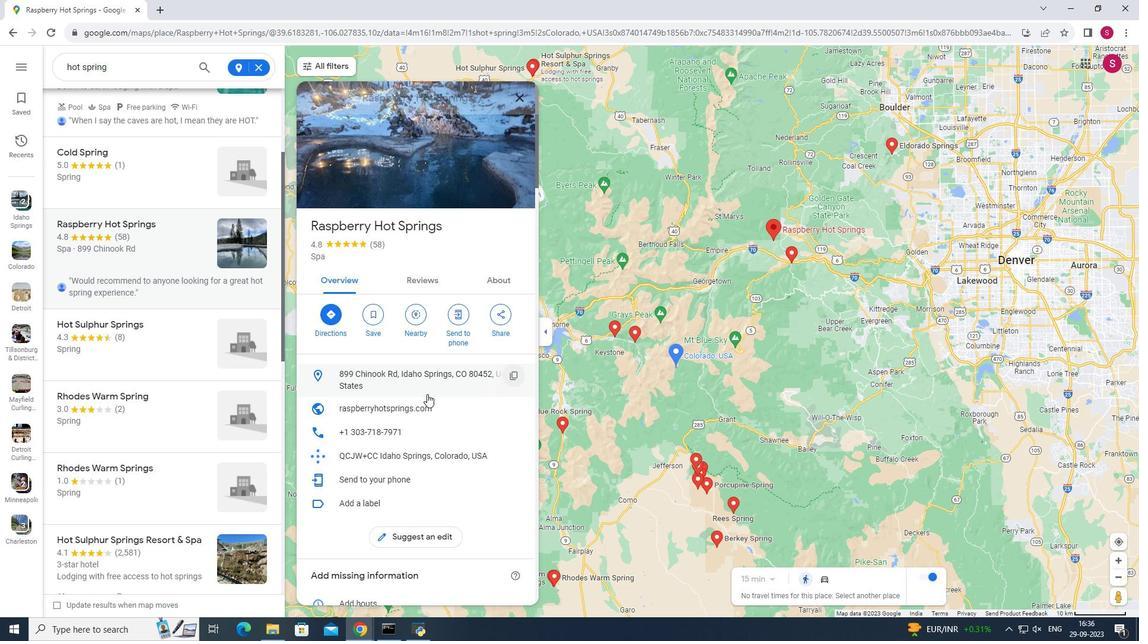 
Action: Mouse scrolled (427, 393) with delta (0, 0)
Screenshot: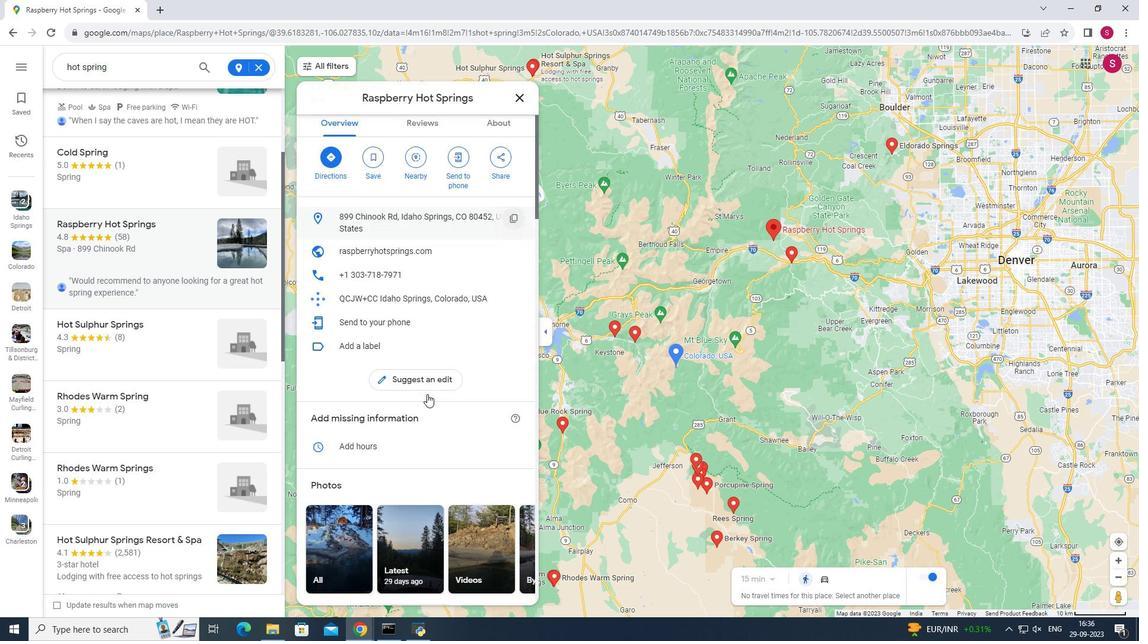 
Action: Mouse moved to (426, 394)
Screenshot: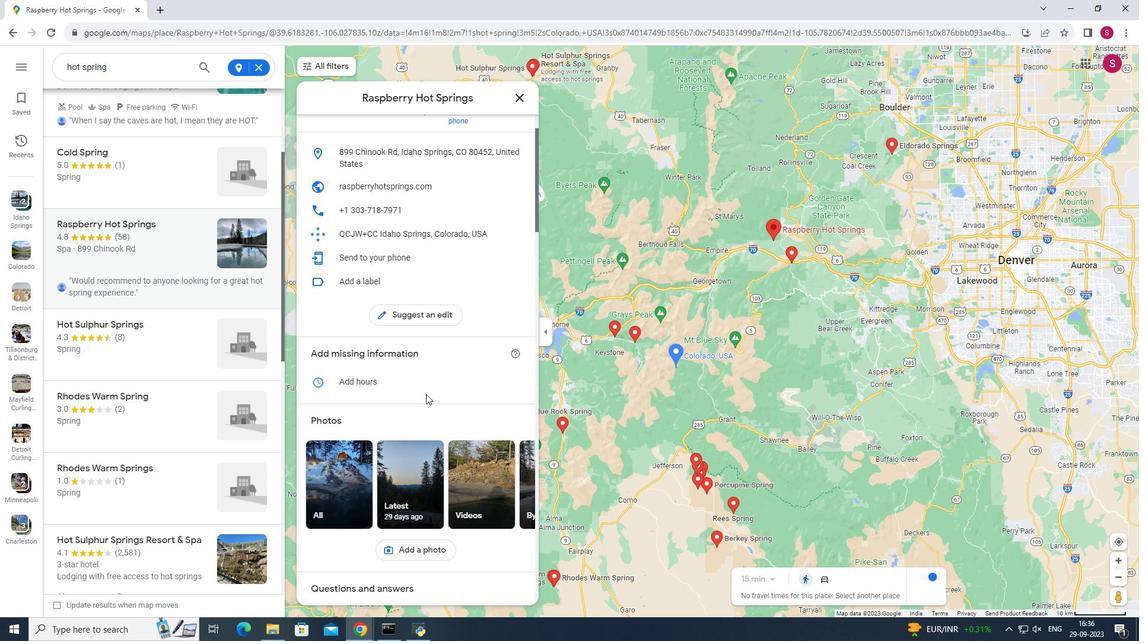 
Action: Mouse scrolled (426, 393) with delta (0, 0)
Screenshot: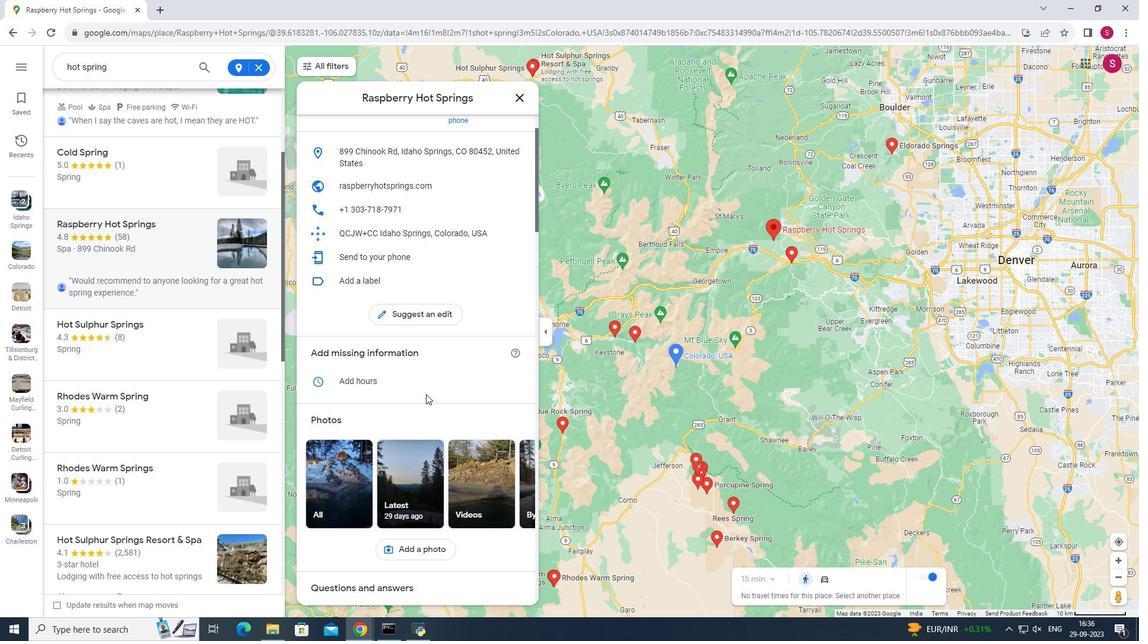 
Action: Mouse scrolled (426, 393) with delta (0, 0)
Screenshot: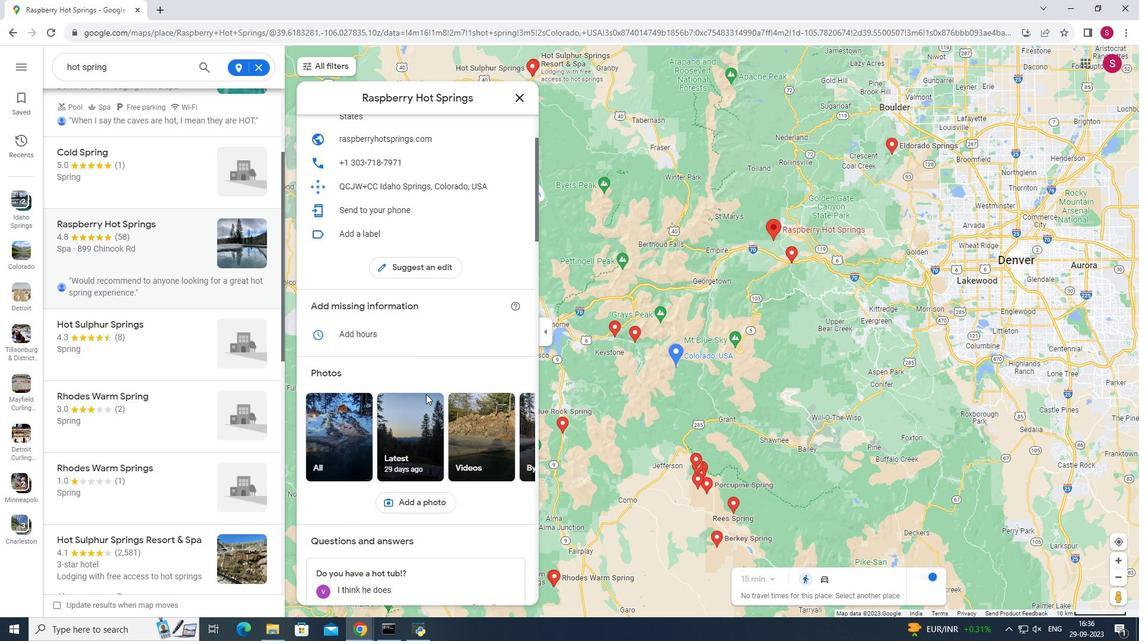 
Action: Mouse moved to (428, 404)
Screenshot: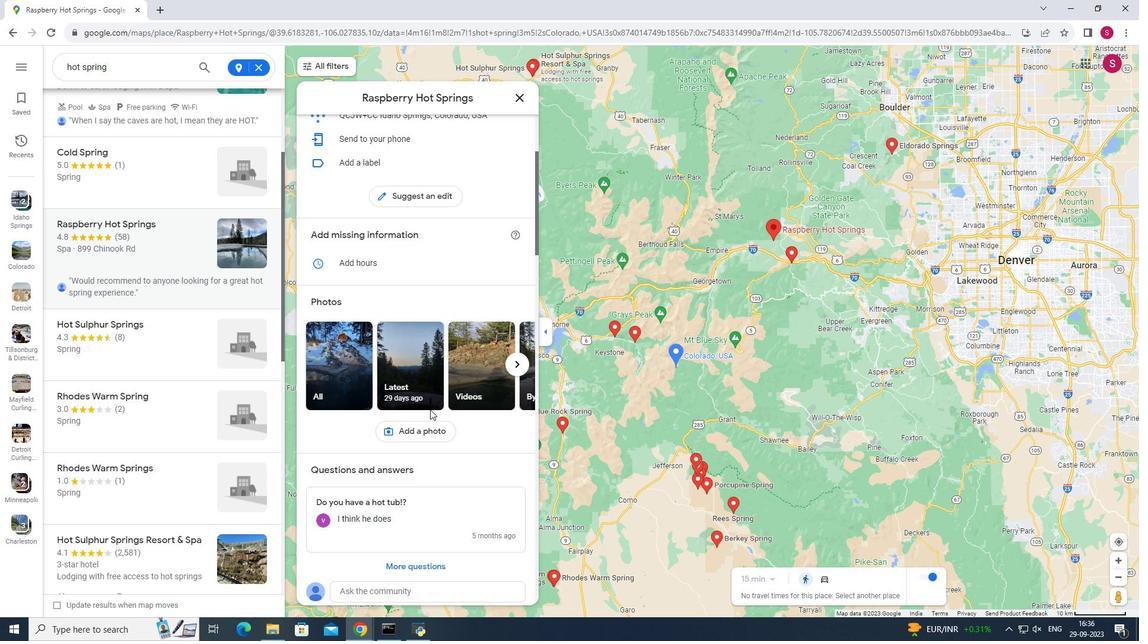 
Action: Mouse scrolled (428, 403) with delta (0, 0)
Screenshot: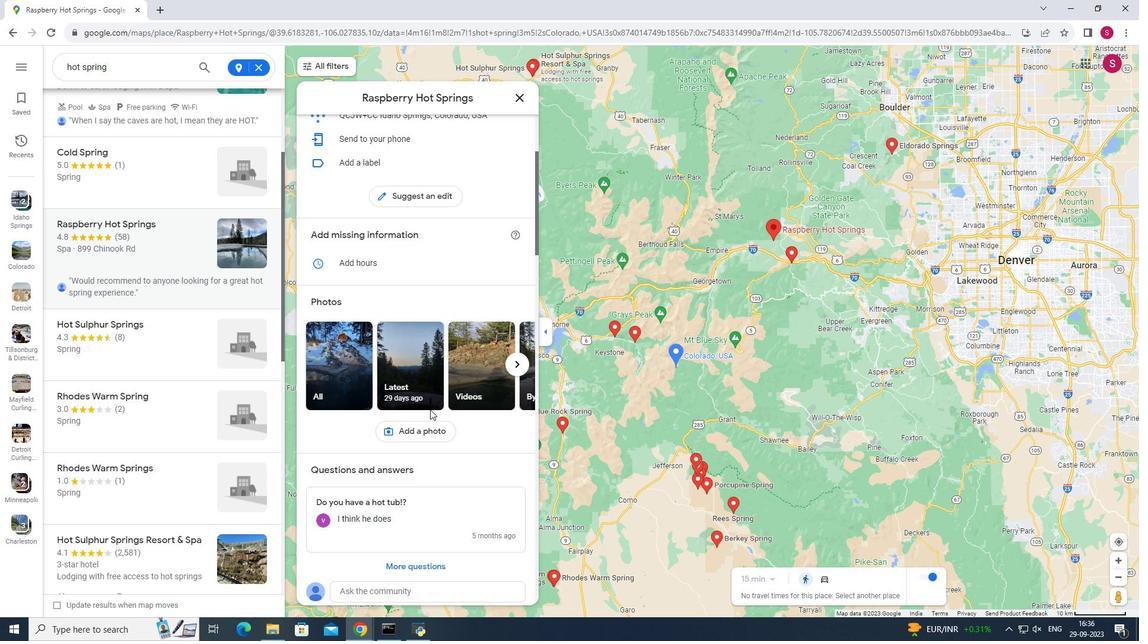 
Action: Mouse moved to (434, 425)
Screenshot: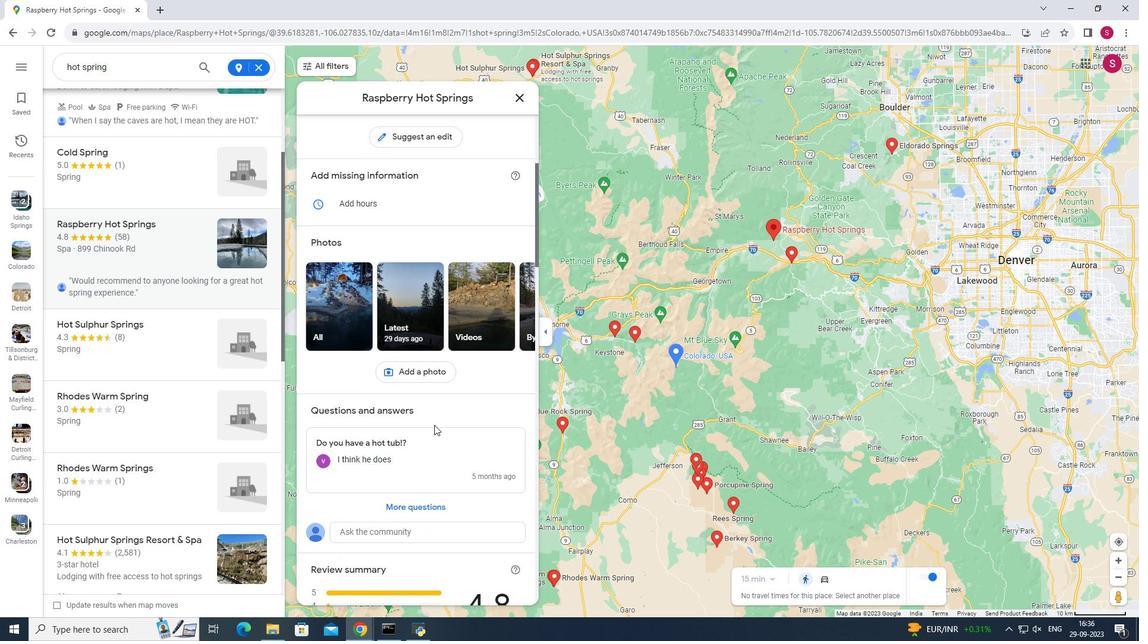 
Action: Mouse scrolled (434, 425) with delta (0, 0)
Screenshot: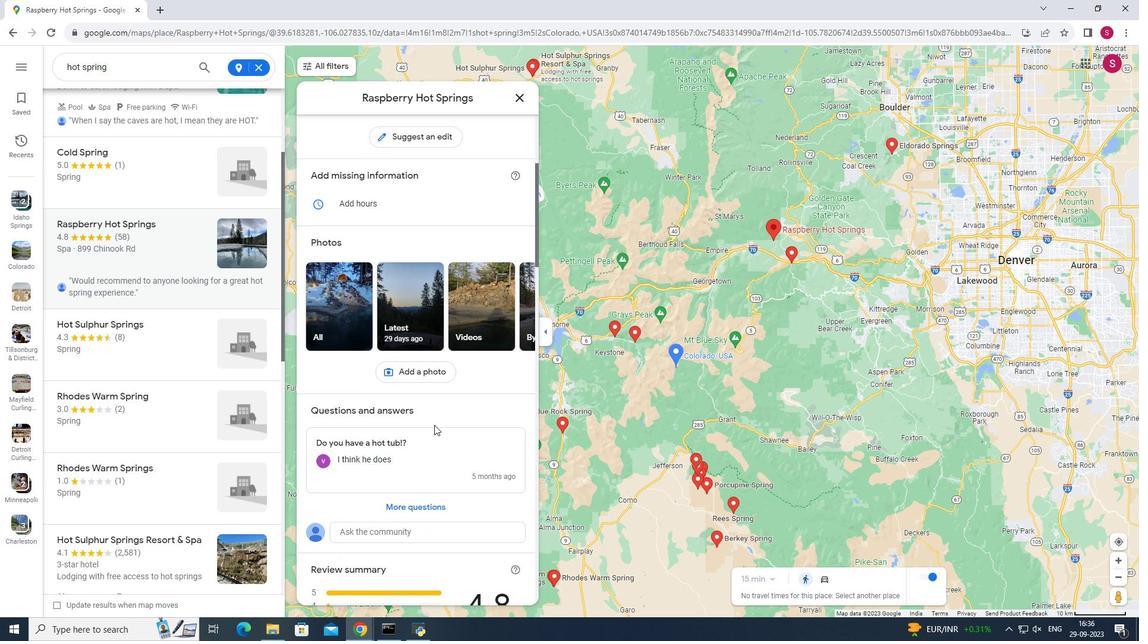 
Action: Mouse scrolled (434, 425) with delta (0, 0)
Screenshot: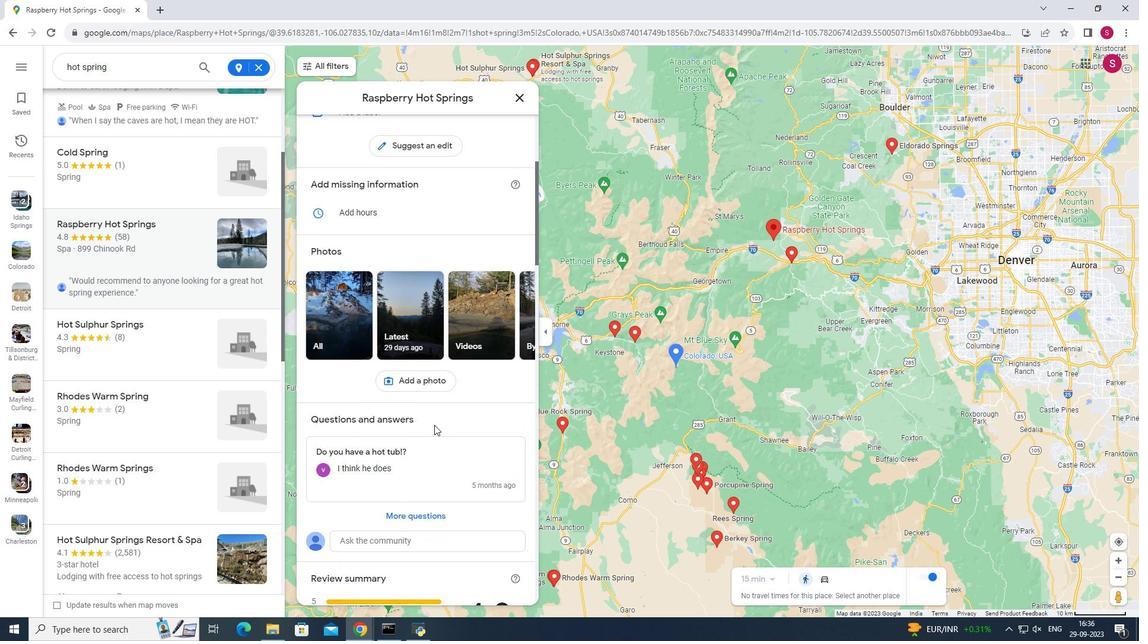 
Action: Mouse scrolled (434, 425) with delta (0, 0)
Screenshot: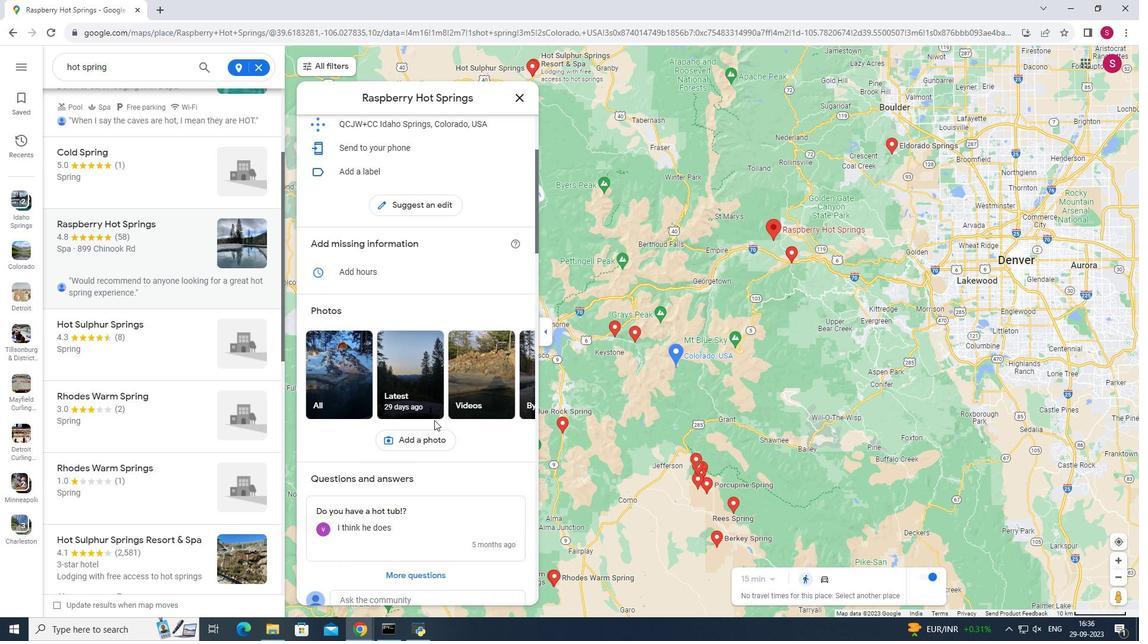 
Action: Mouse scrolled (434, 425) with delta (0, 0)
Screenshot: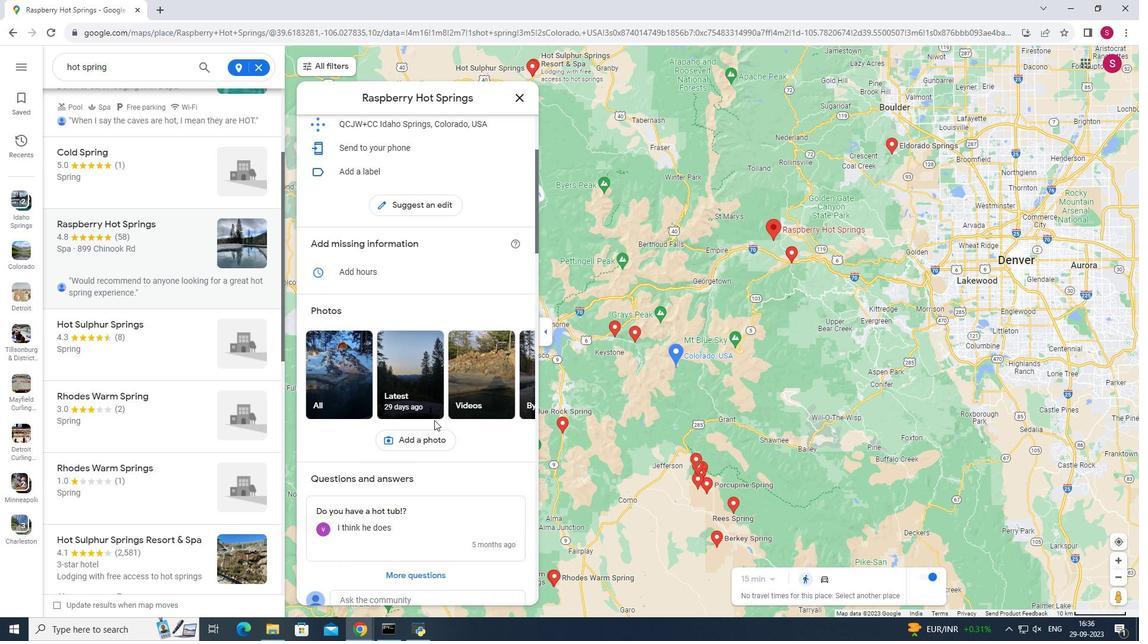 
Action: Mouse scrolled (434, 425) with delta (0, 0)
Screenshot: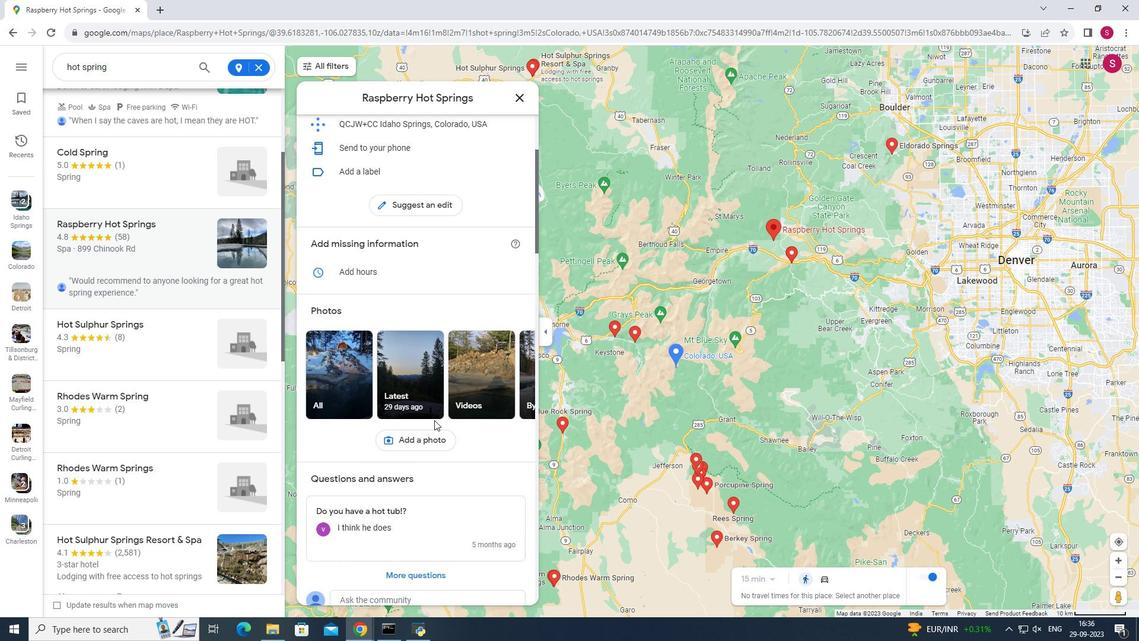 
Action: Mouse moved to (434, 423)
Screenshot: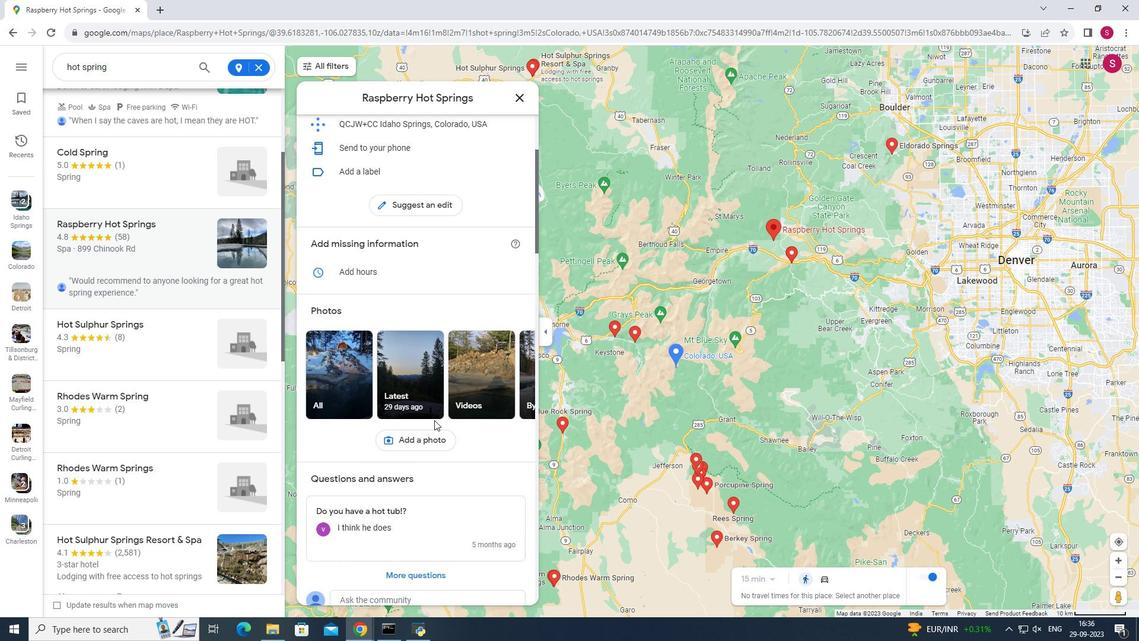 
Action: Mouse scrolled (434, 424) with delta (0, 0)
Screenshot: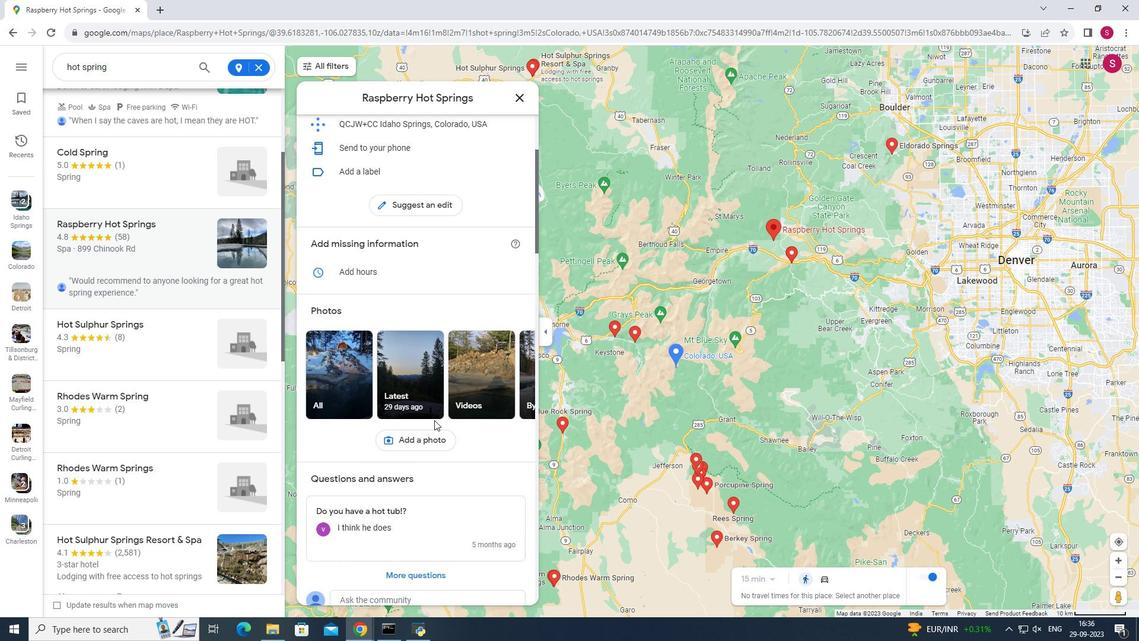 
Action: Mouse moved to (424, 235)
Screenshot: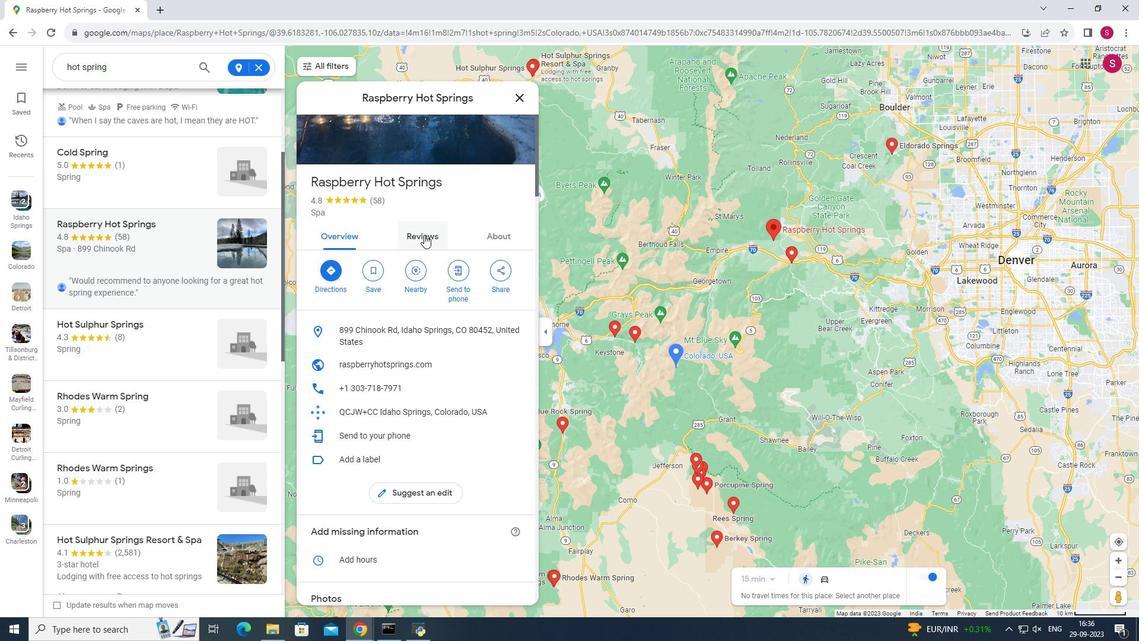 
Action: Mouse pressed left at (424, 235)
Screenshot: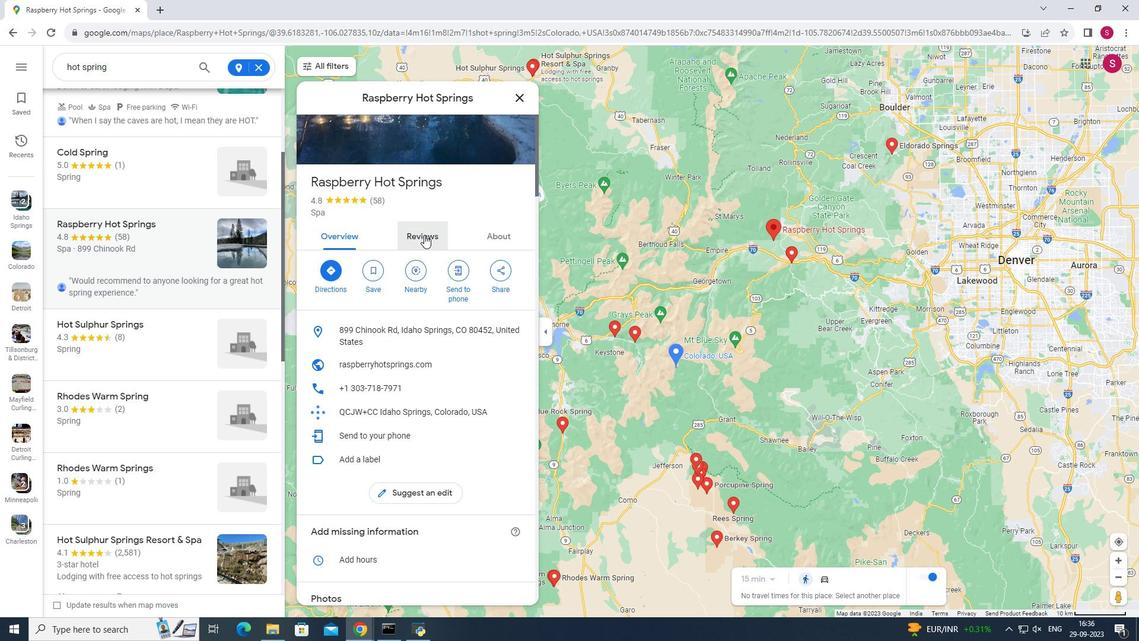 
Action: Mouse moved to (495, 398)
Screenshot: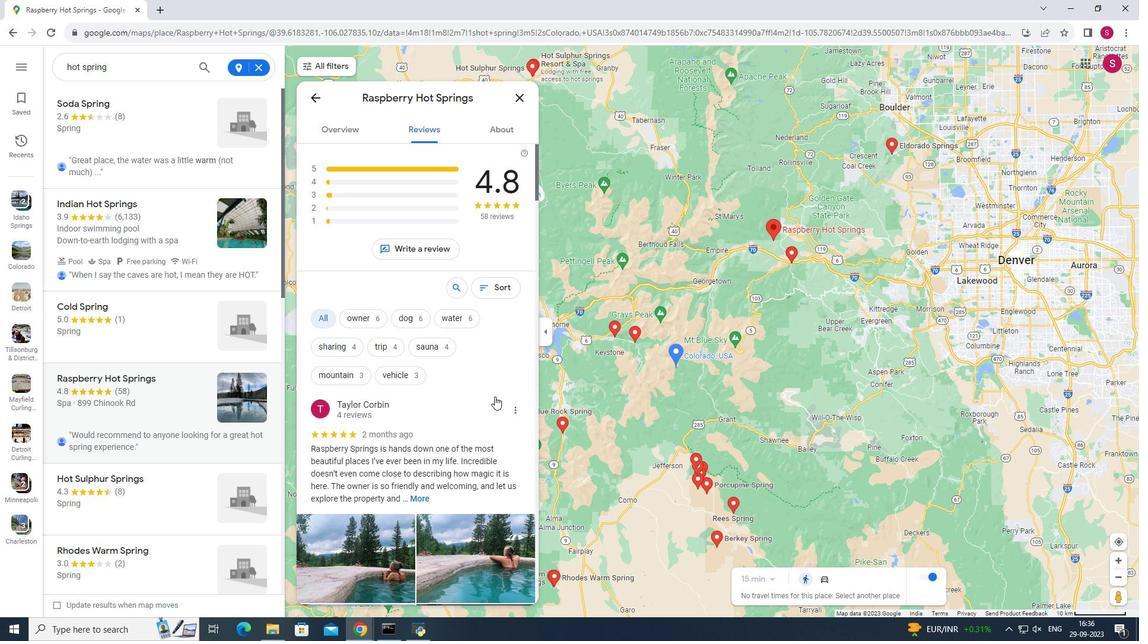 
Action: Mouse scrolled (495, 397) with delta (0, 0)
Screenshot: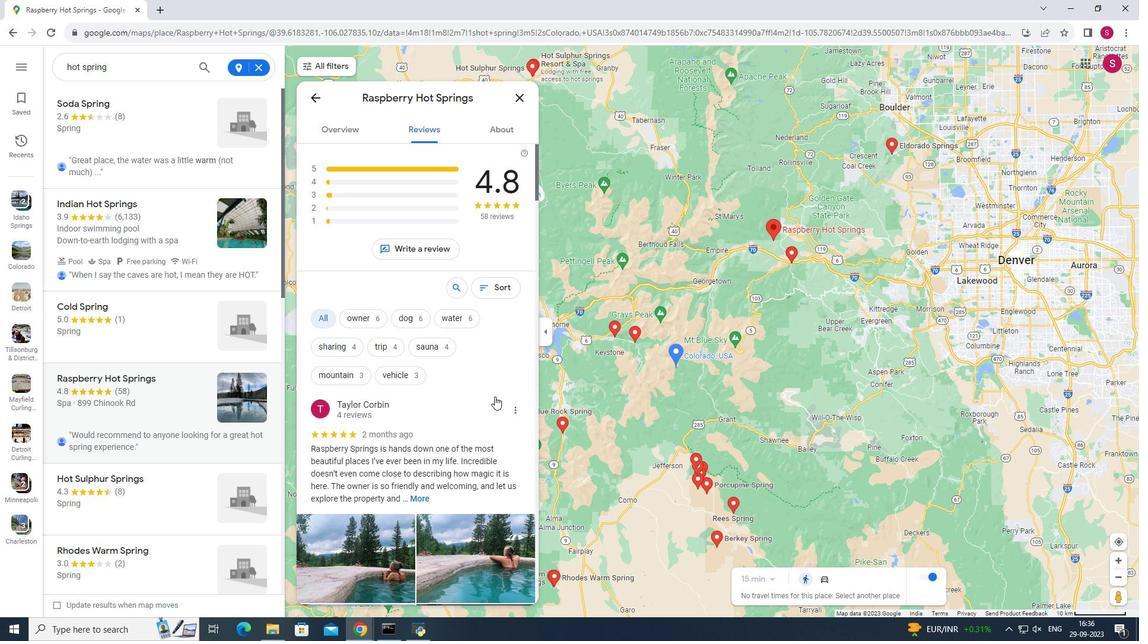
Action: Mouse moved to (495, 397)
Screenshot: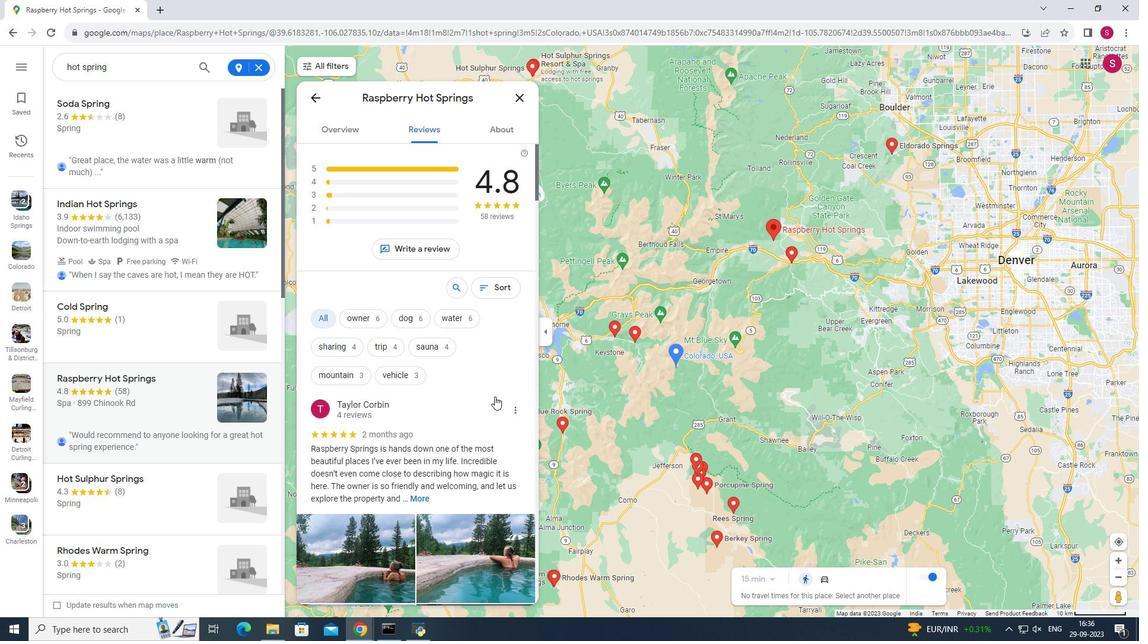 
Action: Mouse scrolled (495, 397) with delta (0, 0)
Screenshot: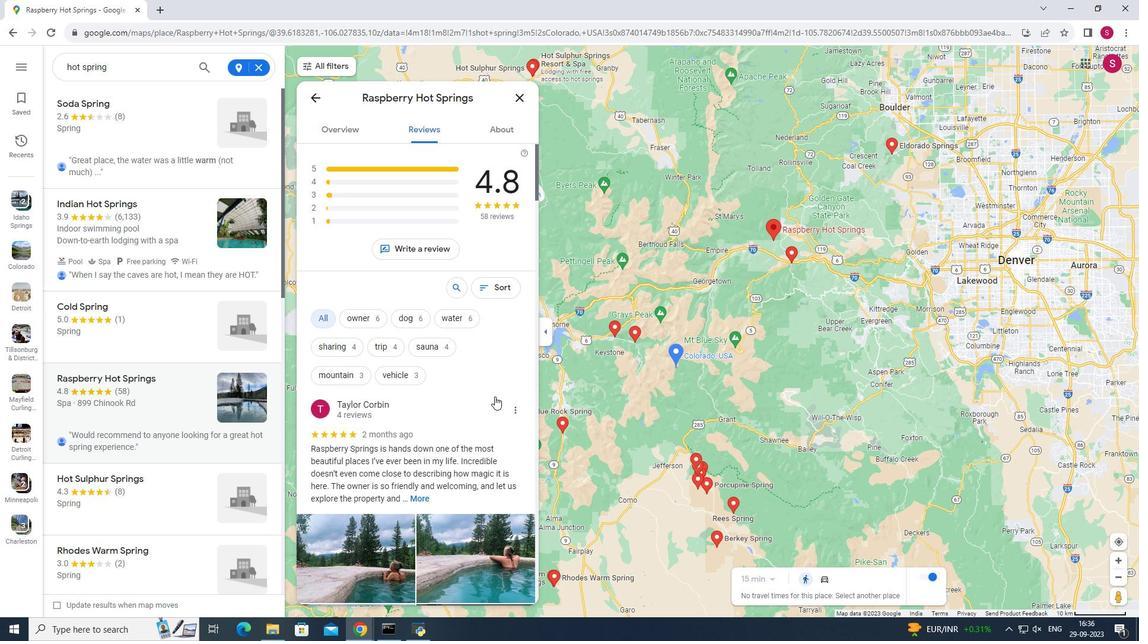 
Action: Mouse moved to (495, 396)
Screenshot: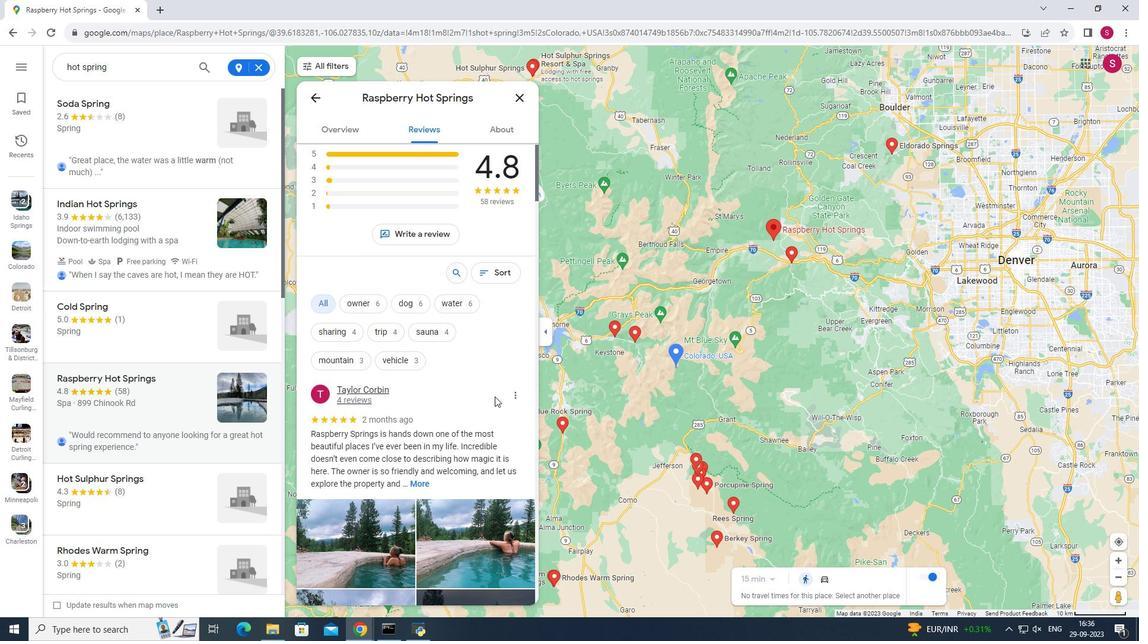 
Action: Mouse scrolled (495, 395) with delta (0, 0)
Screenshot: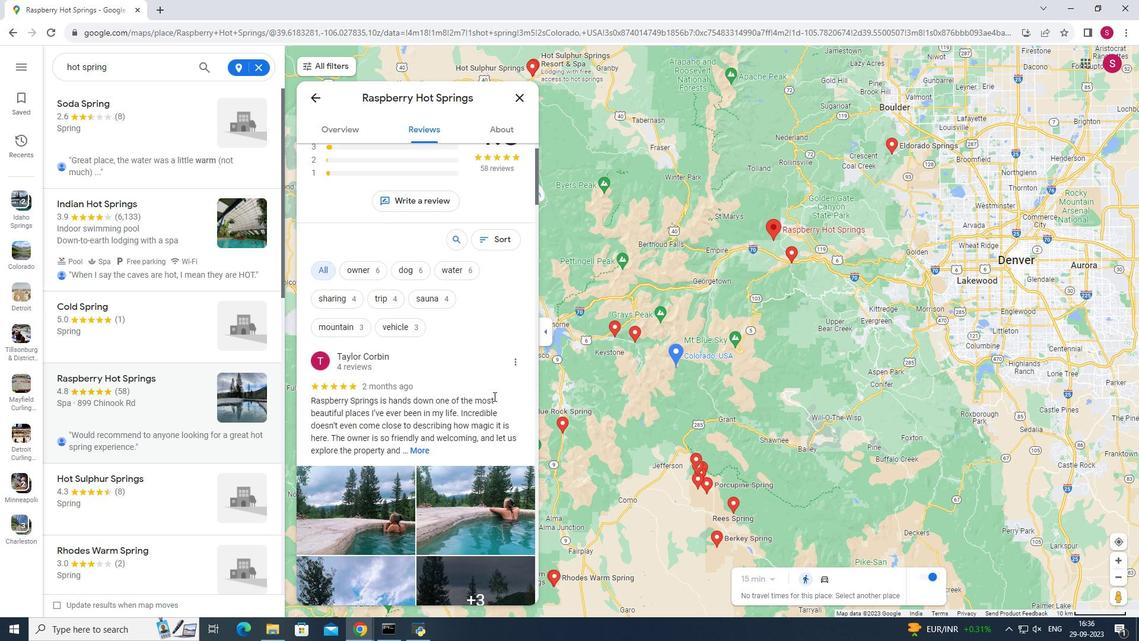 
Action: Mouse moved to (493, 396)
Screenshot: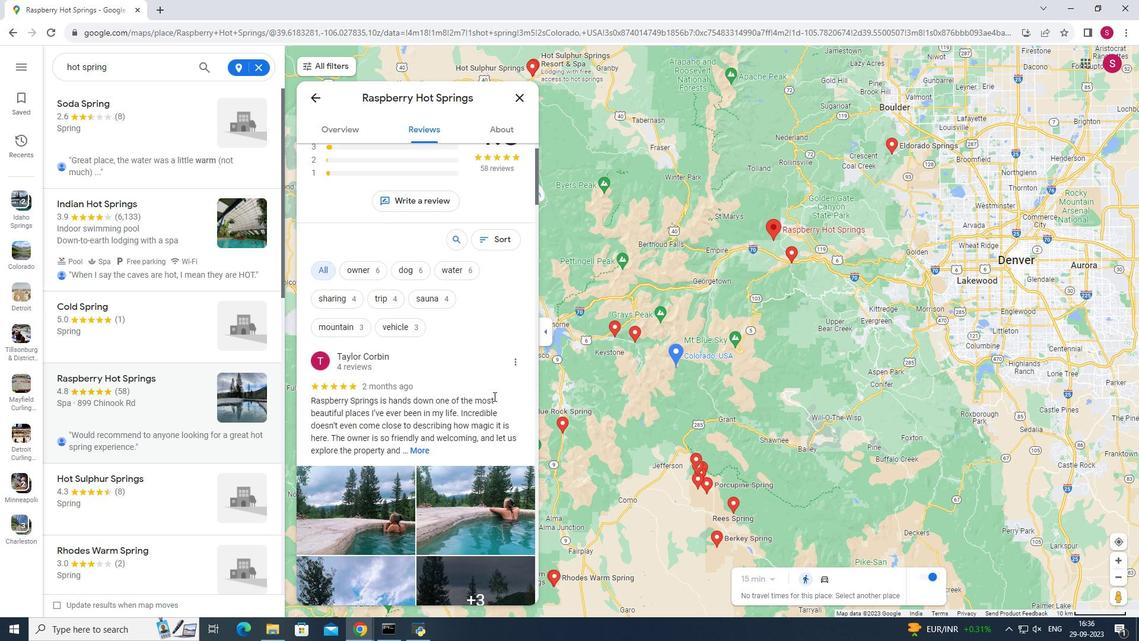 
Action: Mouse scrolled (493, 395) with delta (0, 0)
Screenshot: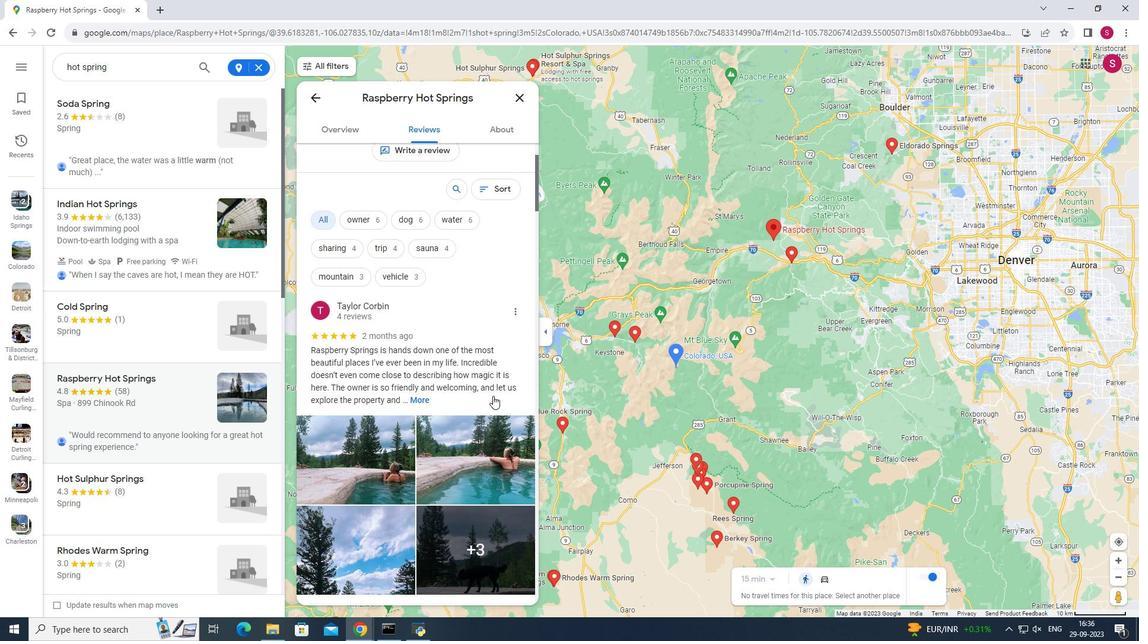 
Action: Mouse moved to (484, 385)
Screenshot: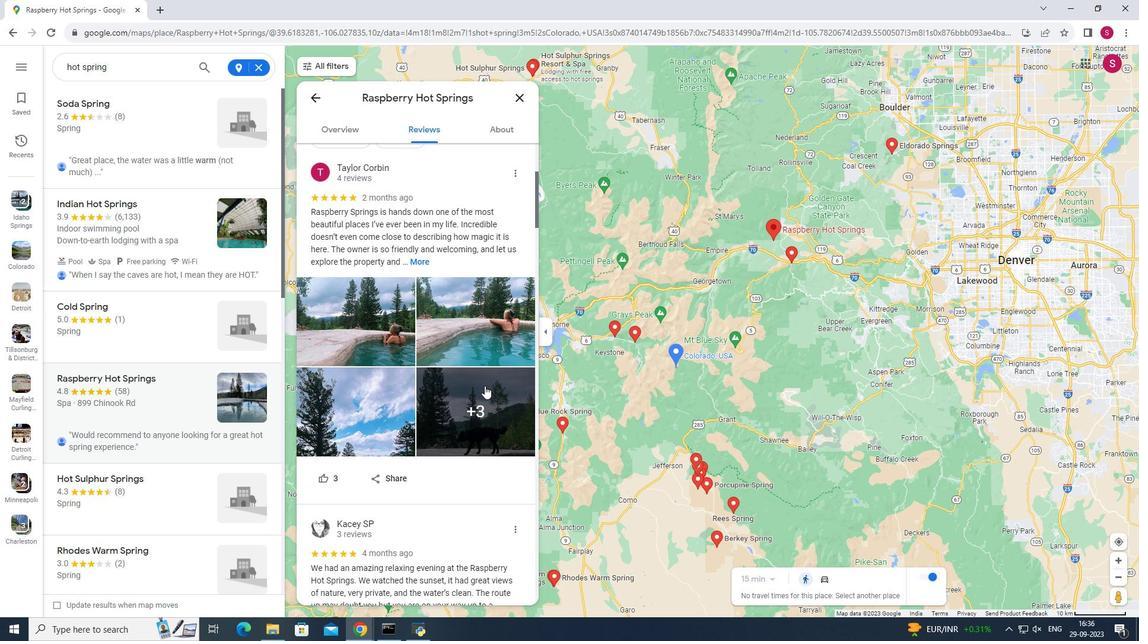 
Action: Mouse scrolled (484, 385) with delta (0, 0)
Screenshot: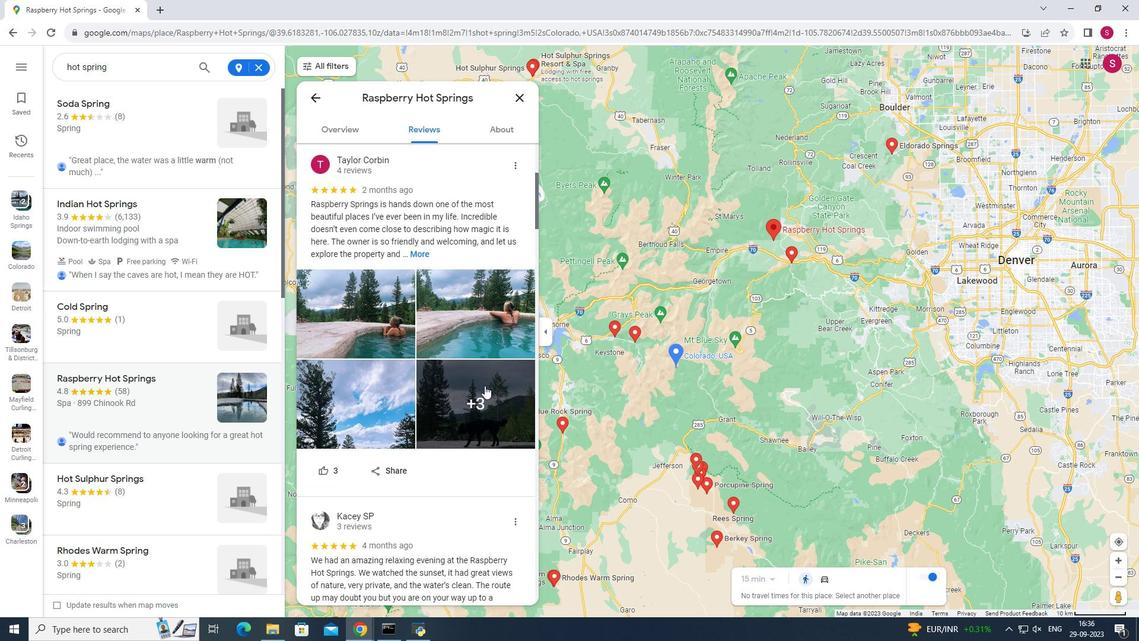 
Action: Mouse moved to (484, 389)
Screenshot: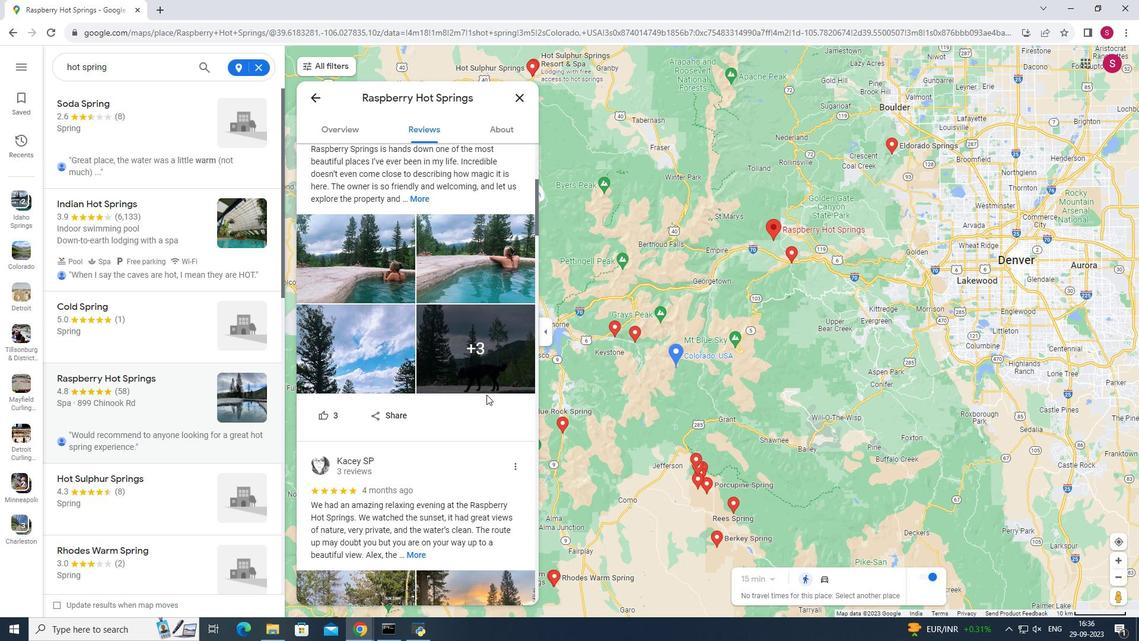 
Action: Mouse scrolled (484, 388) with delta (0, 0)
Screenshot: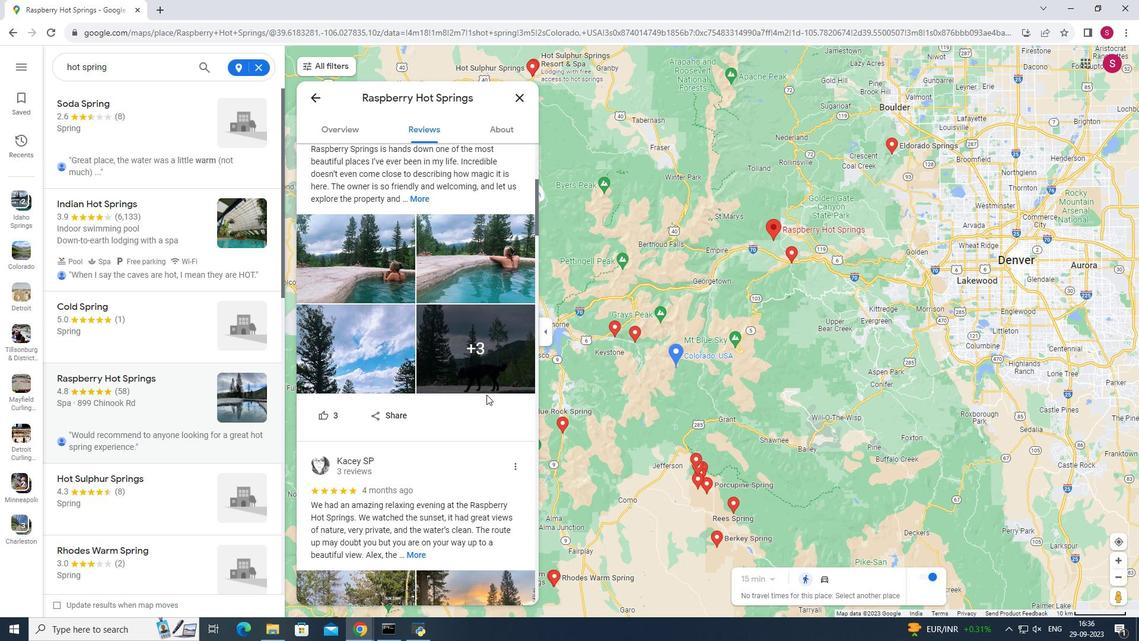 
Action: Mouse moved to (486, 395)
Screenshot: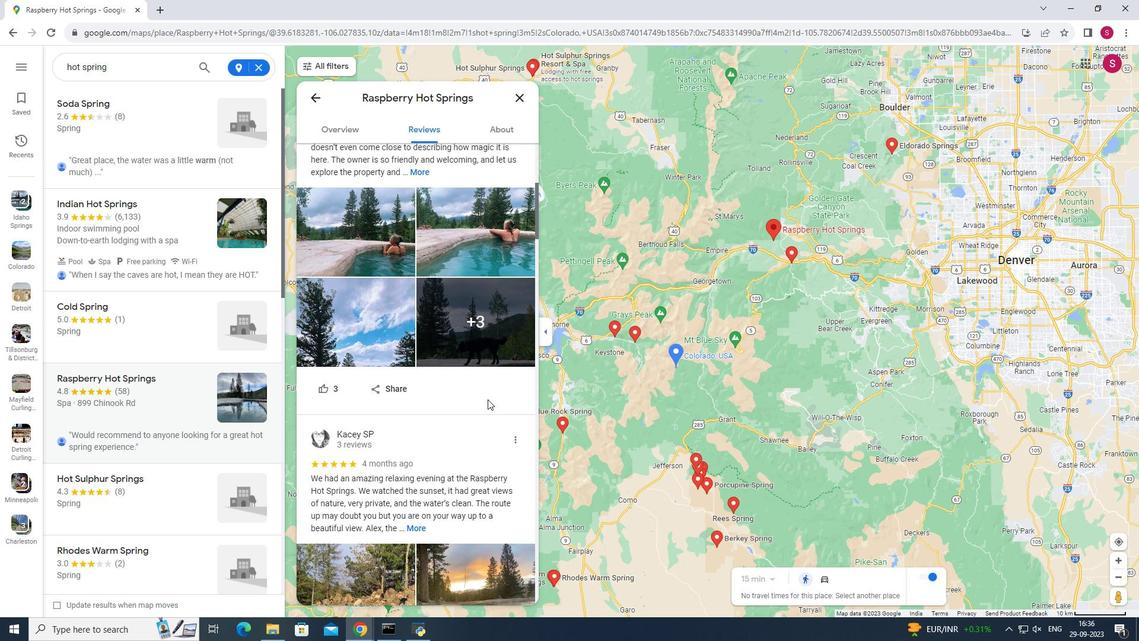 
Action: Mouse scrolled (486, 395) with delta (0, 0)
Screenshot: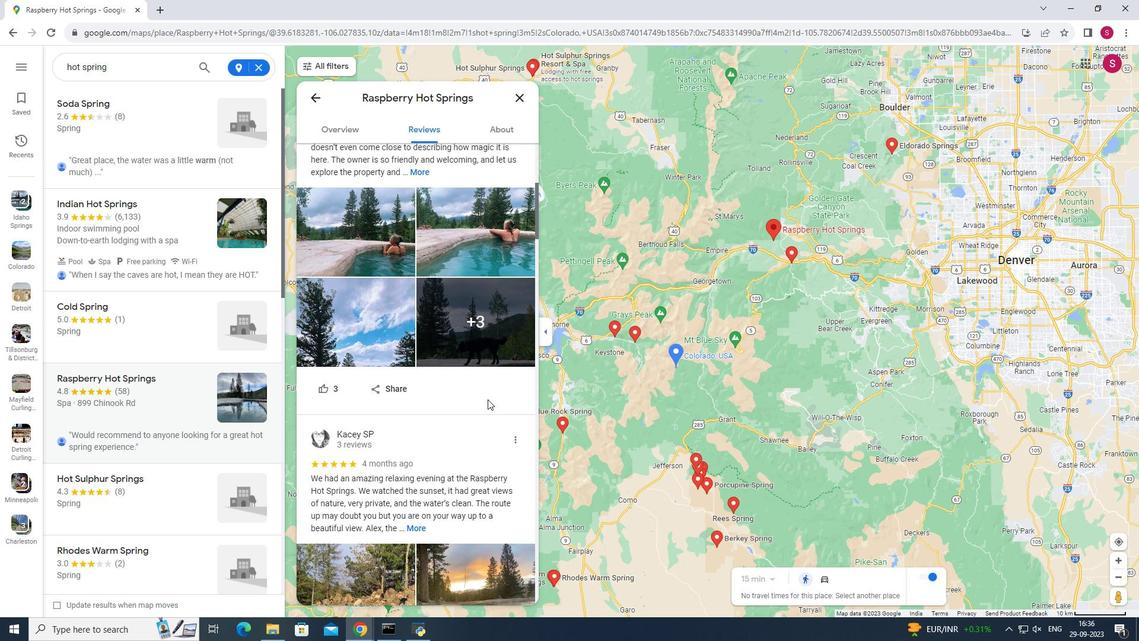 
Action: Mouse moved to (487, 399)
Screenshot: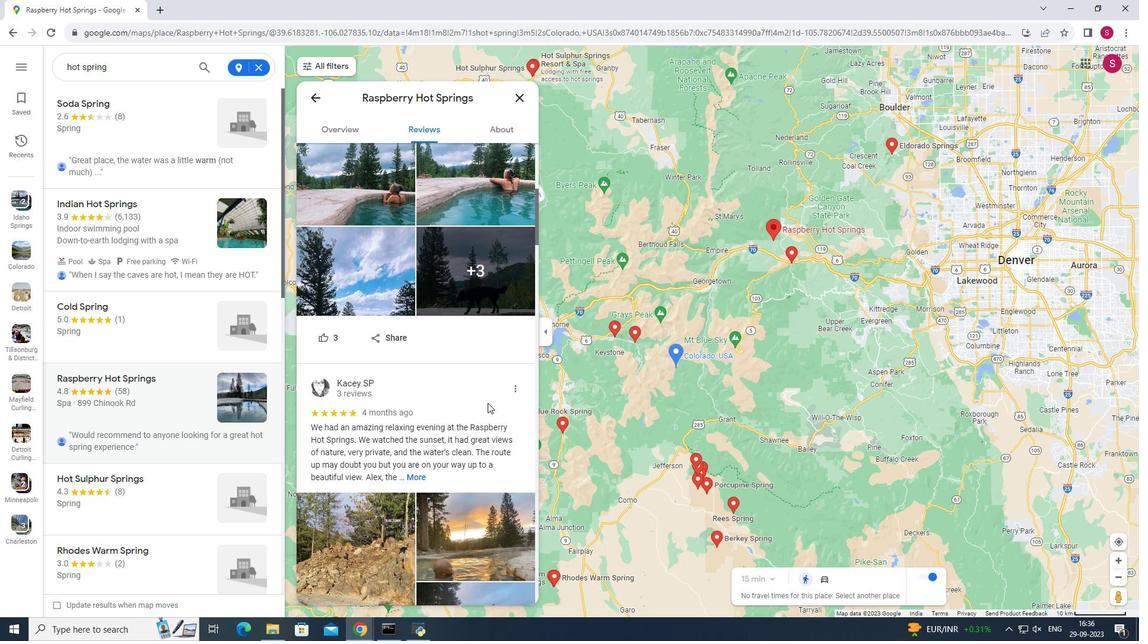 
Action: Mouse scrolled (487, 398) with delta (0, 0)
Screenshot: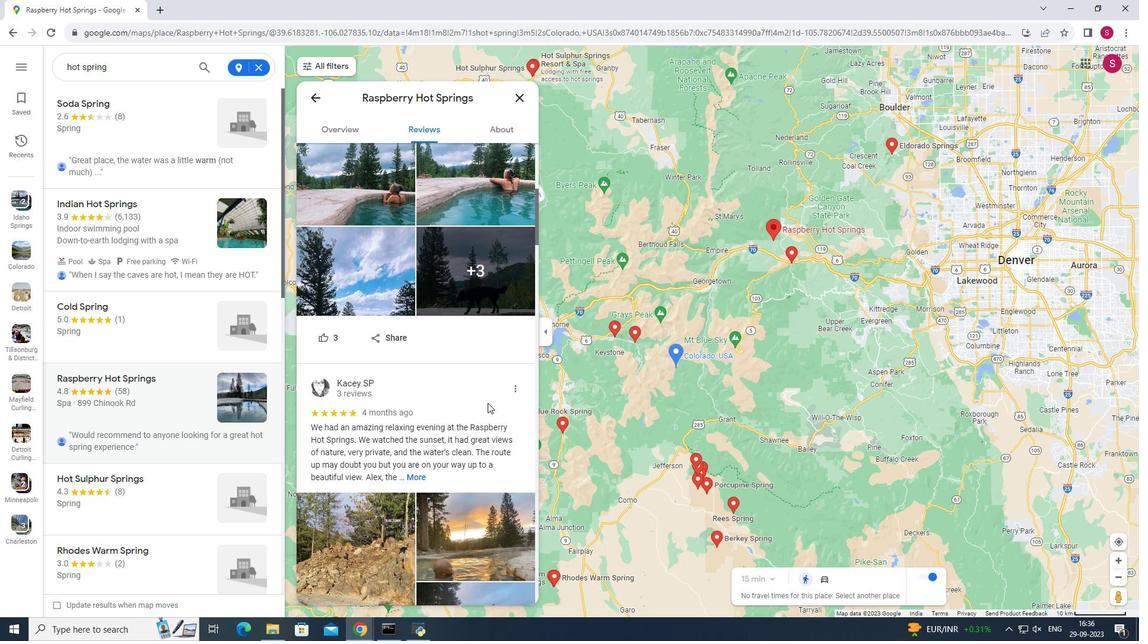 
Action: Mouse moved to (487, 401)
Screenshot: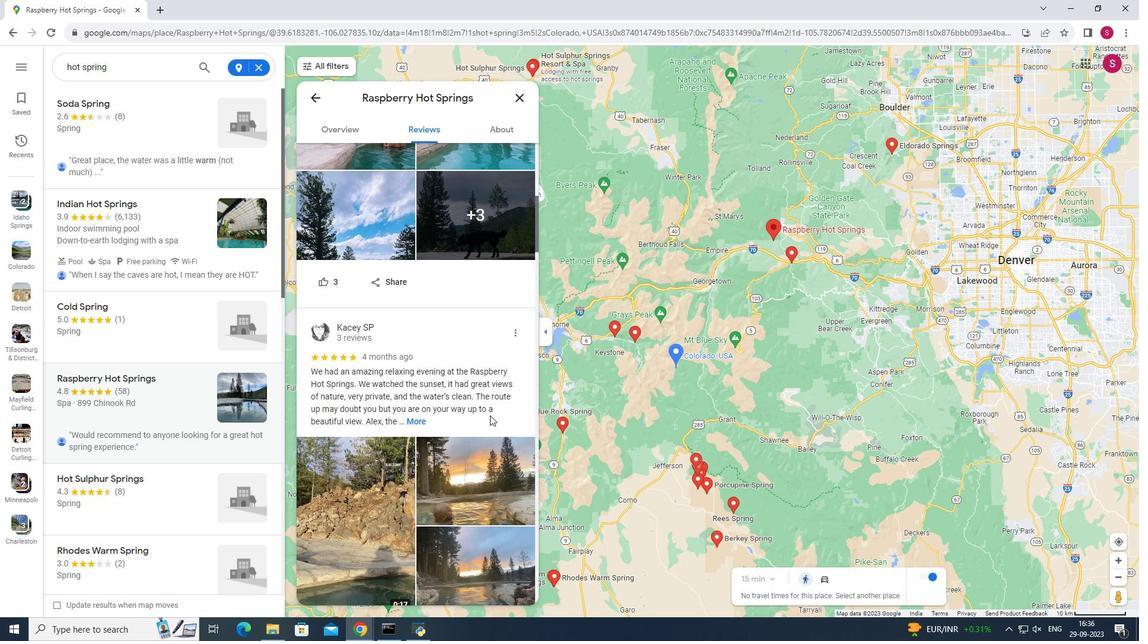 
Action: Mouse scrolled (487, 401) with delta (0, 0)
Screenshot: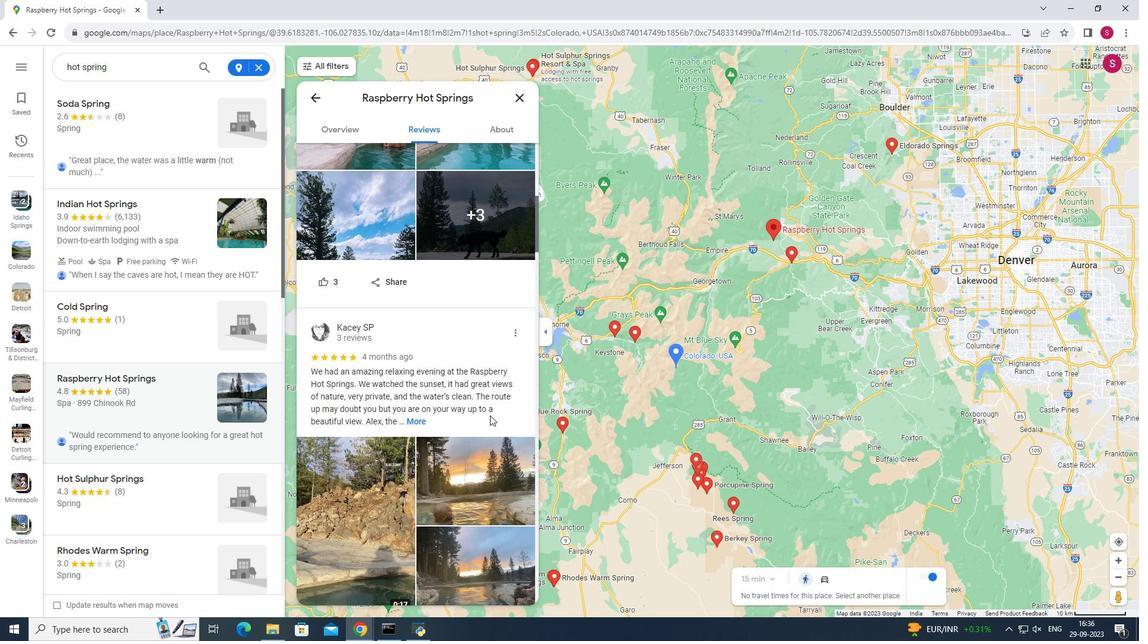 
Action: Mouse moved to (477, 434)
Screenshot: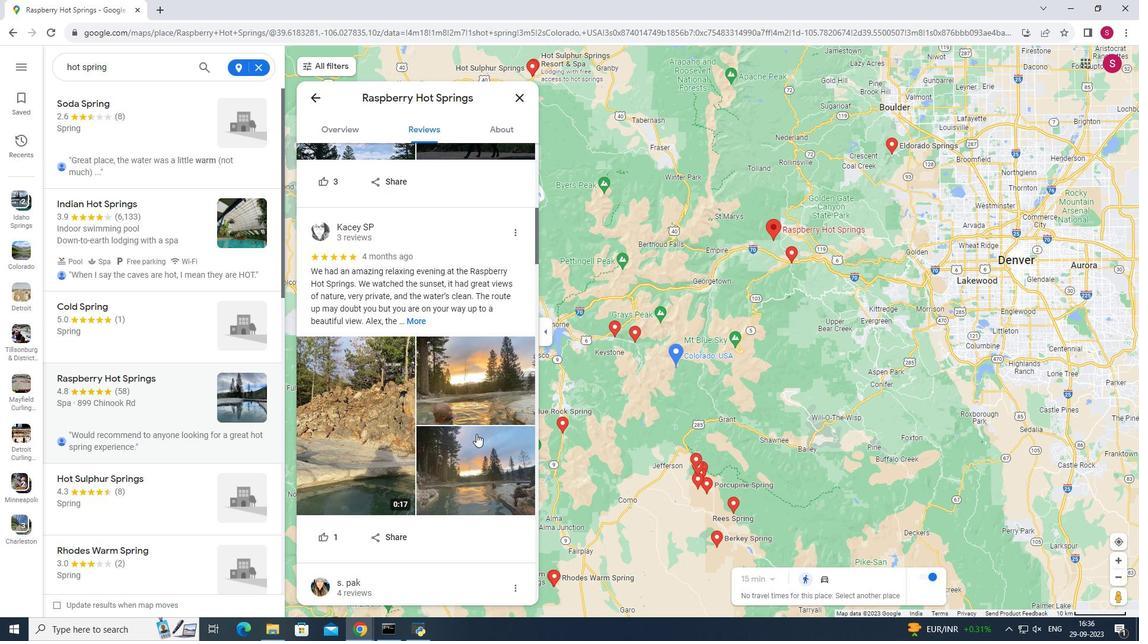
Action: Mouse scrolled (477, 433) with delta (0, 0)
Screenshot: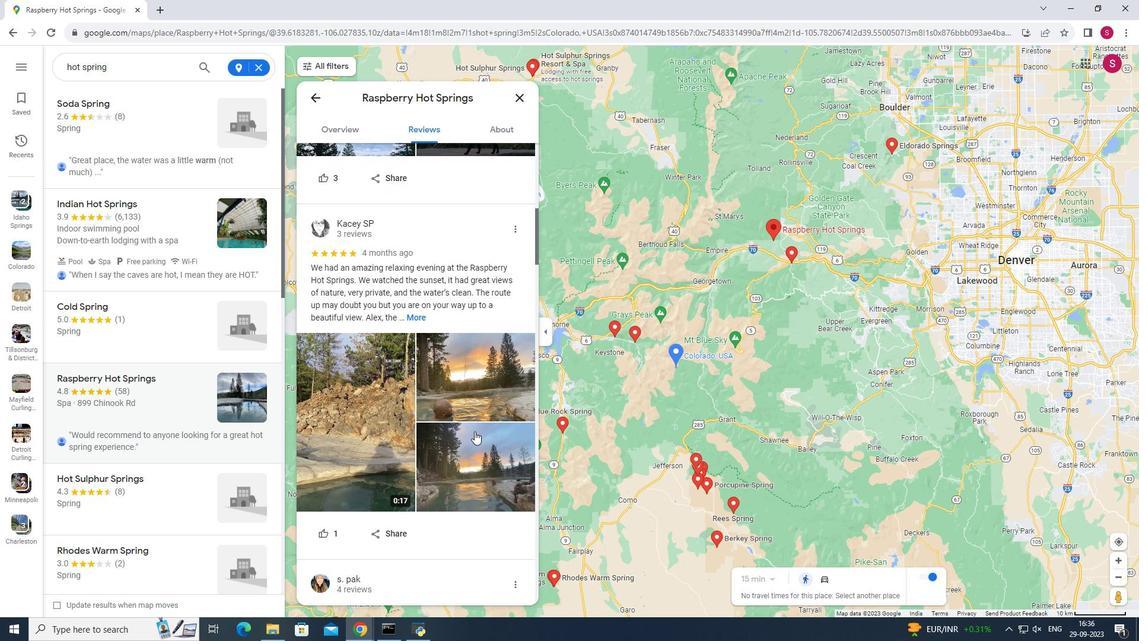 
Action: Mouse moved to (467, 420)
Screenshot: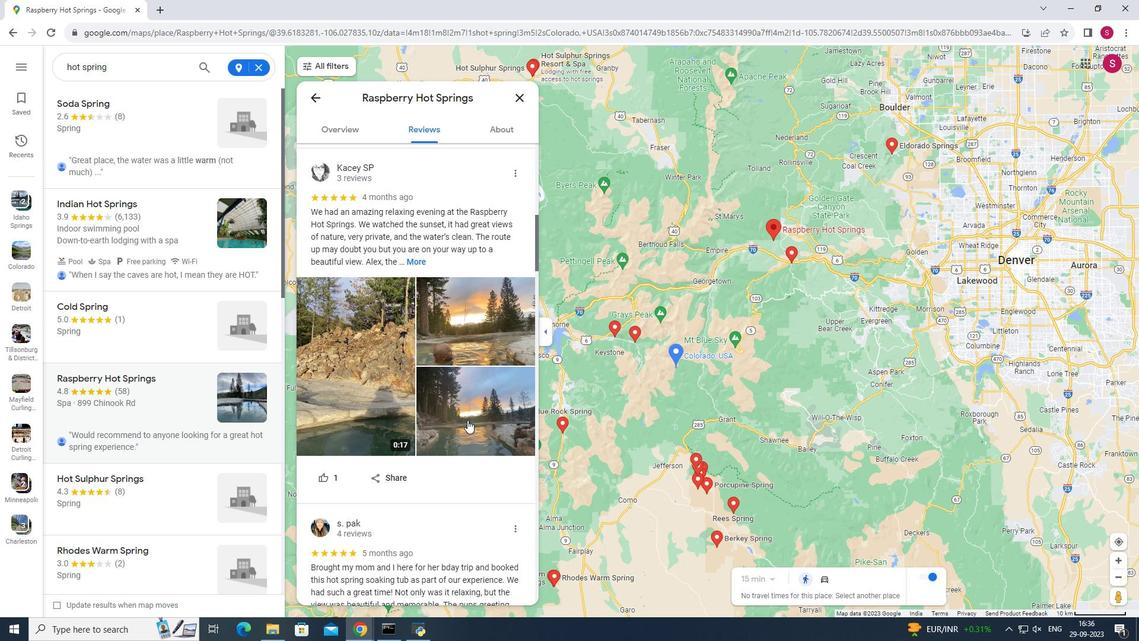 
Action: Mouse scrolled (467, 419) with delta (0, 0)
Screenshot: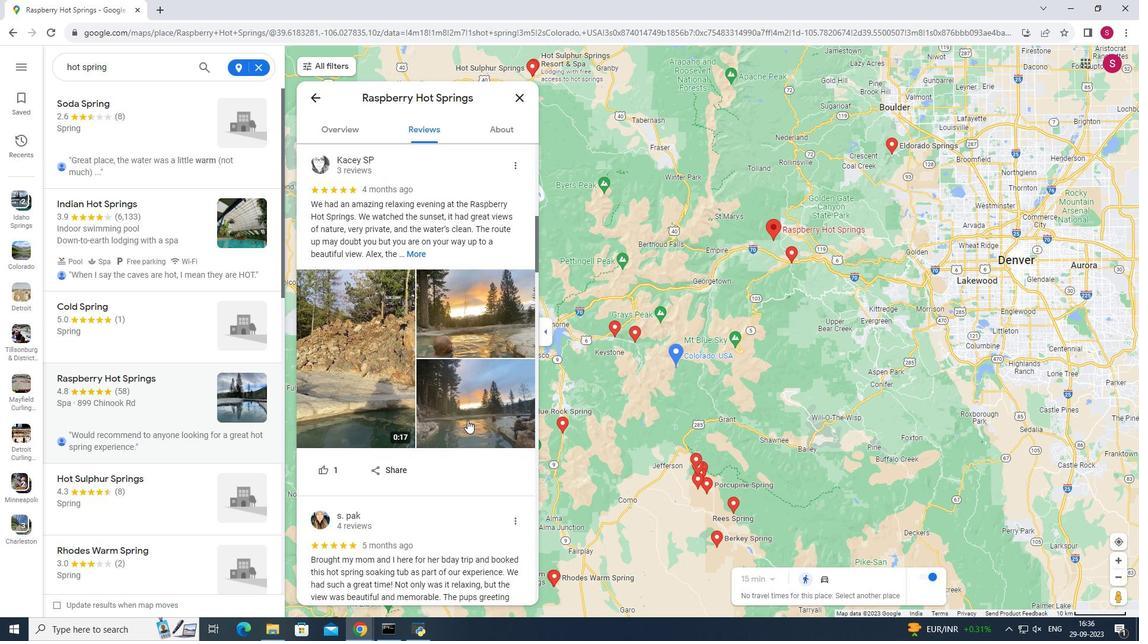 
Action: Mouse scrolled (467, 419) with delta (0, 0)
Screenshot: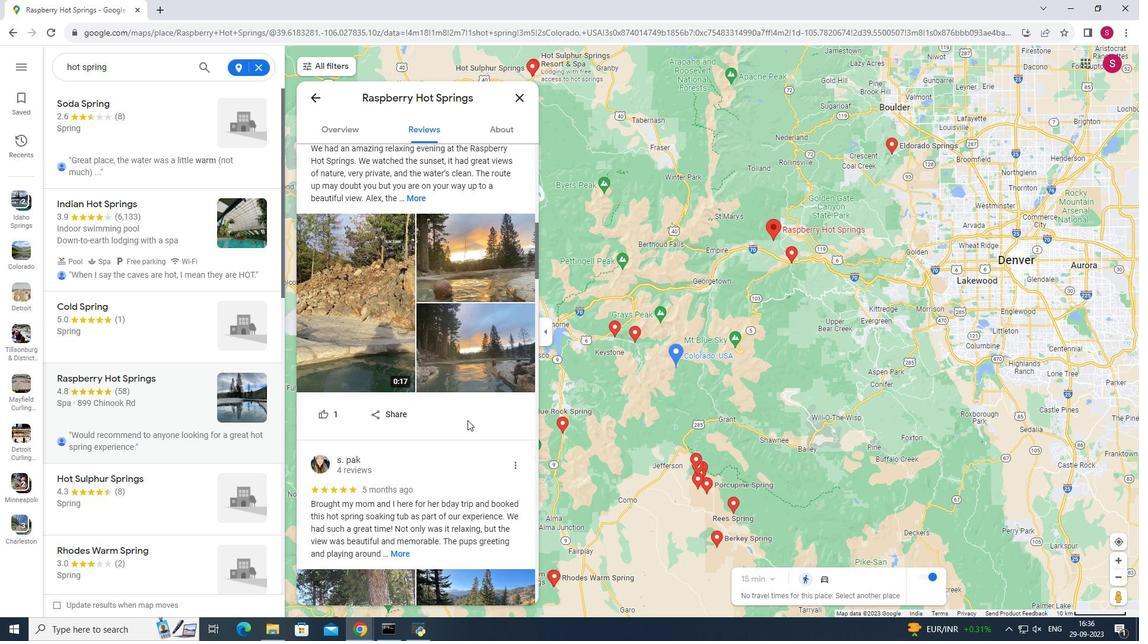 
Action: Mouse scrolled (467, 419) with delta (0, 0)
Screenshot: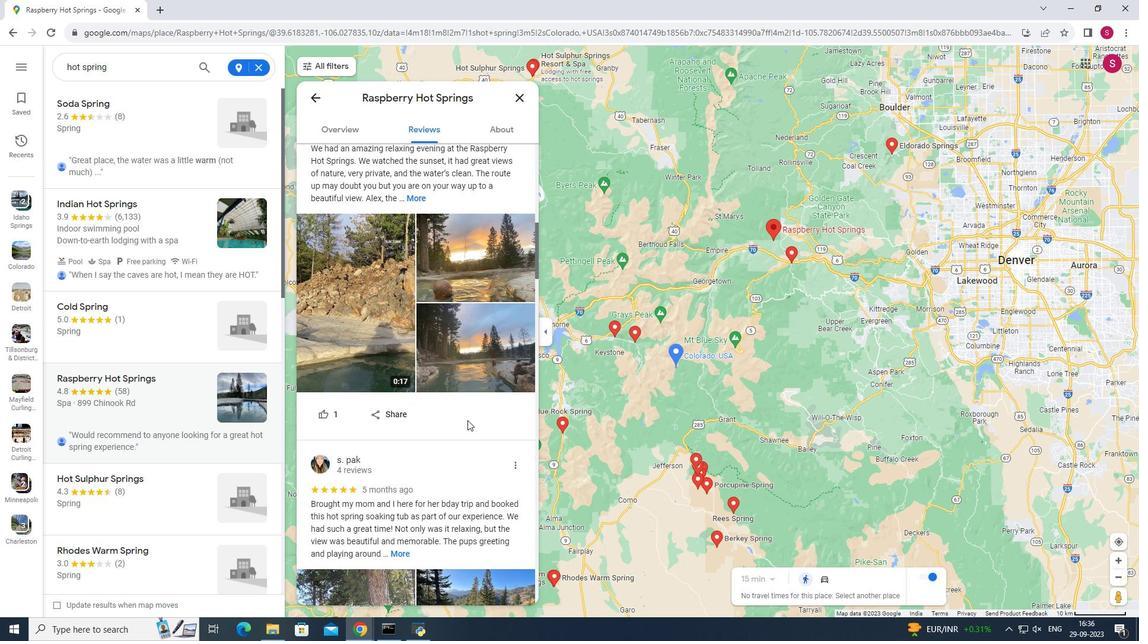 
Action: Mouse scrolled (467, 419) with delta (0, 0)
Screenshot: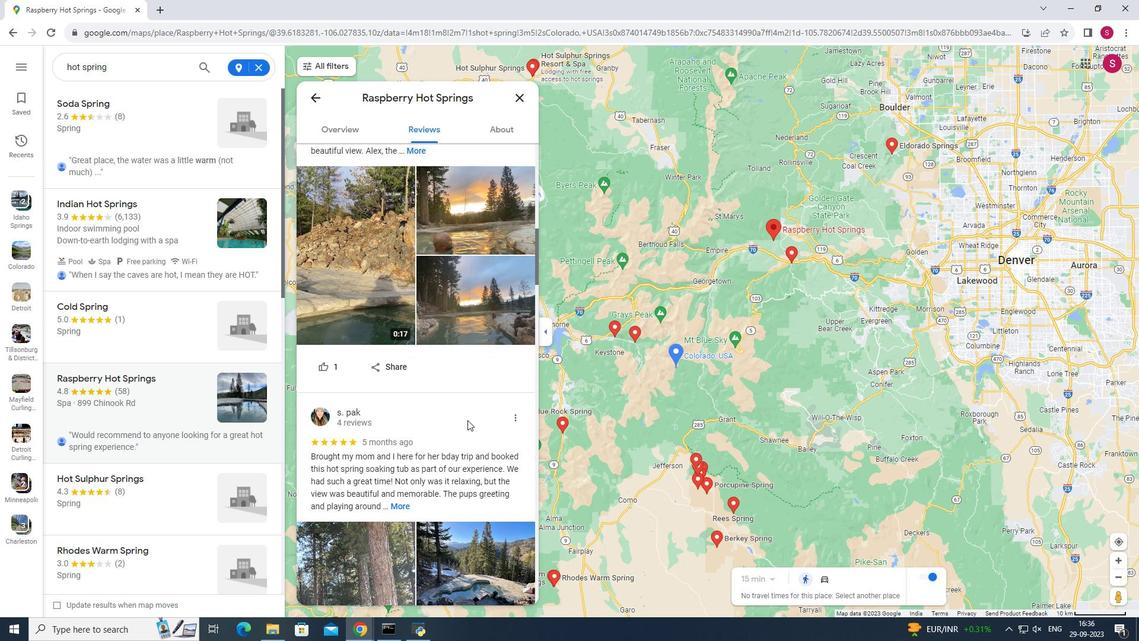 
Action: Mouse moved to (499, 128)
Screenshot: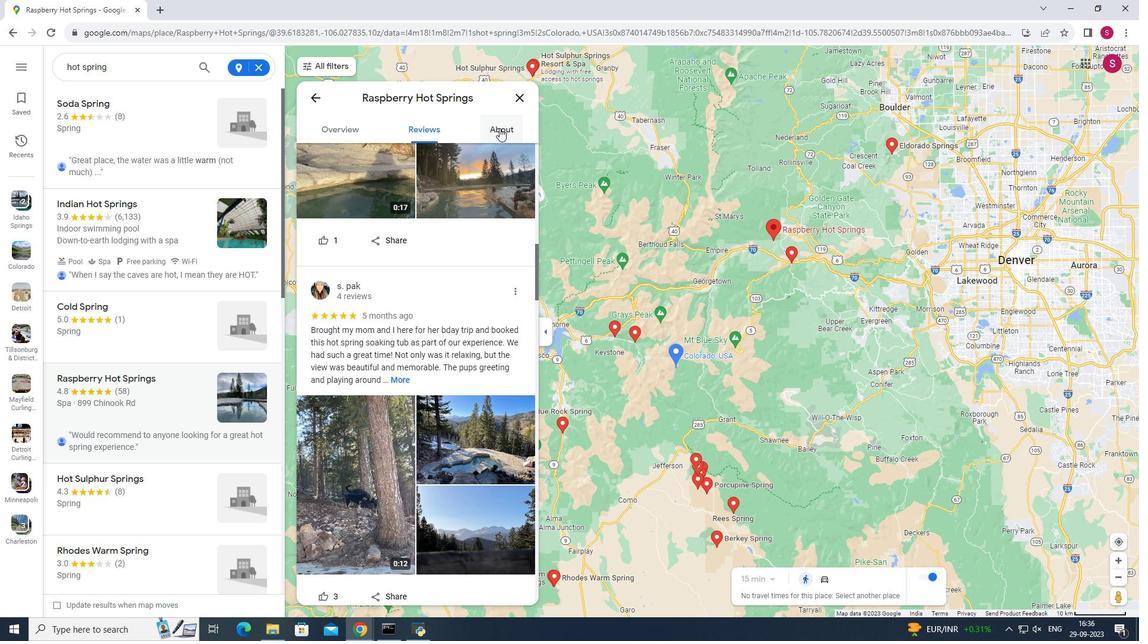 
Action: Mouse pressed left at (499, 128)
Screenshot: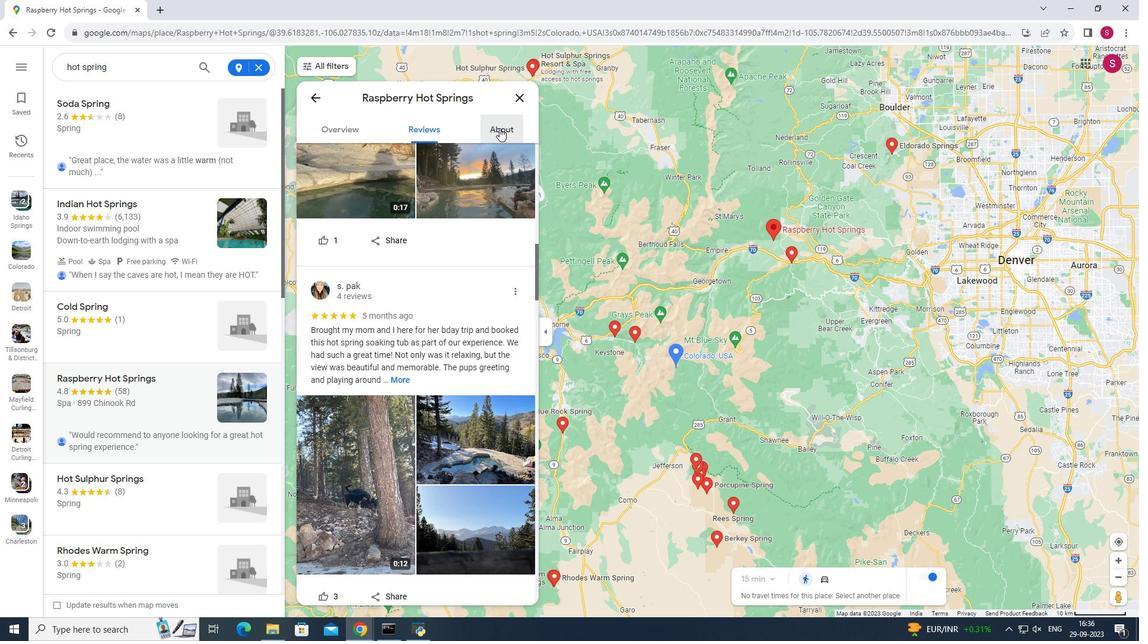 
Action: Mouse moved to (519, 99)
Screenshot: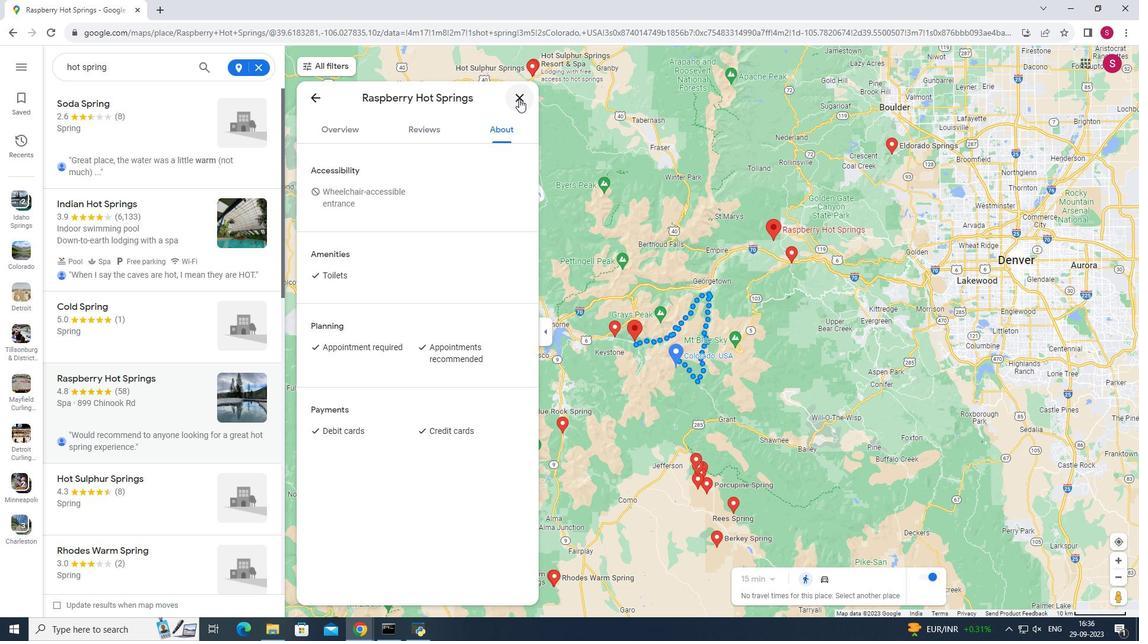 
Action: Mouse pressed left at (519, 99)
Screenshot: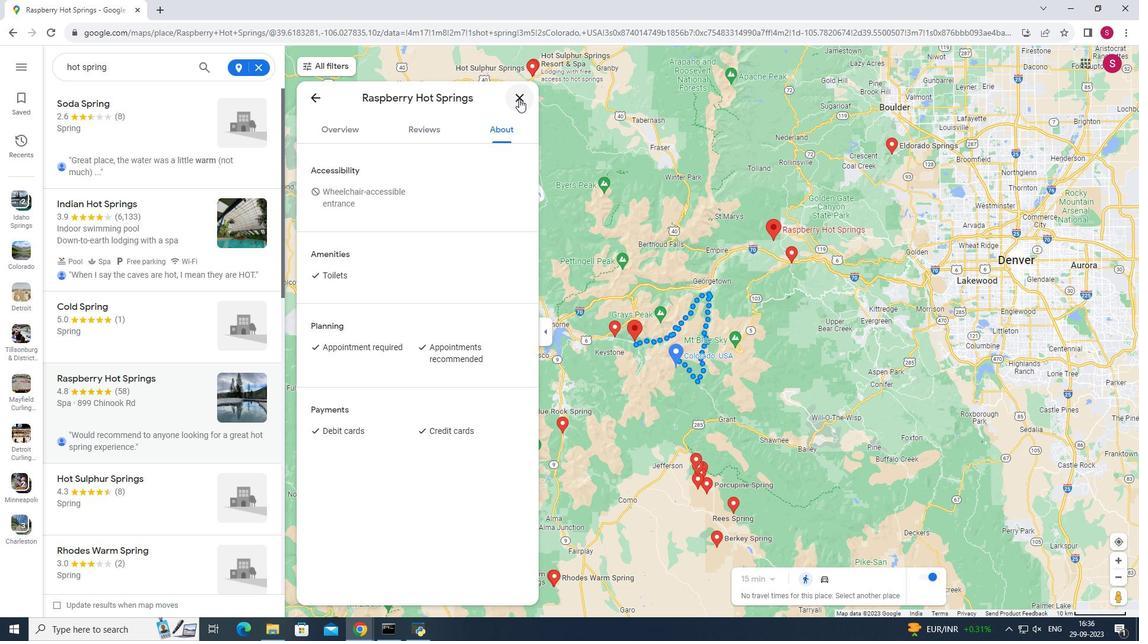
Action: Mouse moved to (199, 296)
Screenshot: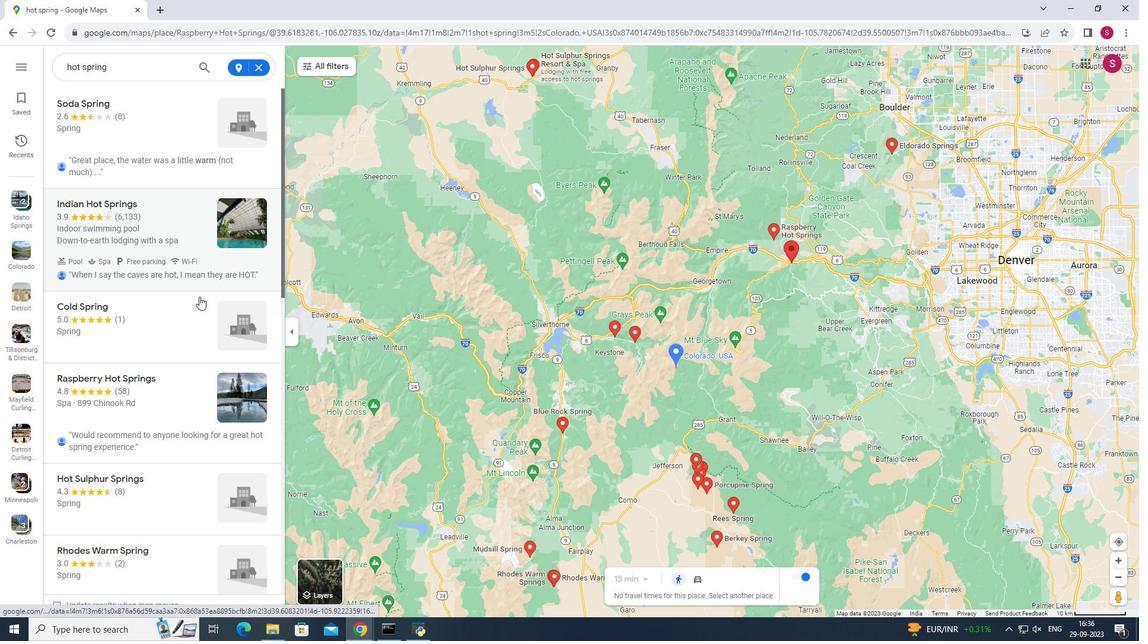 
Action: Mouse scrolled (199, 296) with delta (0, 0)
Screenshot: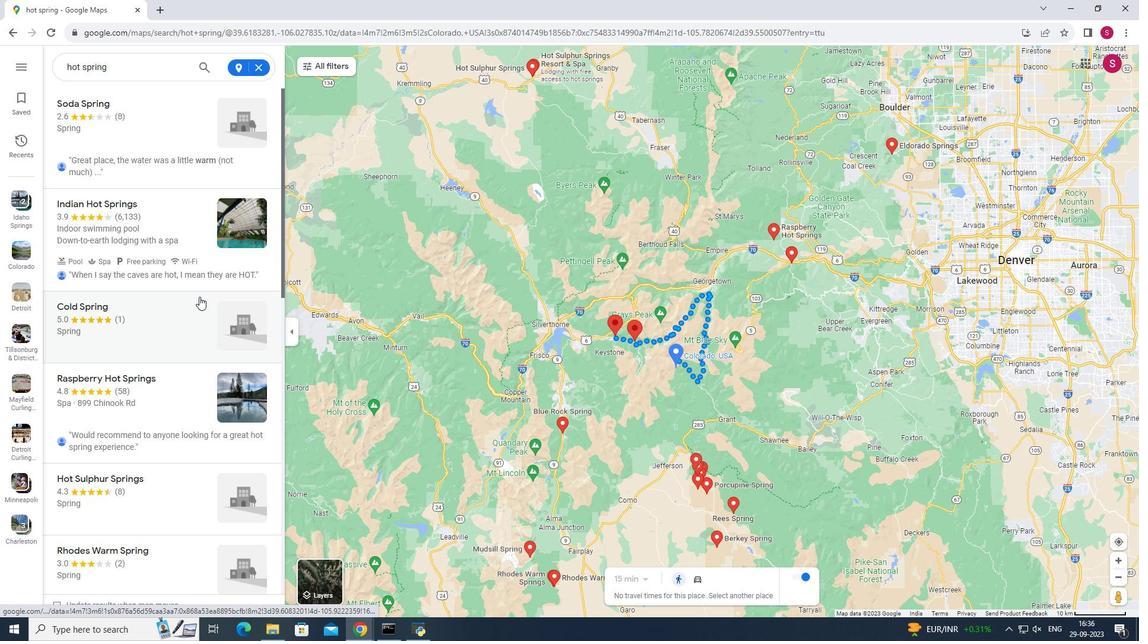 
Action: Mouse scrolled (199, 296) with delta (0, 0)
Screenshot: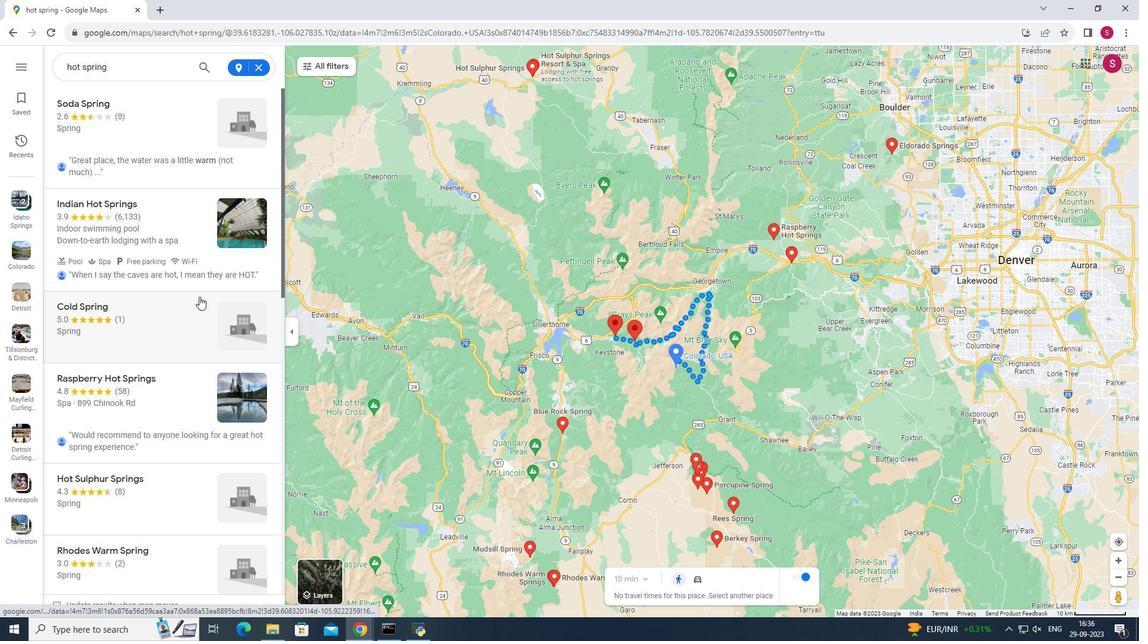 
Action: Mouse moved to (198, 292)
Screenshot: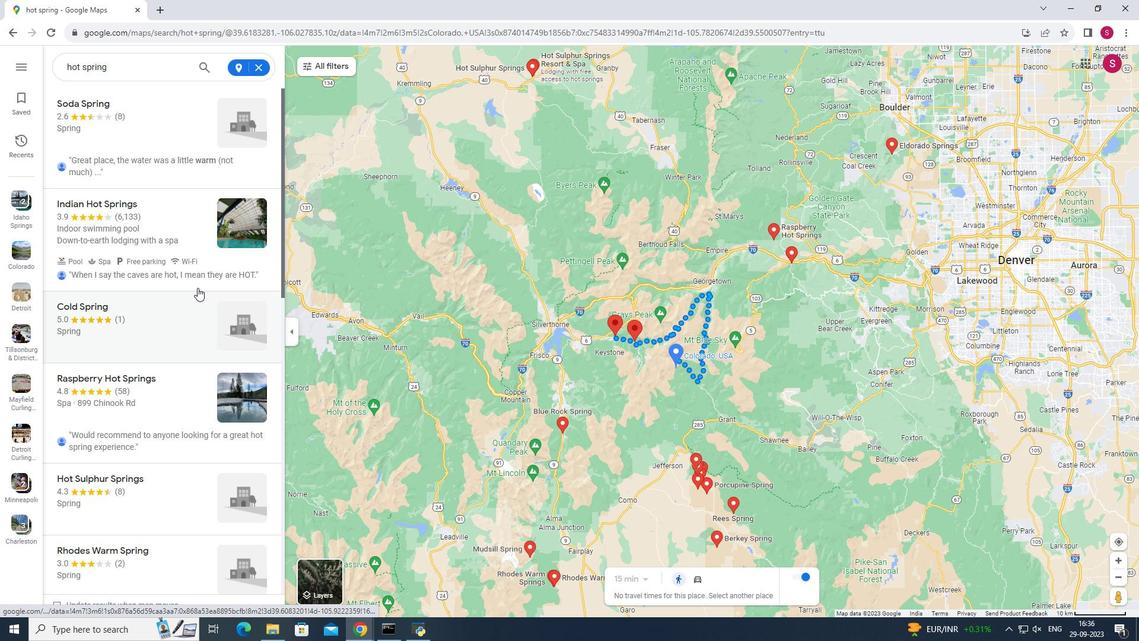 
Action: Mouse scrolled (198, 291) with delta (0, 0)
Screenshot: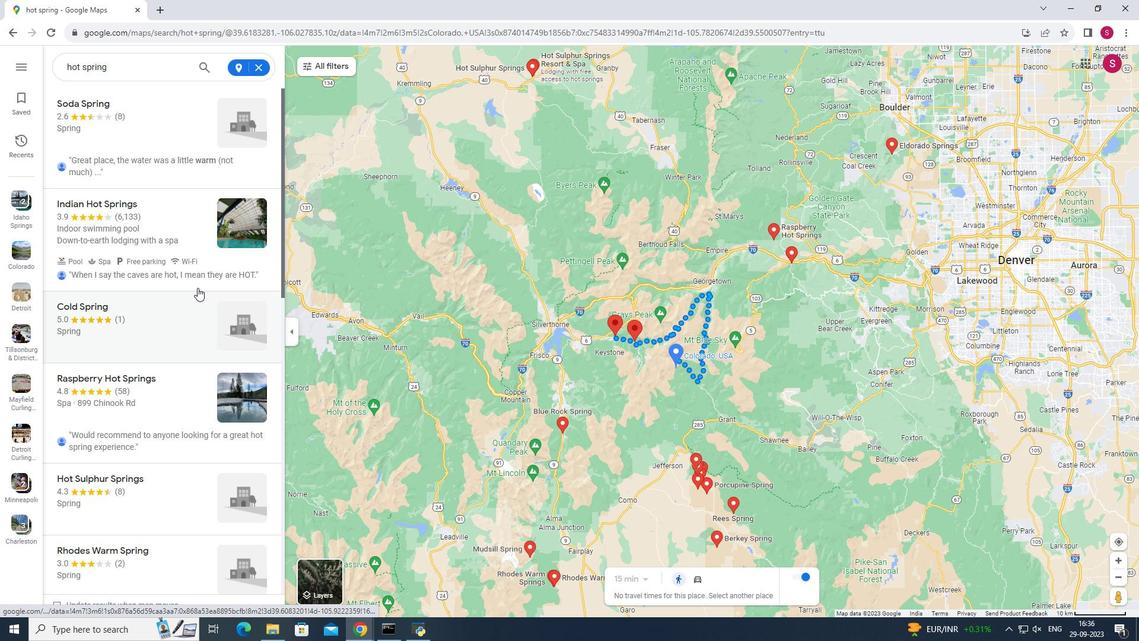 
Action: Mouse moved to (192, 274)
Screenshot: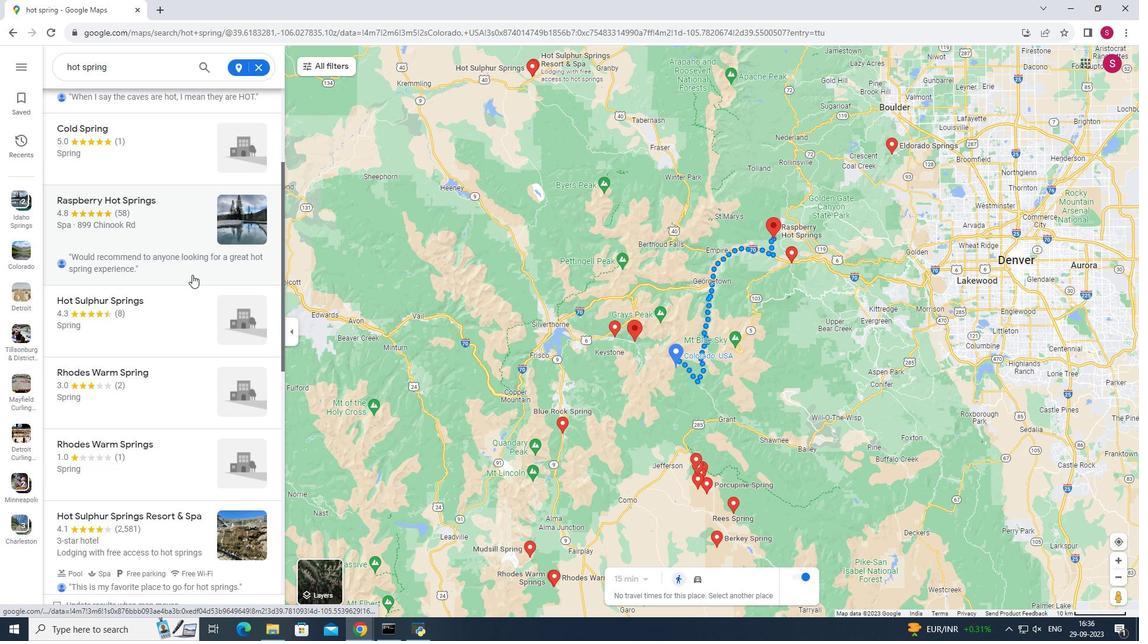 
Action: Mouse scrolled (192, 274) with delta (0, 0)
Screenshot: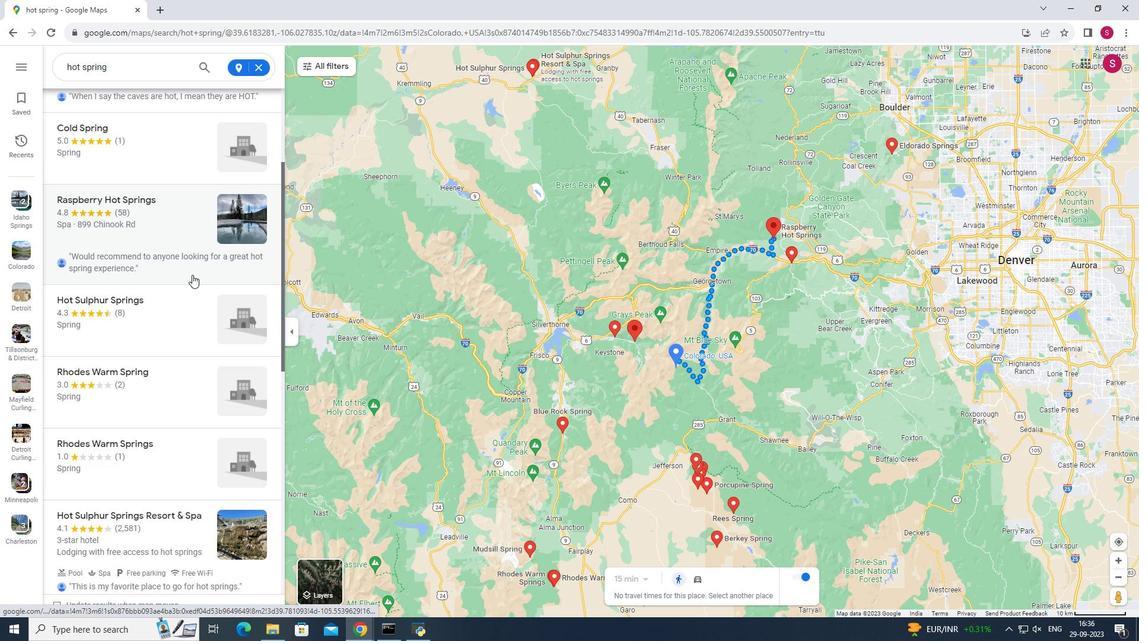 
Action: Mouse scrolled (192, 274) with delta (0, 0)
Screenshot: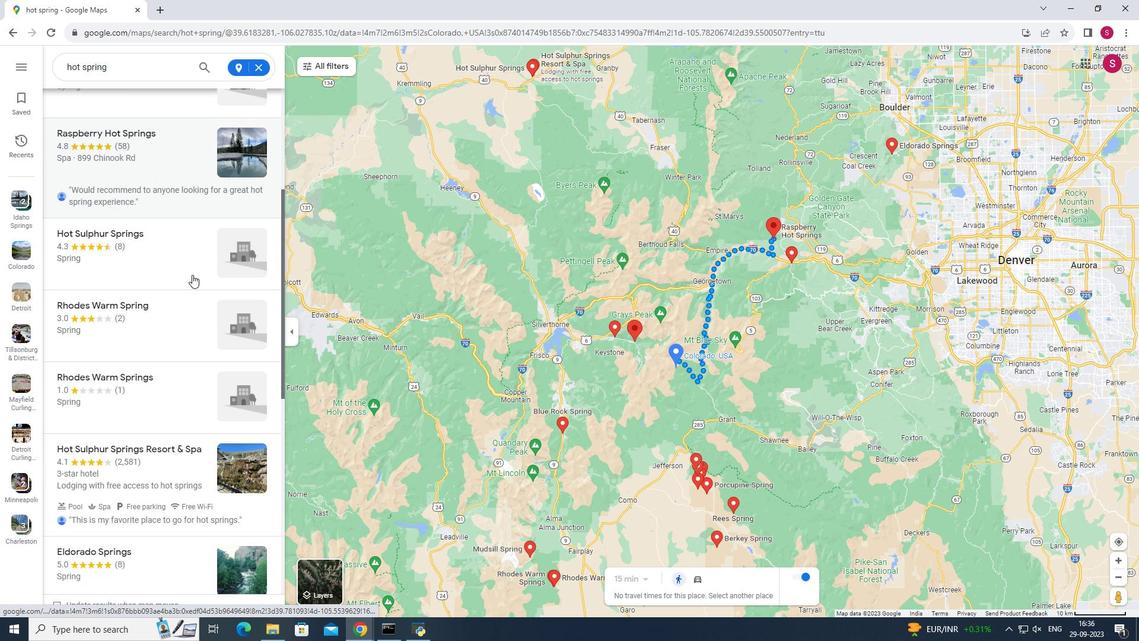 
Action: Mouse moved to (196, 305)
Screenshot: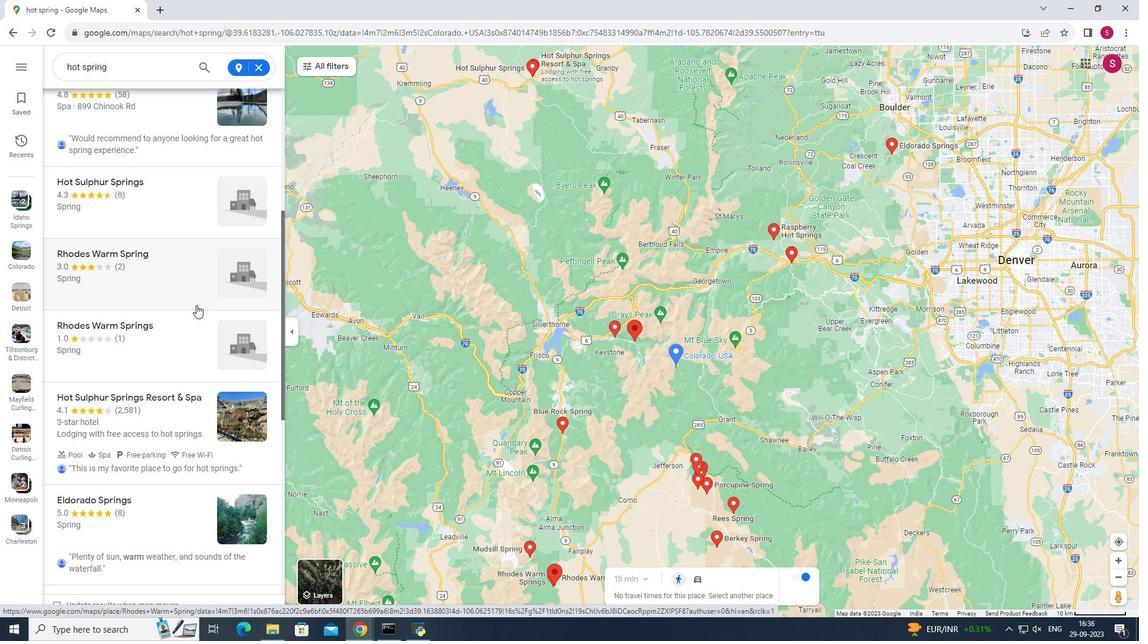
Action: Mouse scrolled (196, 304) with delta (0, 0)
Screenshot: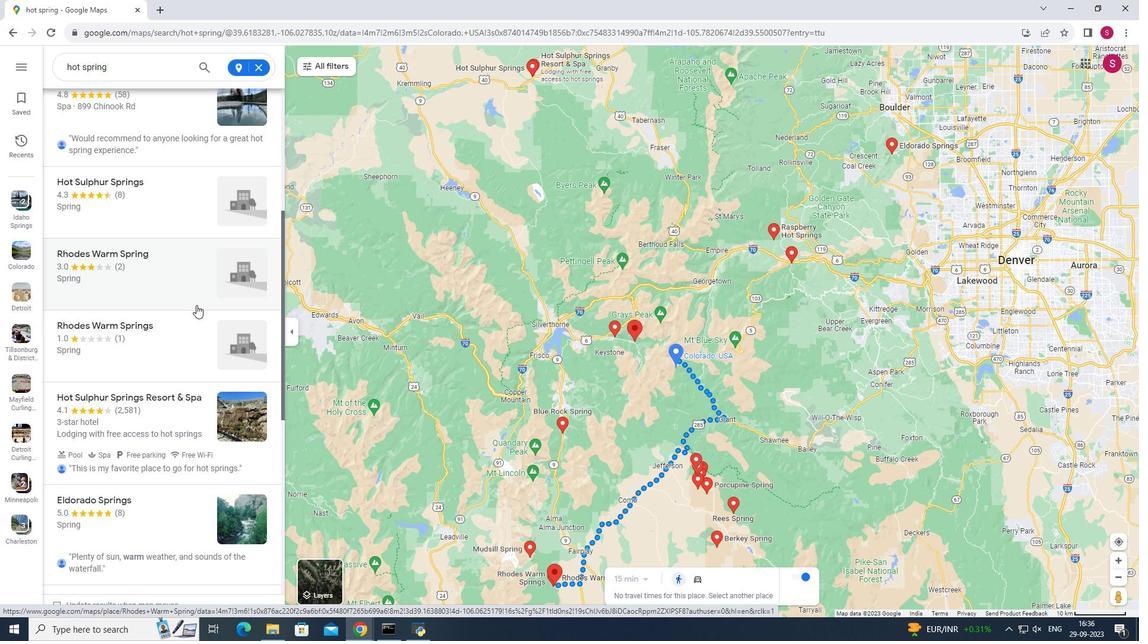 
Action: Mouse scrolled (196, 304) with delta (0, 0)
Screenshot: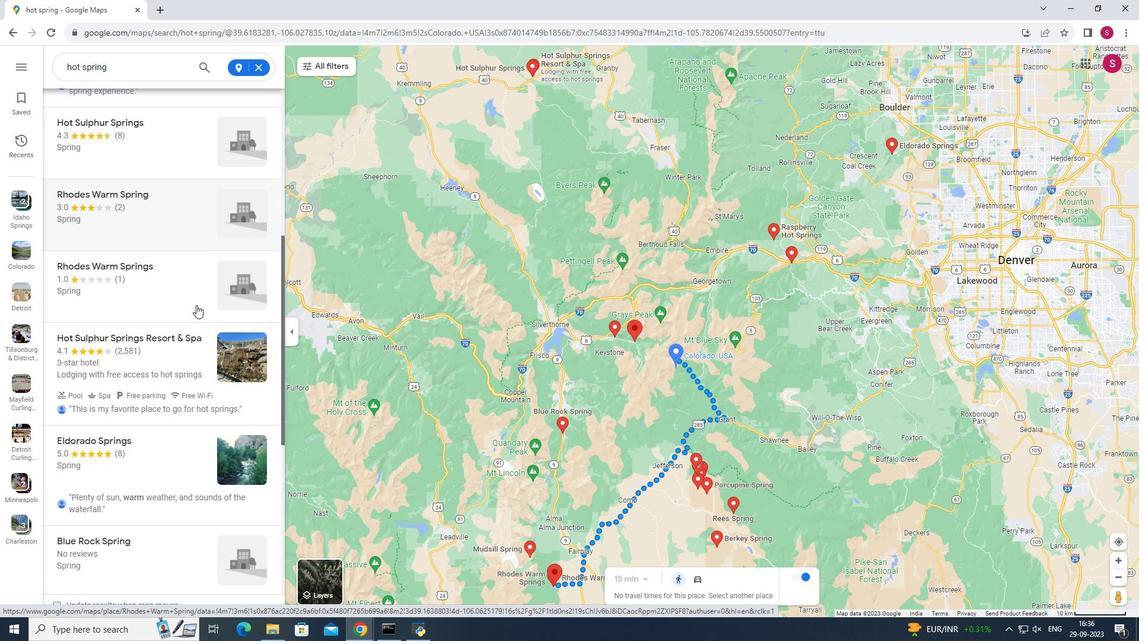
Action: Mouse moved to (195, 320)
Screenshot: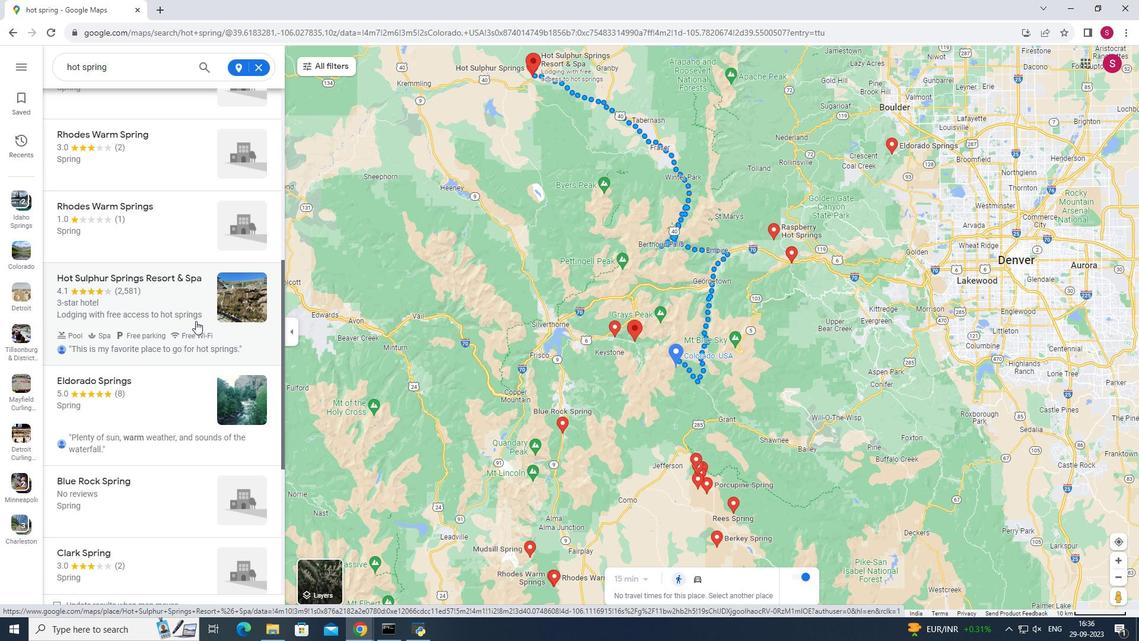 
Action: Mouse scrolled (195, 319) with delta (0, 0)
Screenshot: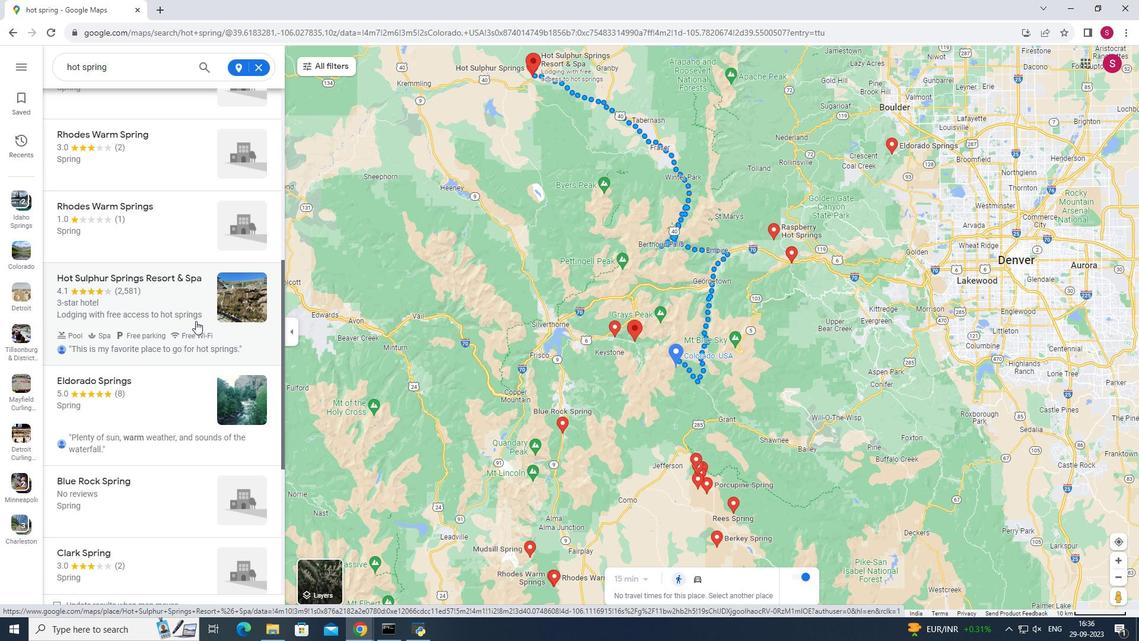 
Action: Mouse moved to (179, 300)
Screenshot: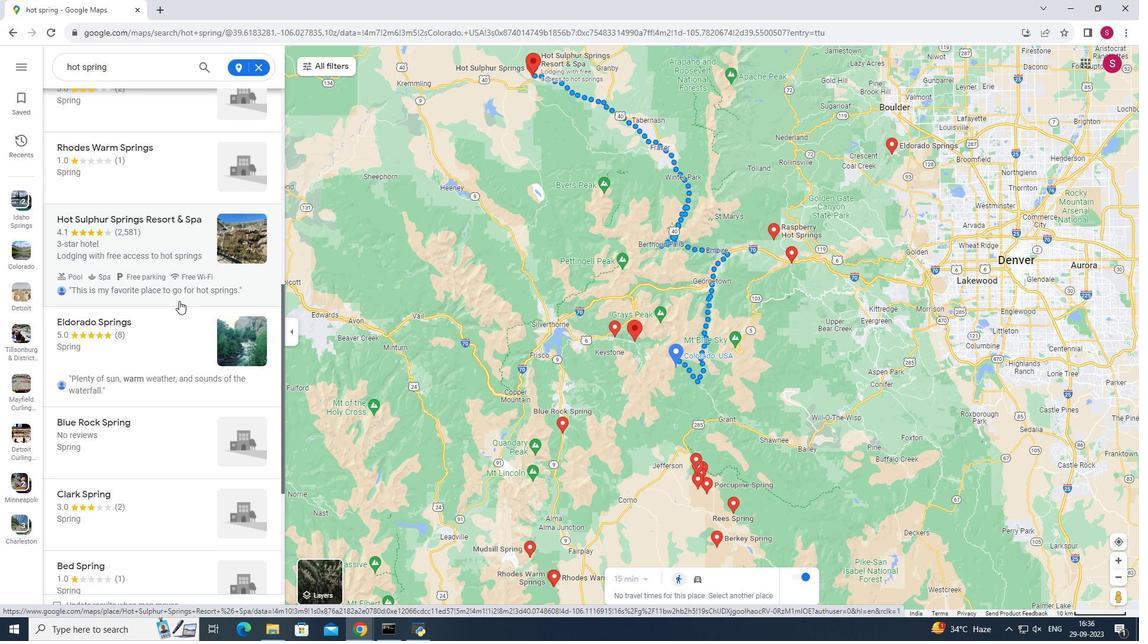 
Action: Mouse scrolled (179, 300) with delta (0, 0)
Screenshot: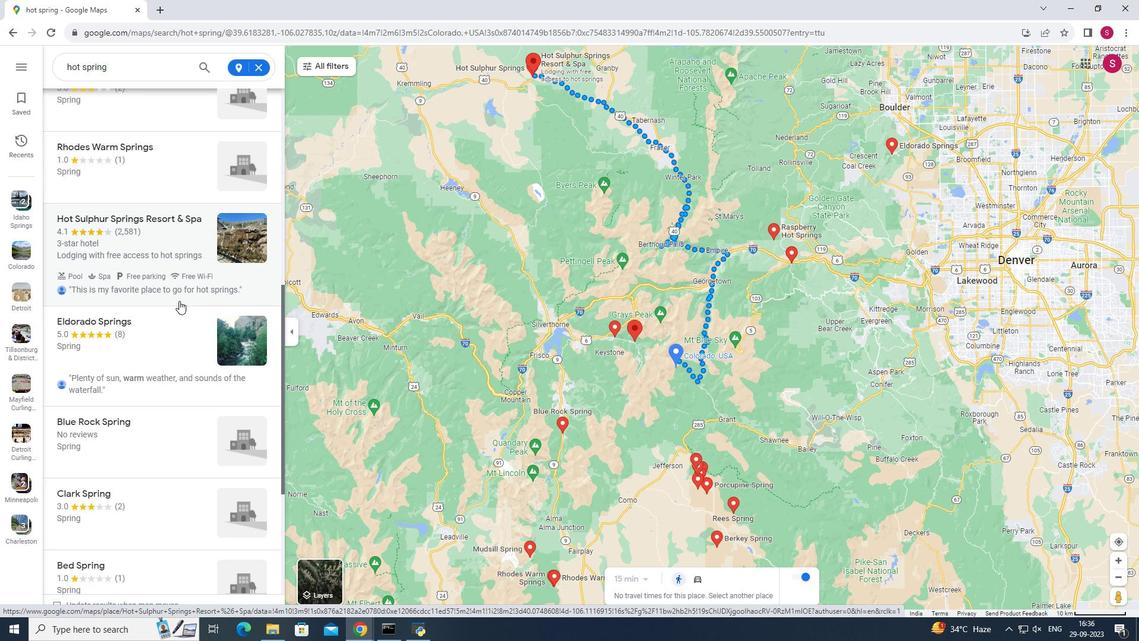 
Action: Mouse scrolled (179, 300) with delta (0, 0)
Screenshot: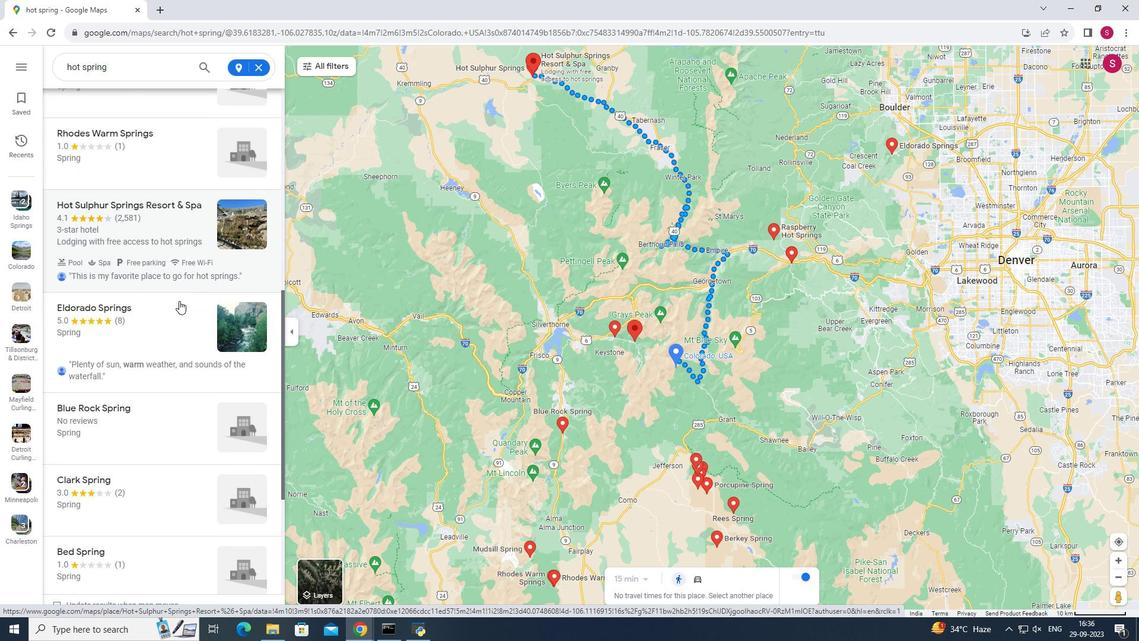 
Action: Mouse moved to (192, 330)
Screenshot: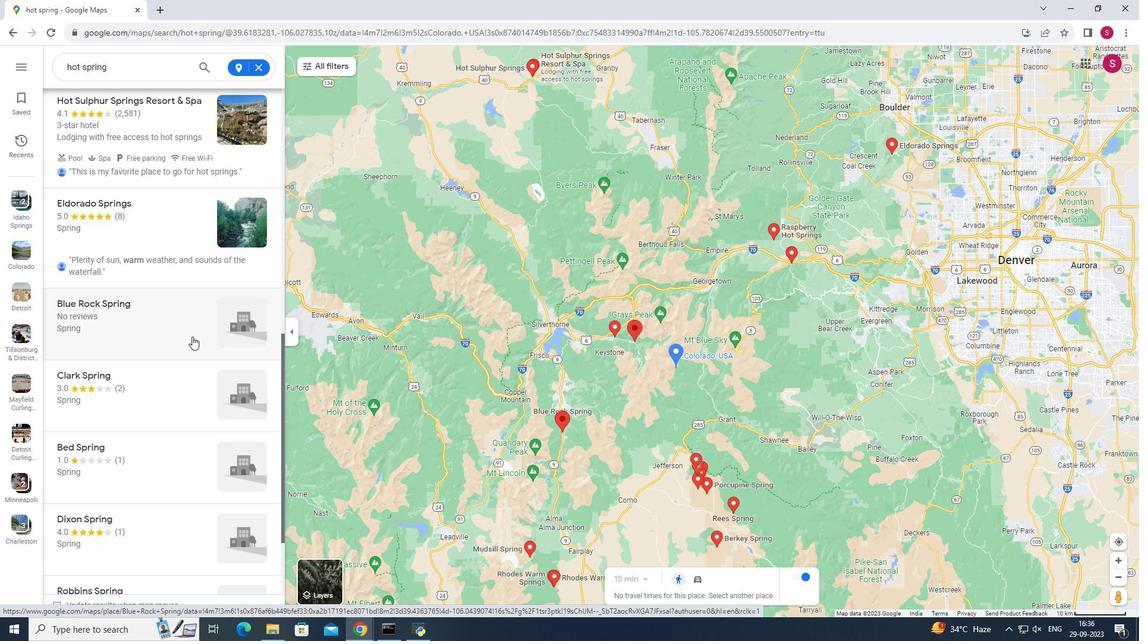 
Action: Mouse scrolled (192, 330) with delta (0, 0)
Screenshot: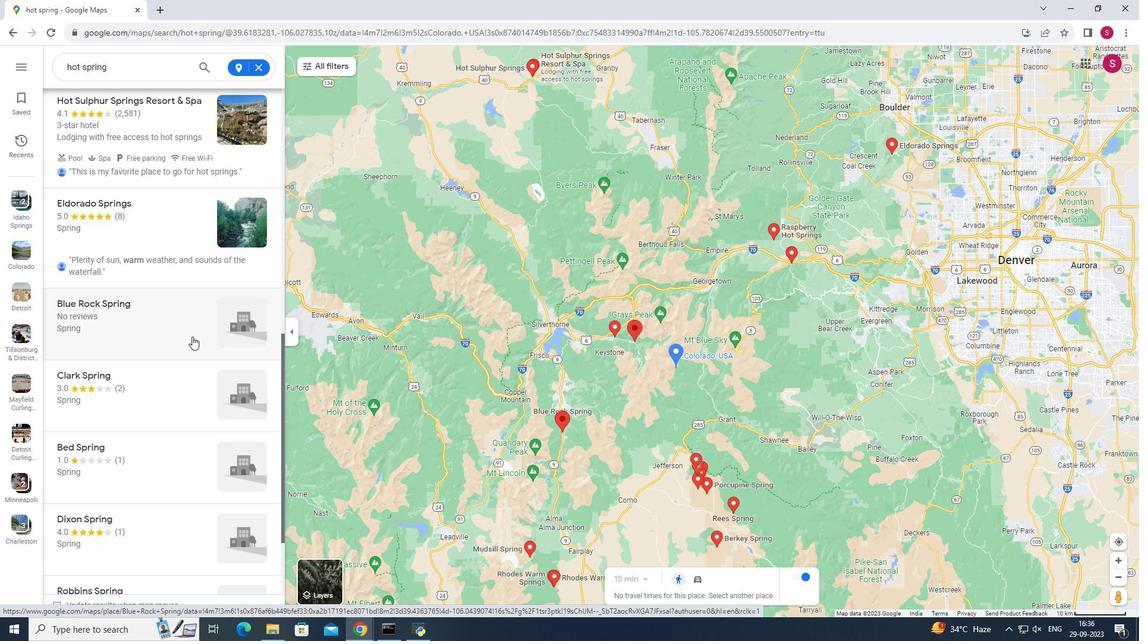 
Action: Mouse moved to (192, 337)
Screenshot: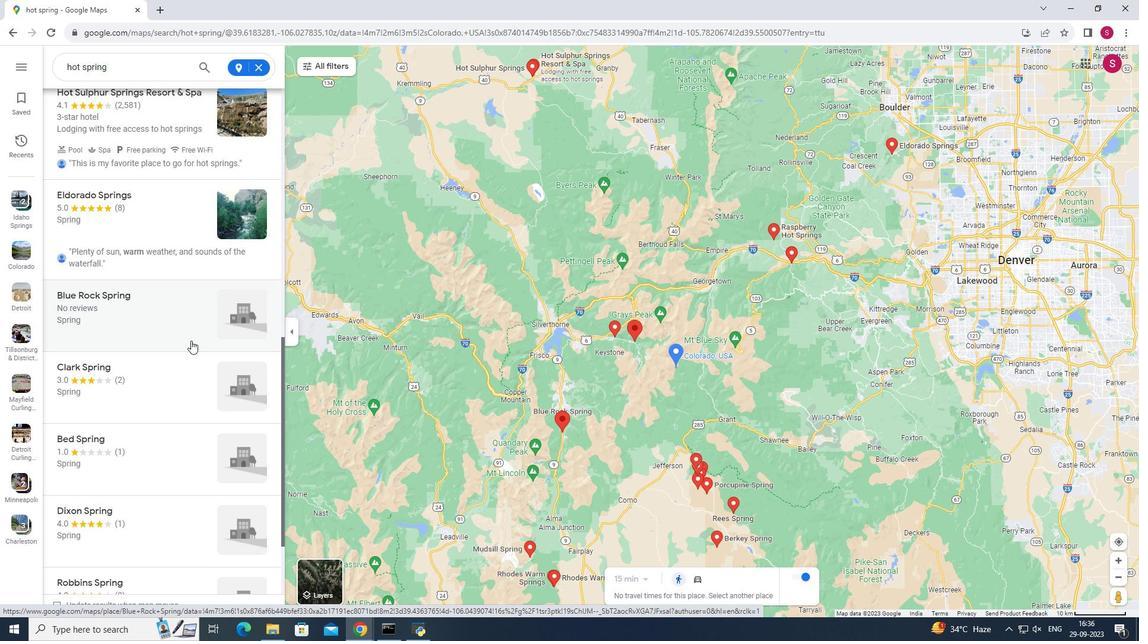 
Action: Mouse scrolled (192, 336) with delta (0, 0)
Screenshot: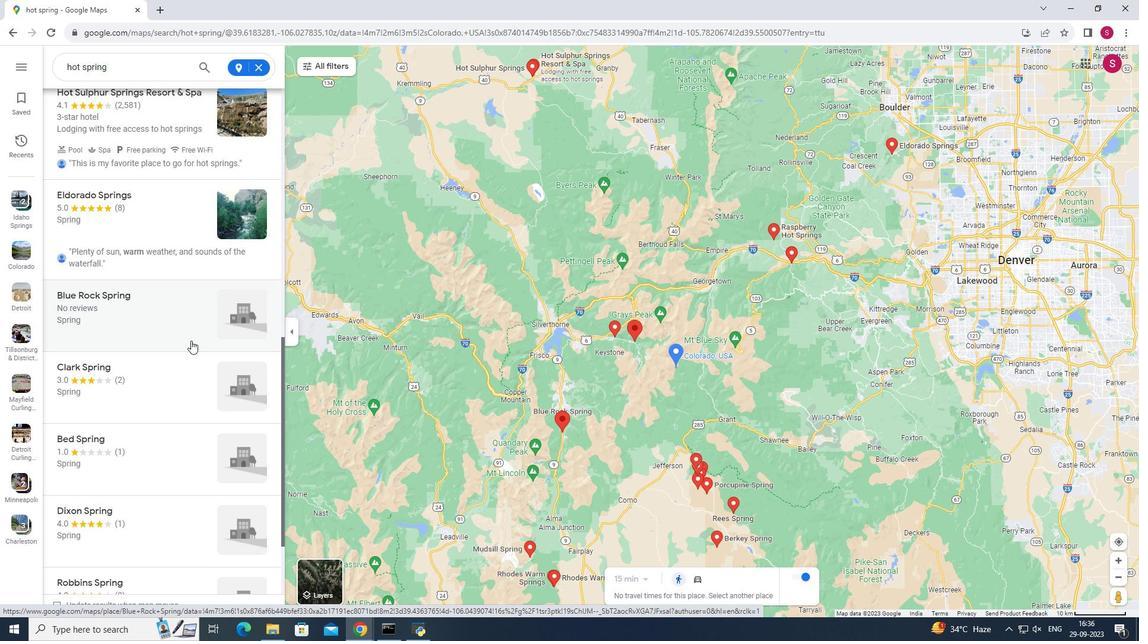 
Action: Mouse moved to (191, 341)
Screenshot: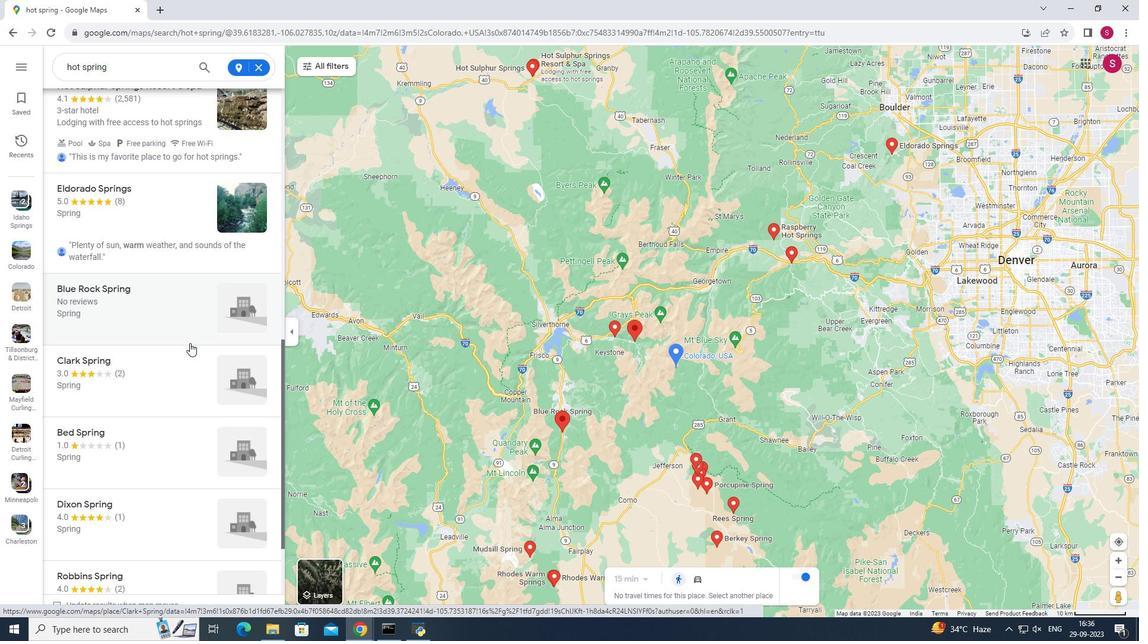 
Action: Mouse scrolled (191, 340) with delta (0, 0)
Screenshot: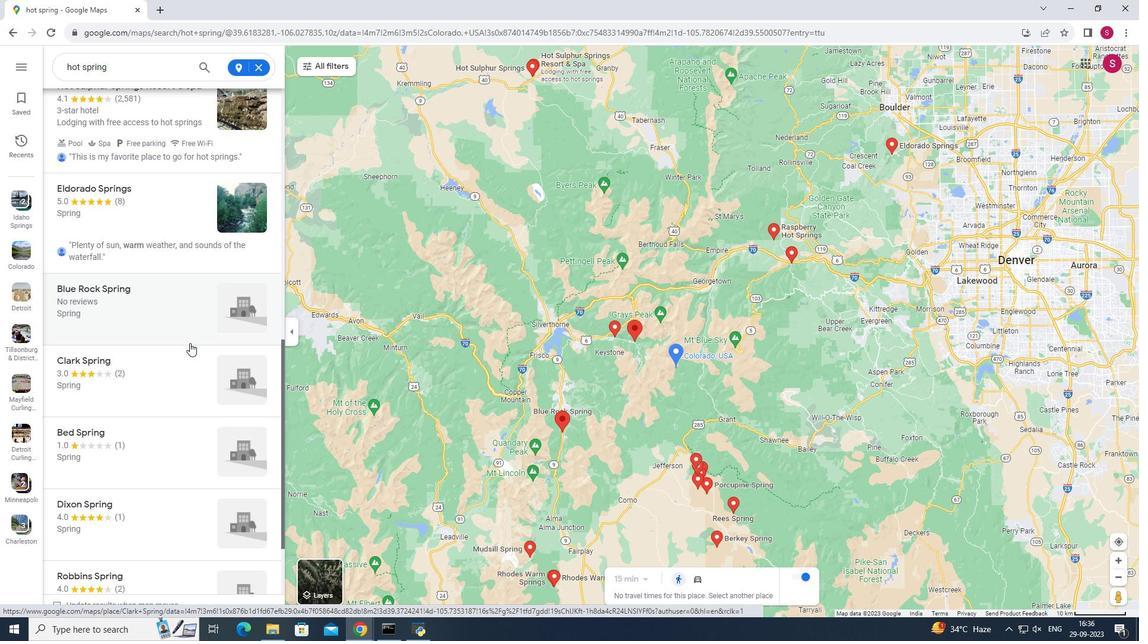 
Action: Mouse moved to (202, 341)
Screenshot: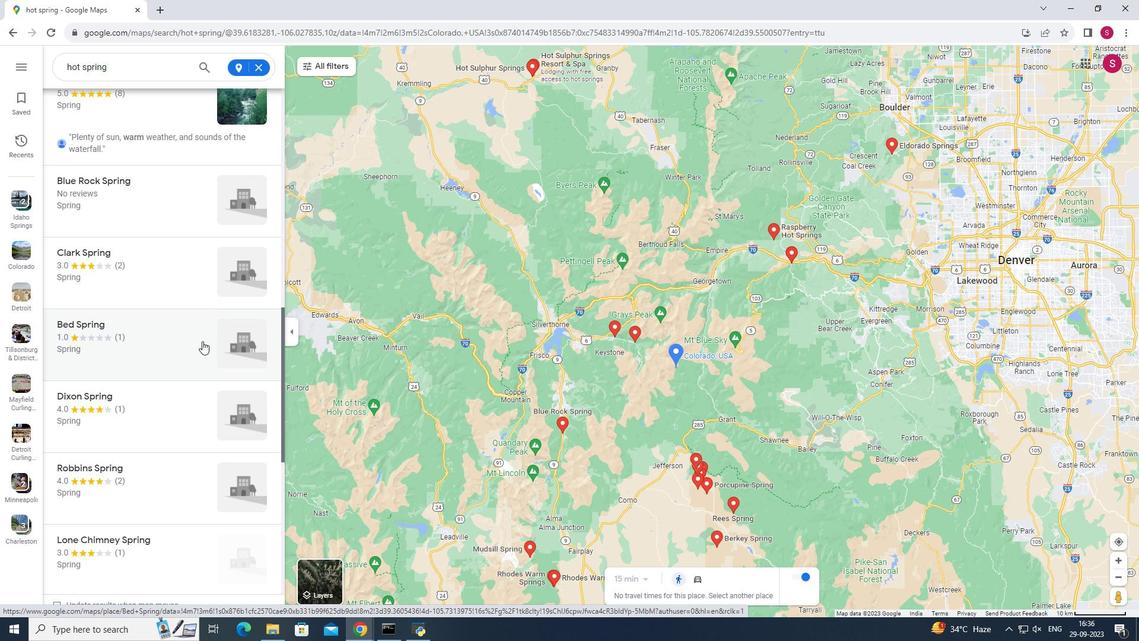 
Action: Mouse scrolled (202, 340) with delta (0, 0)
Screenshot: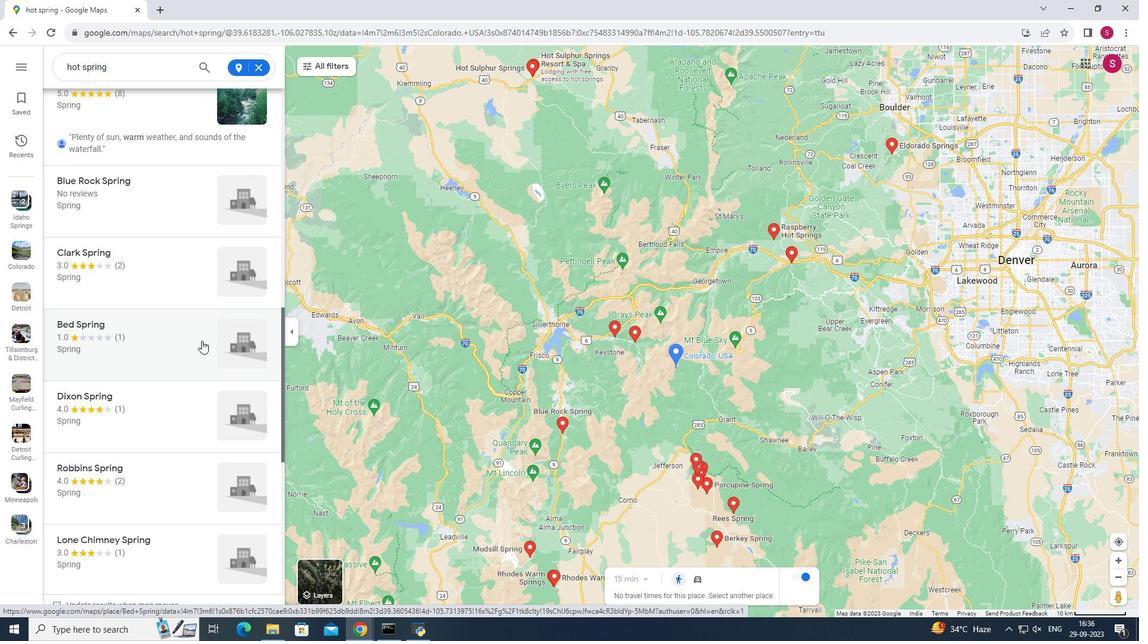 
Action: Mouse moved to (200, 340)
Screenshot: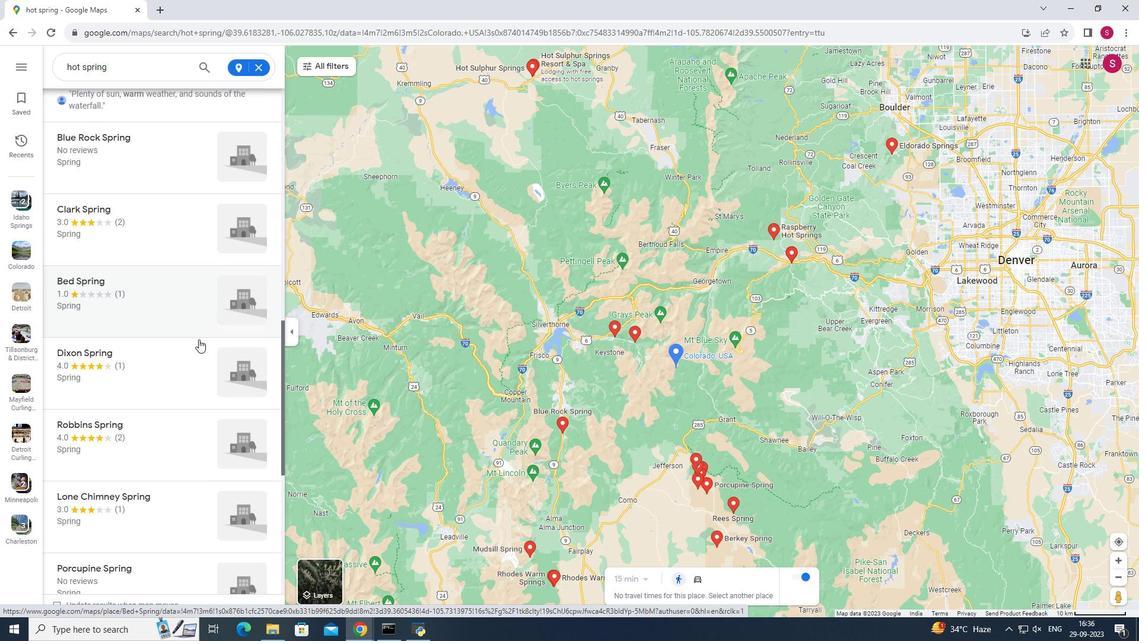 
Action: Mouse scrolled (200, 339) with delta (0, 0)
Screenshot: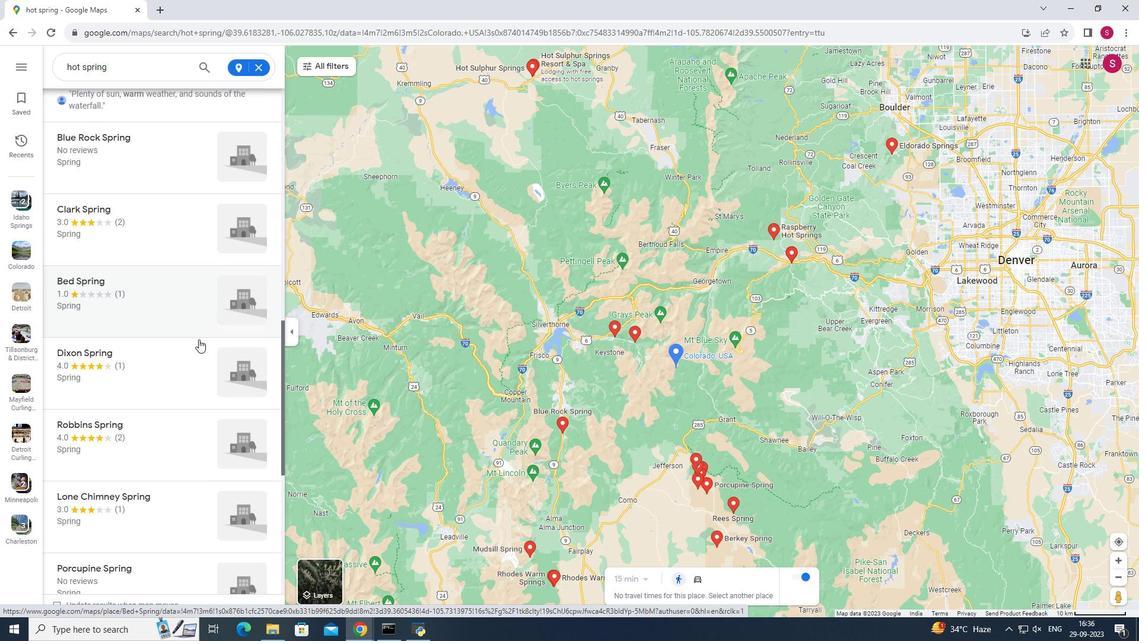 
Action: Mouse moved to (199, 340)
Screenshot: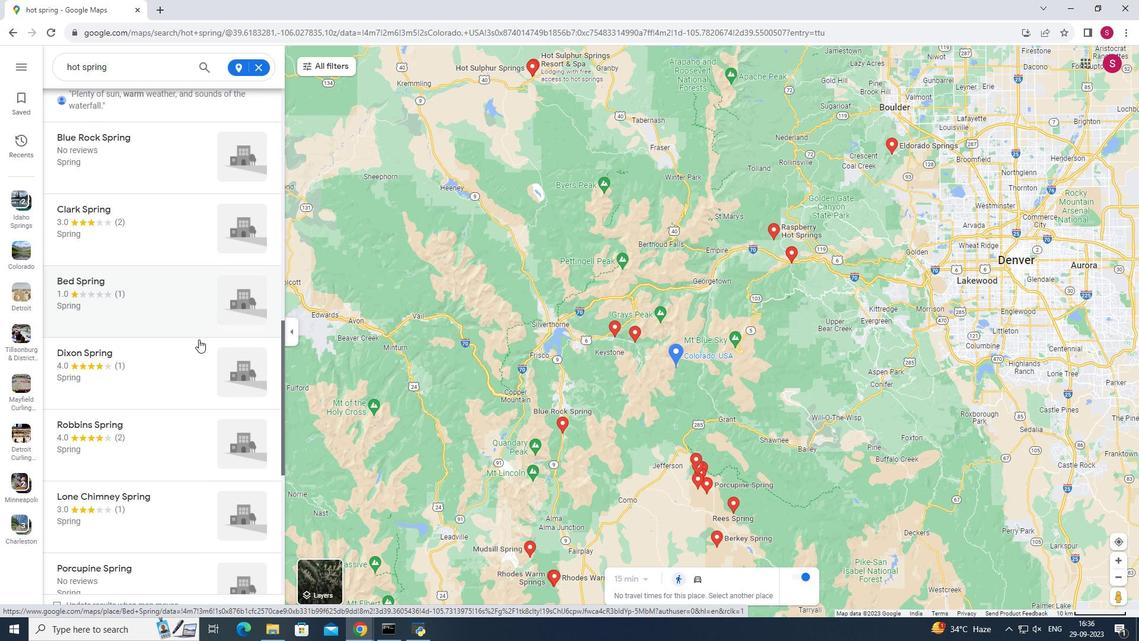 
Action: Mouse scrolled (199, 339) with delta (0, 0)
Screenshot: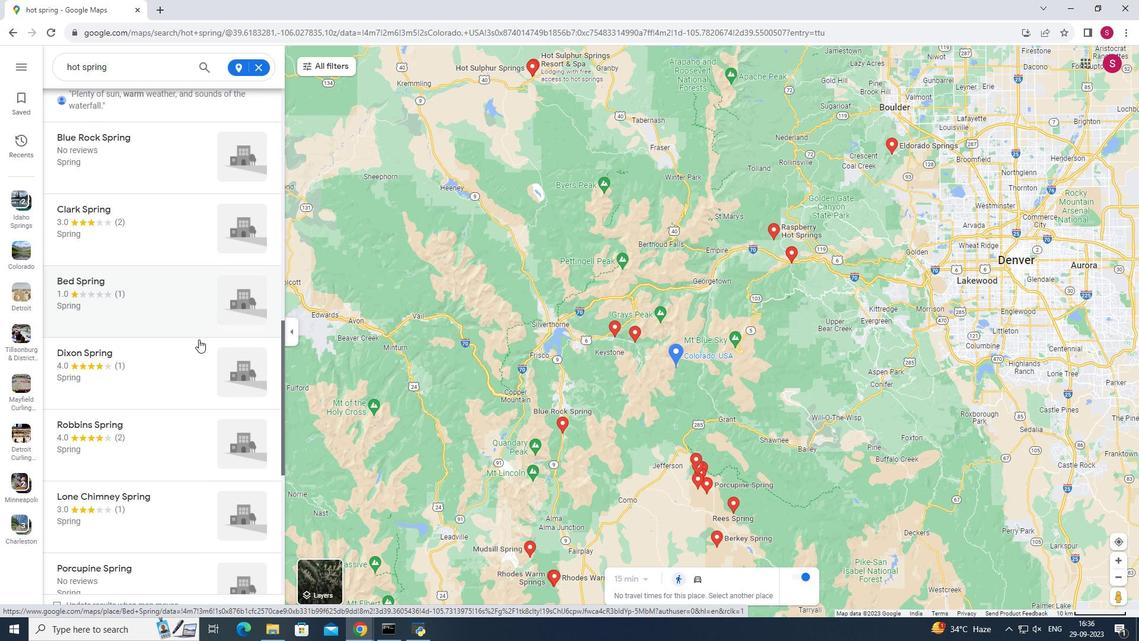 
Action: Mouse moved to (196, 338)
Screenshot: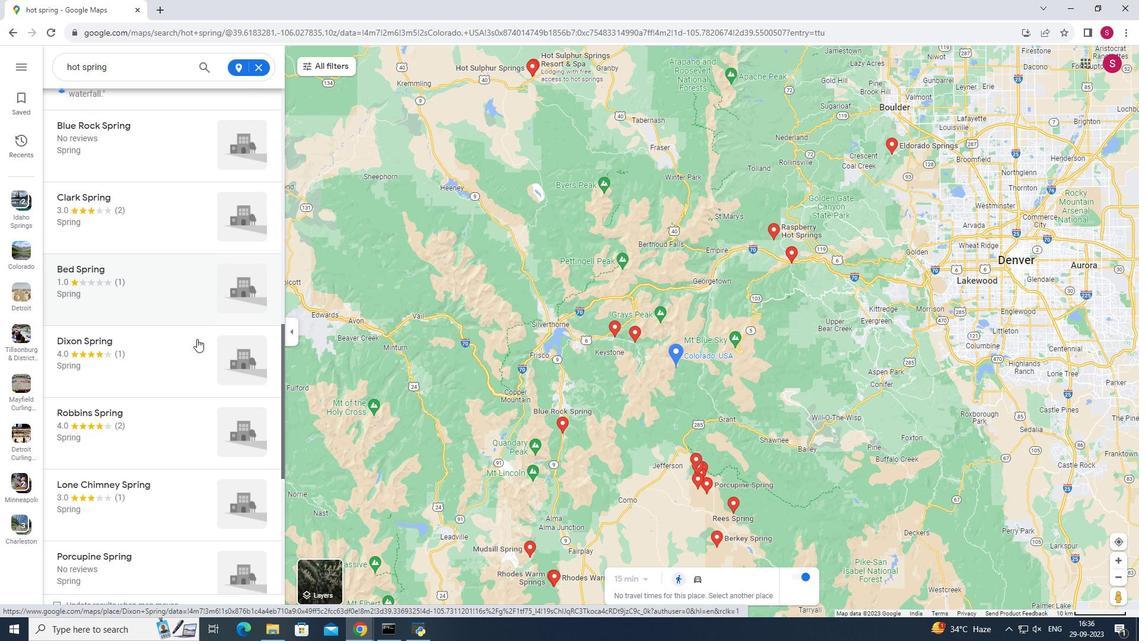 
Action: Mouse scrolled (196, 338) with delta (0, 0)
Screenshot: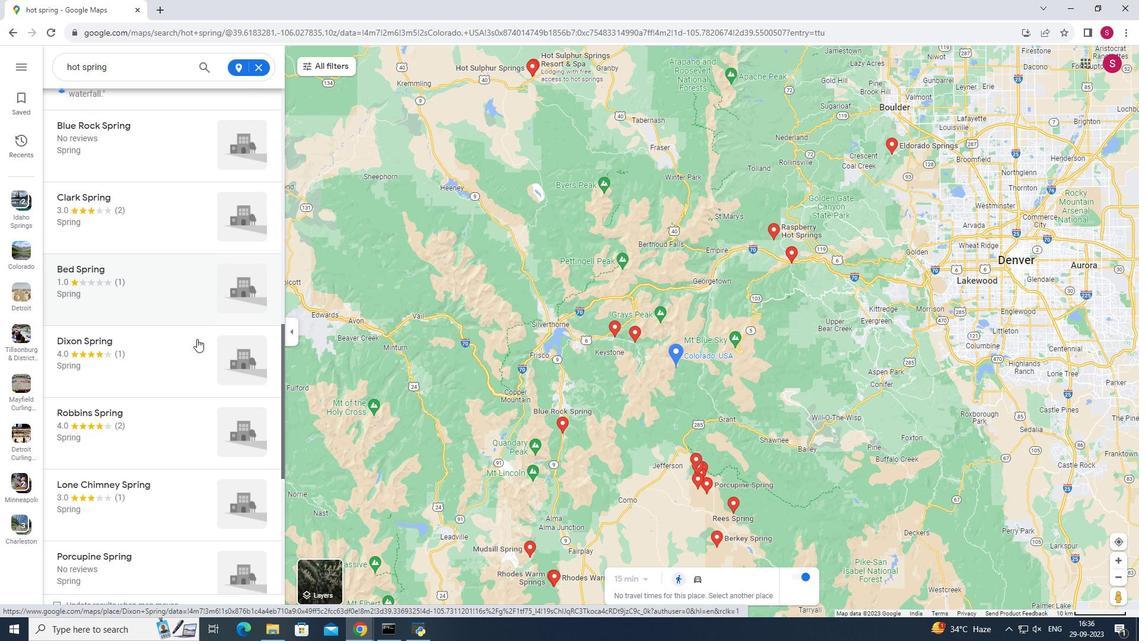 
Action: Mouse moved to (179, 333)
Screenshot: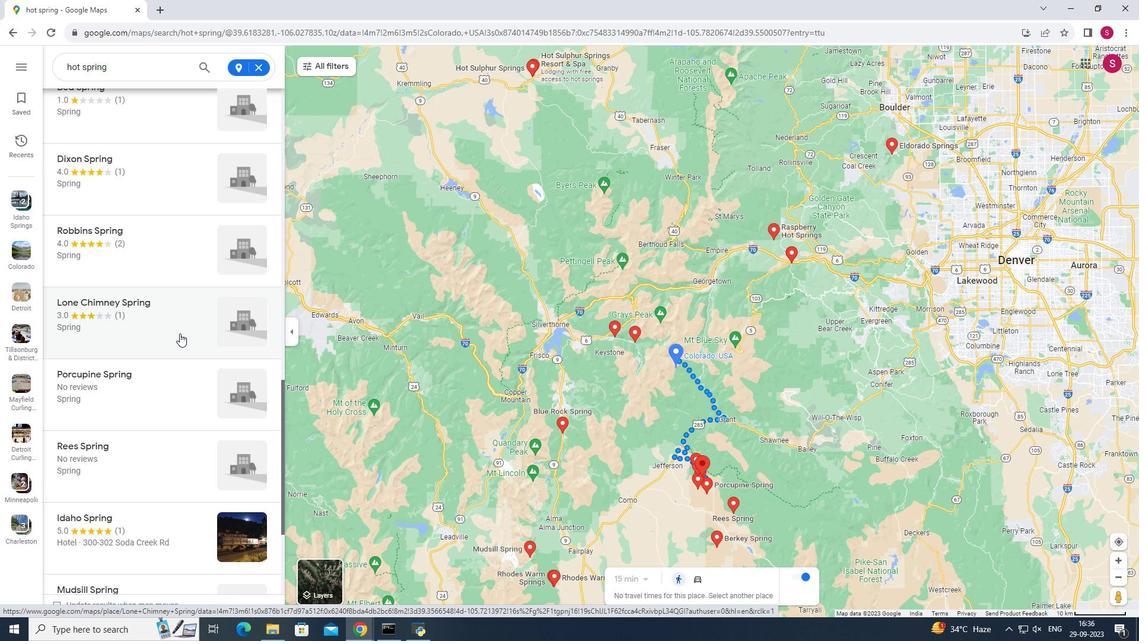 
Action: Mouse scrolled (179, 333) with delta (0, 0)
Screenshot: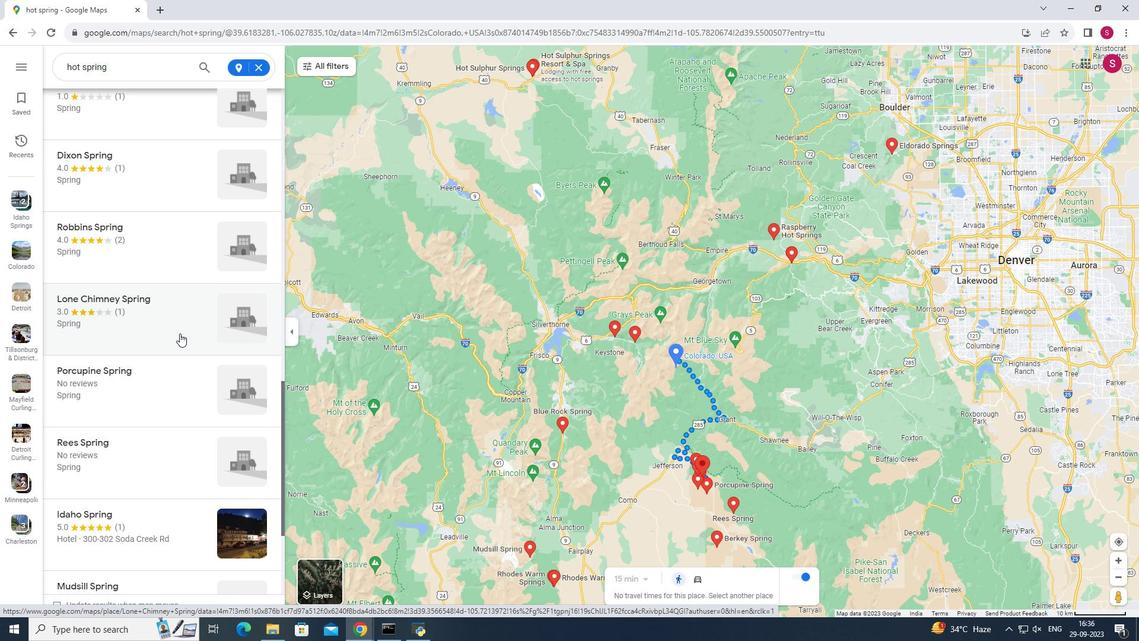
Action: Mouse scrolled (179, 333) with delta (0, 0)
Screenshot: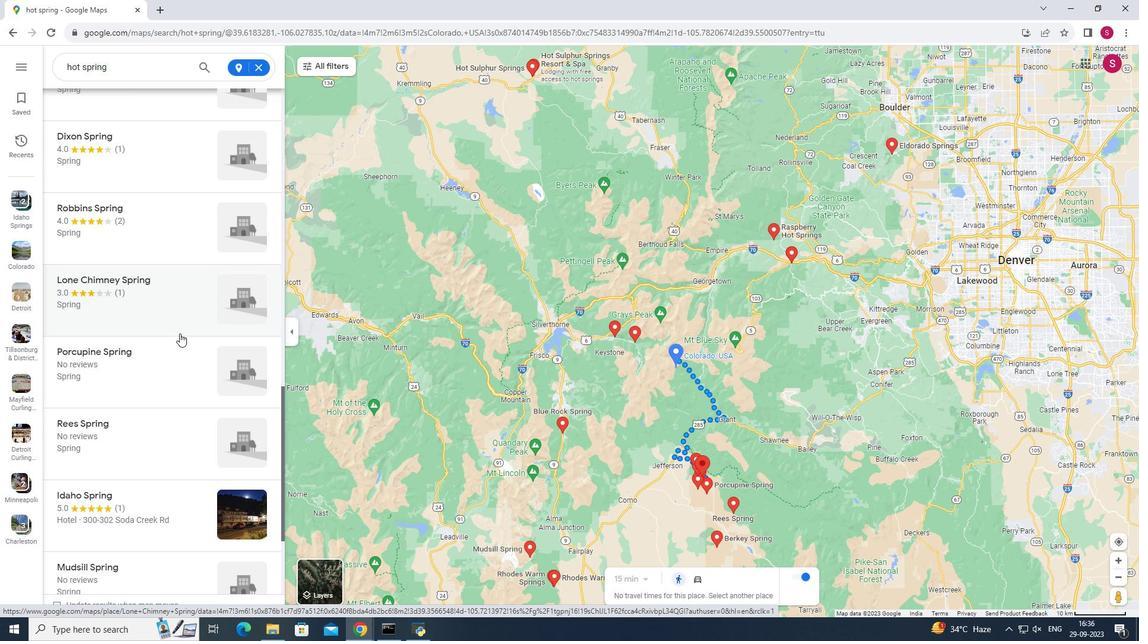 
Action: Mouse scrolled (179, 333) with delta (0, 0)
Screenshot: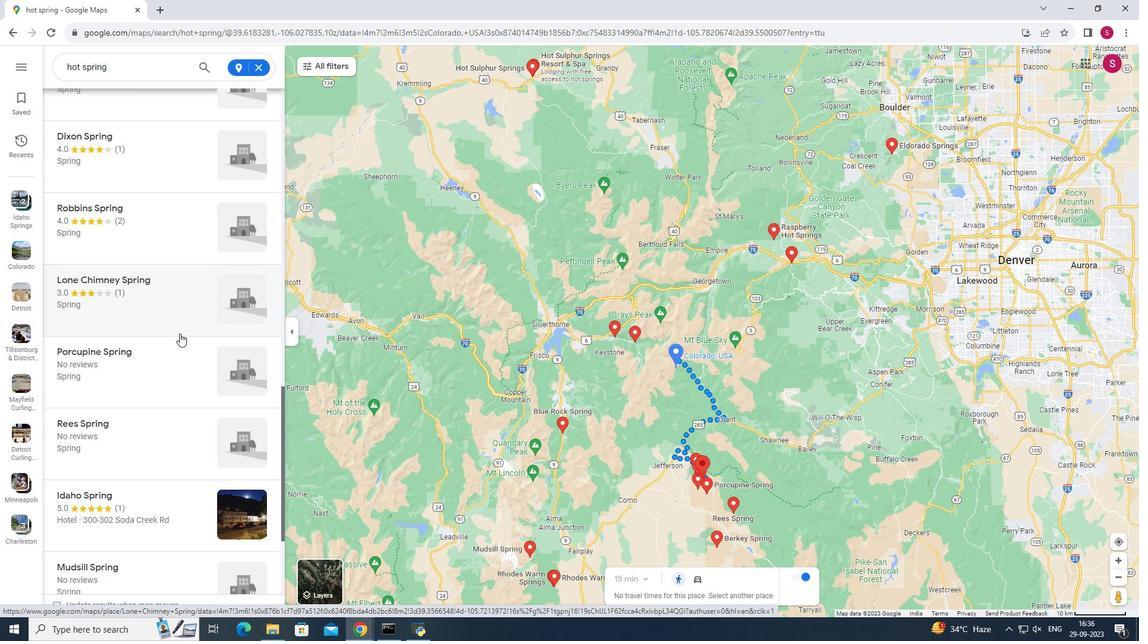 
Action: Mouse scrolled (179, 333) with delta (0, 0)
Screenshot: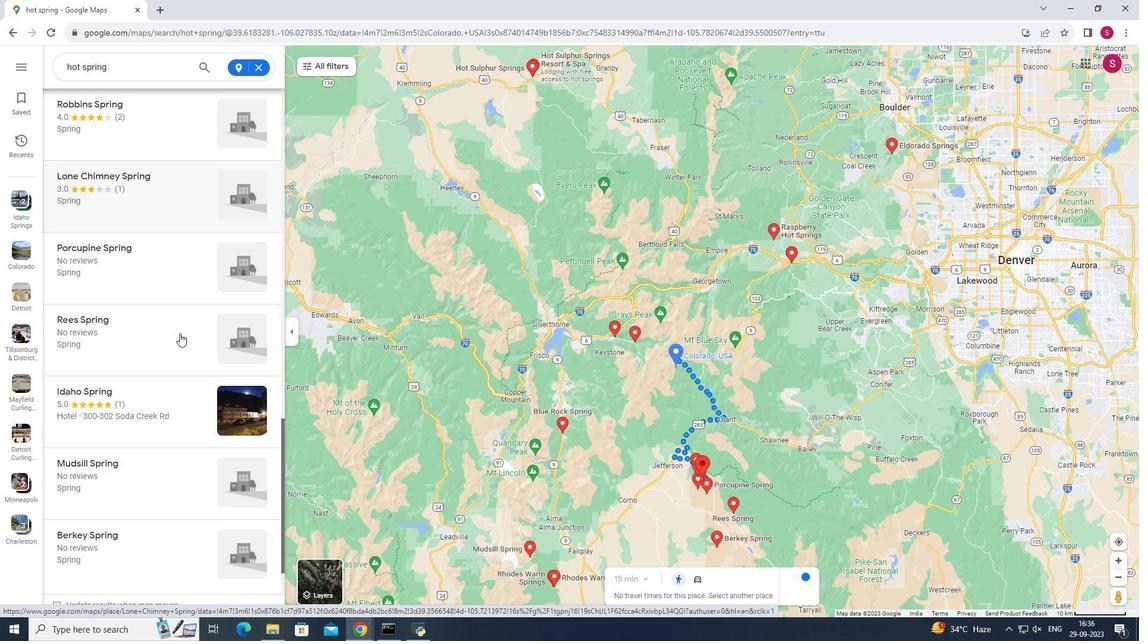 
Action: Mouse moved to (184, 367)
Screenshot: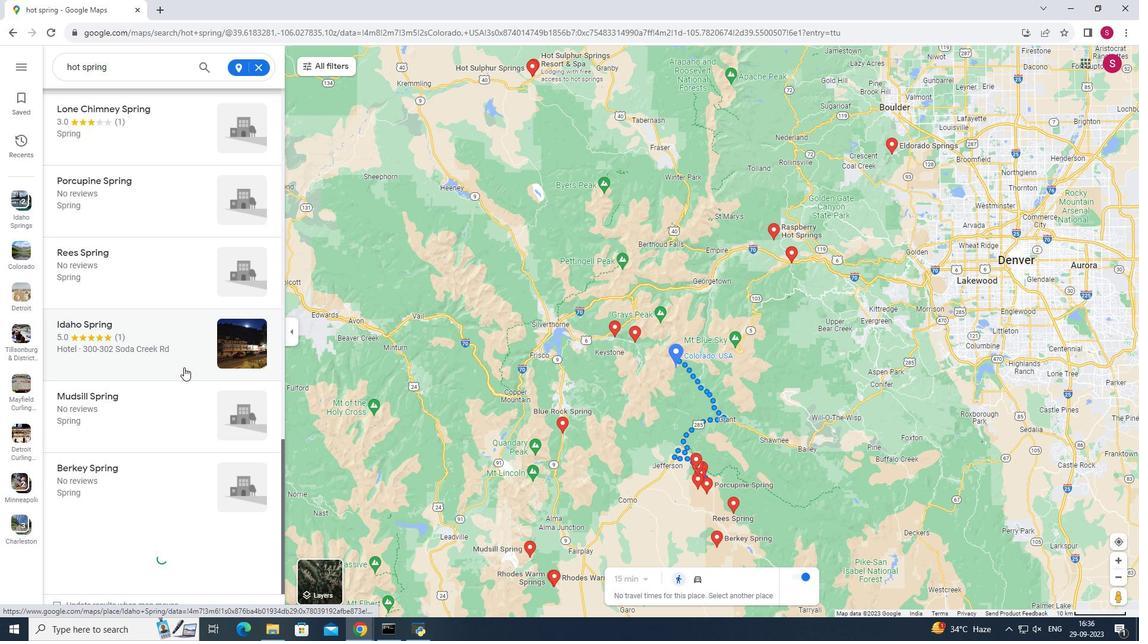 
Action: Mouse scrolled (184, 366) with delta (0, 0)
Screenshot: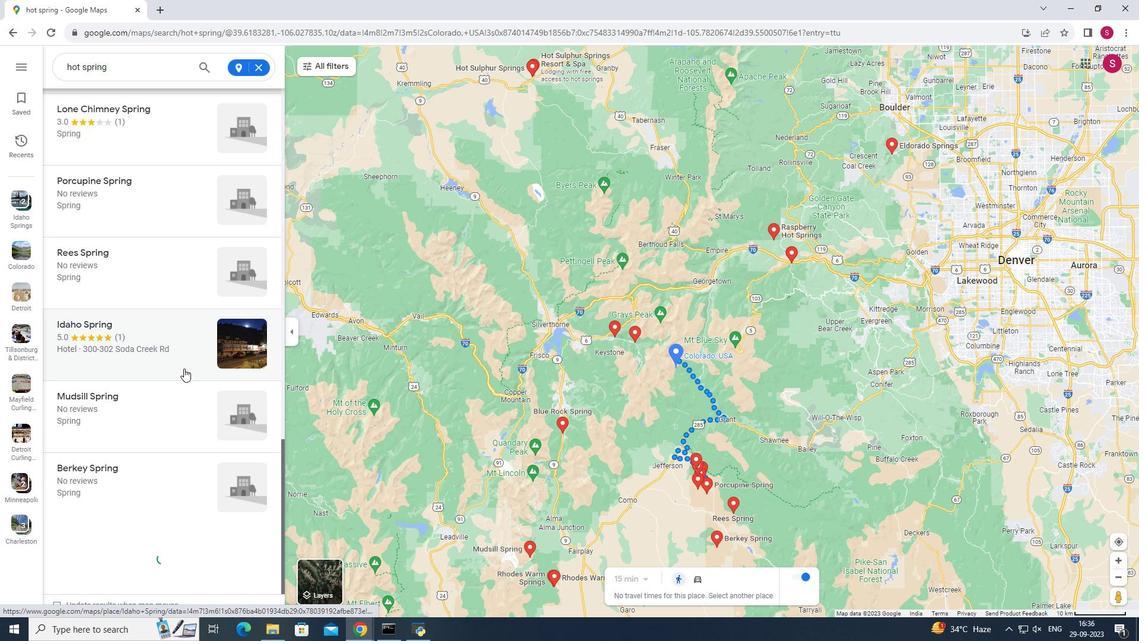 
Action: Mouse moved to (184, 368)
Screenshot: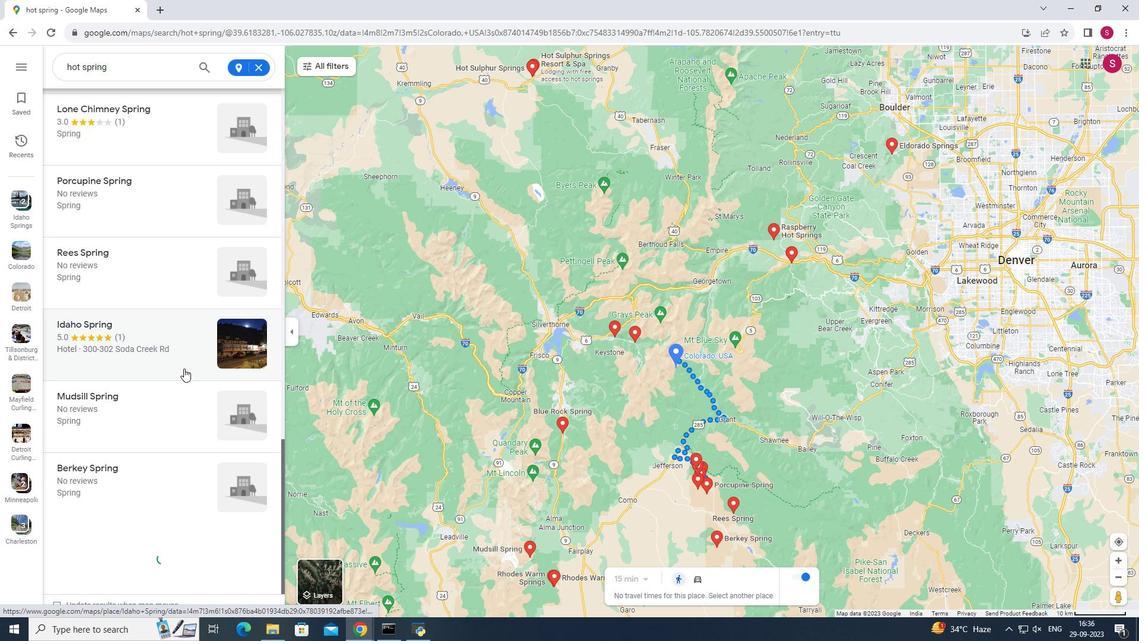 
Action: Mouse scrolled (184, 368) with delta (0, 0)
Screenshot: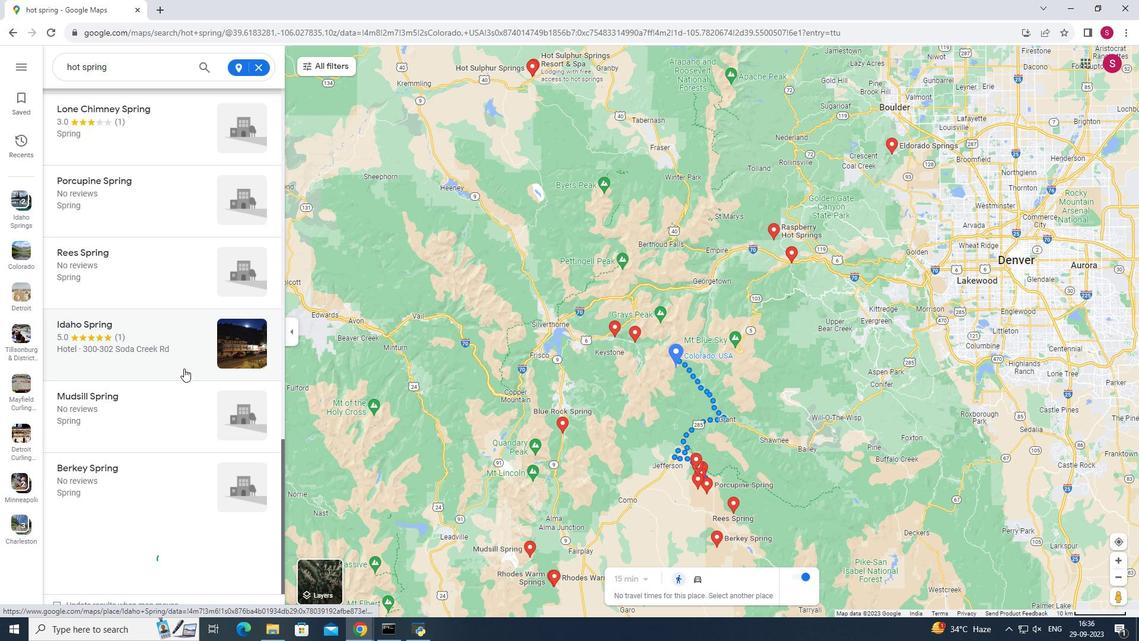 
Action: Mouse moved to (168, 359)
Screenshot: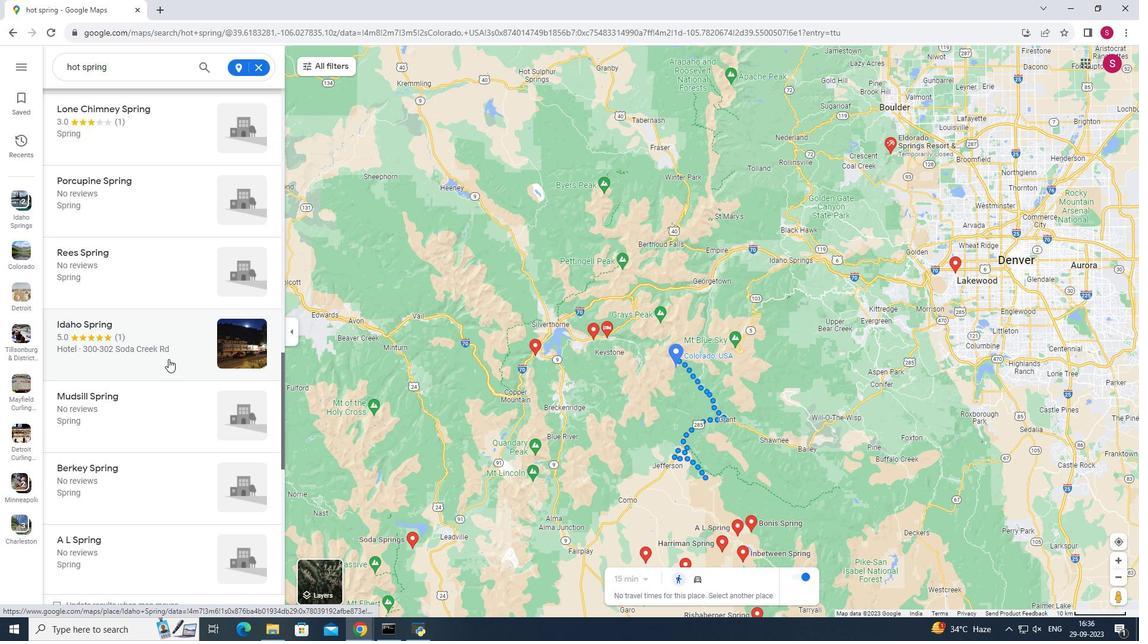 
Action: Mouse scrolled (168, 358) with delta (0, 0)
Screenshot: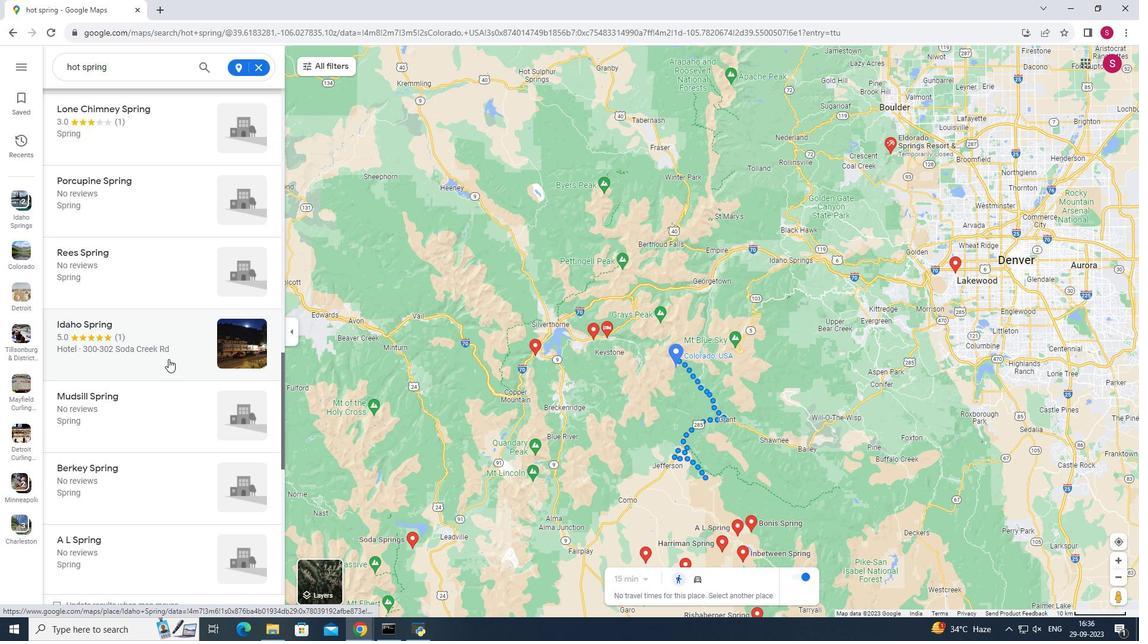 
Action: Mouse scrolled (168, 358) with delta (0, 0)
Screenshot: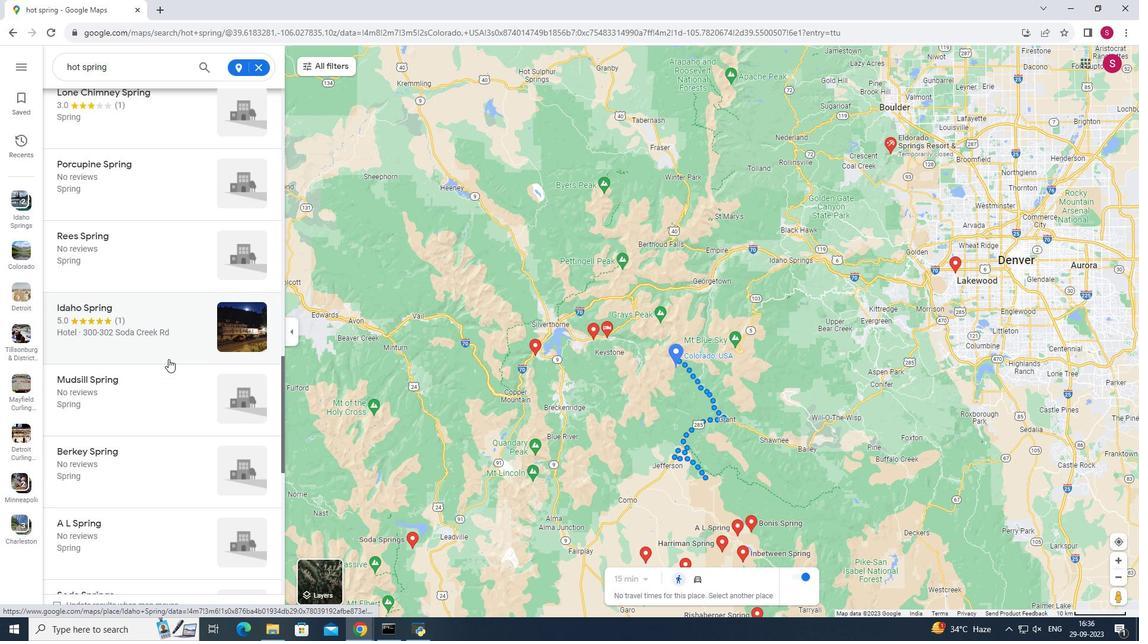 
Action: Mouse moved to (168, 359)
Screenshot: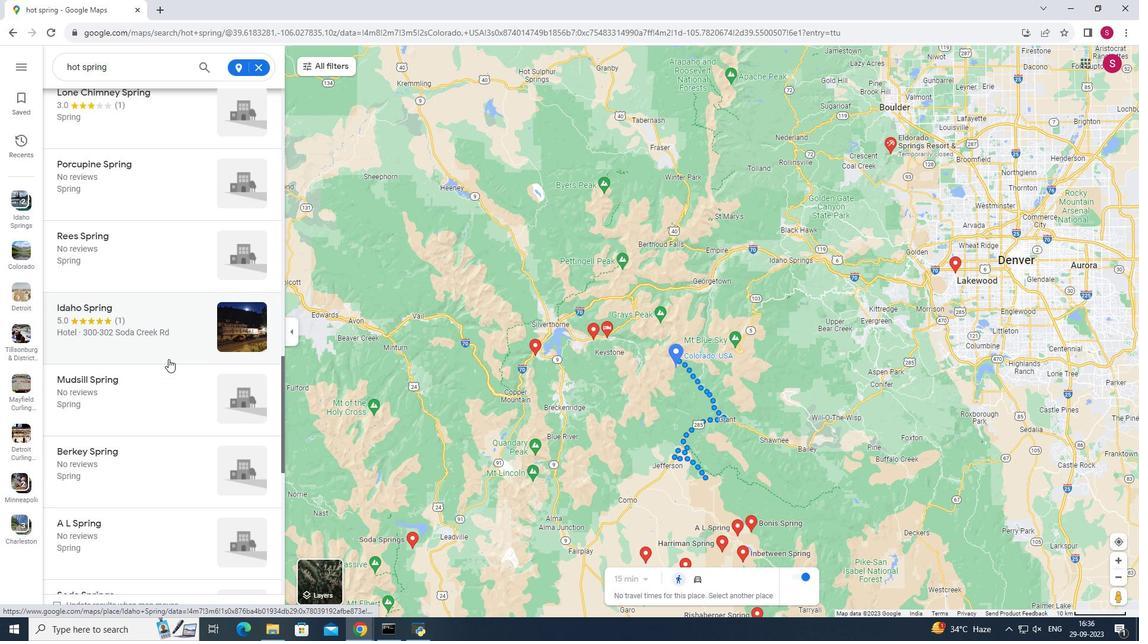
Action: Mouse scrolled (168, 358) with delta (0, 0)
Screenshot: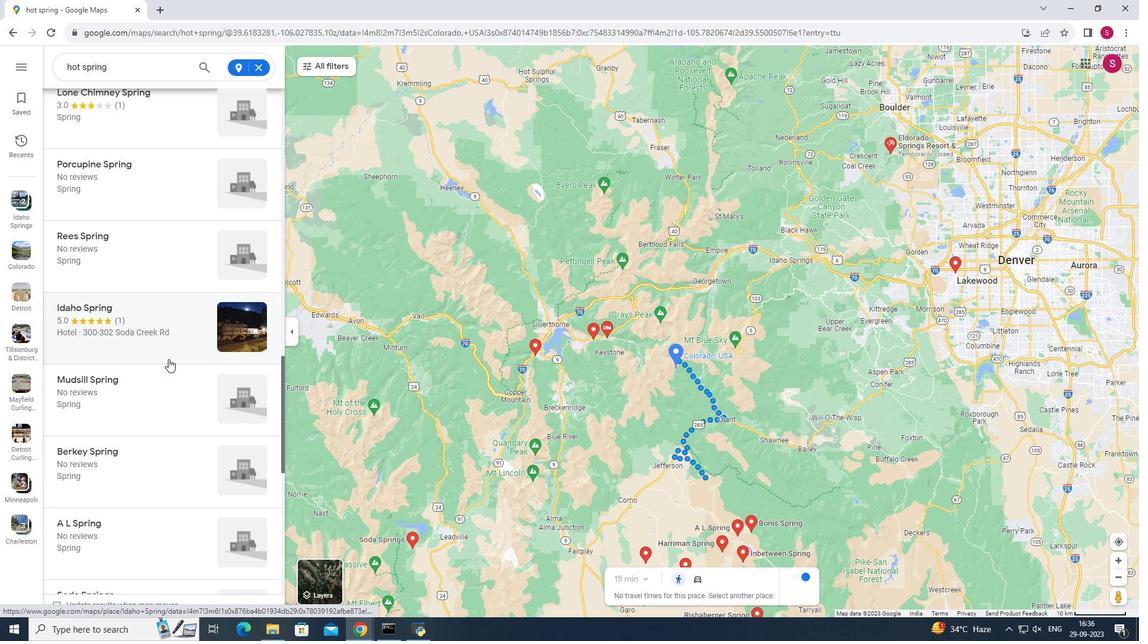 
Action: Mouse moved to (167, 353)
Screenshot: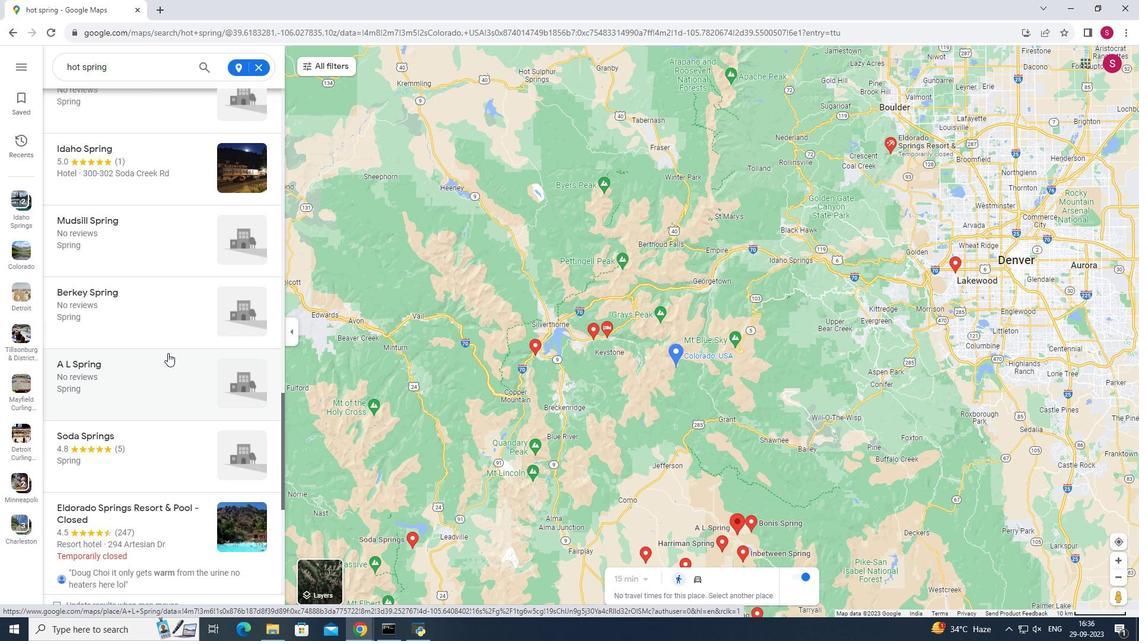 
Action: Mouse scrolled (167, 352) with delta (0, 0)
Screenshot: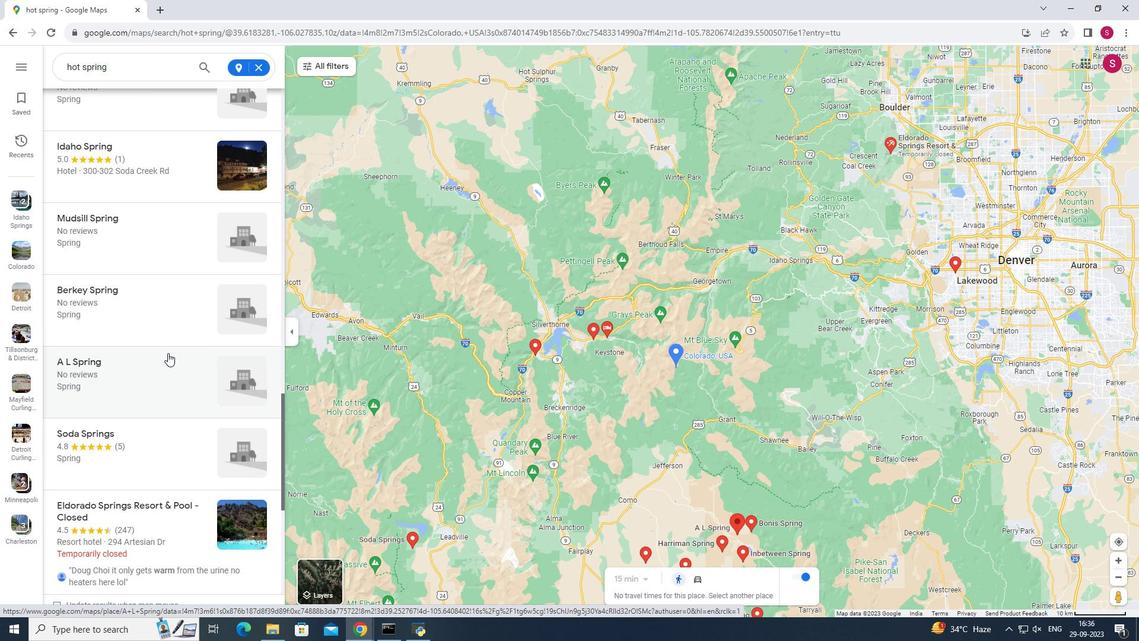 
Action: Mouse scrolled (167, 352) with delta (0, 0)
Screenshot: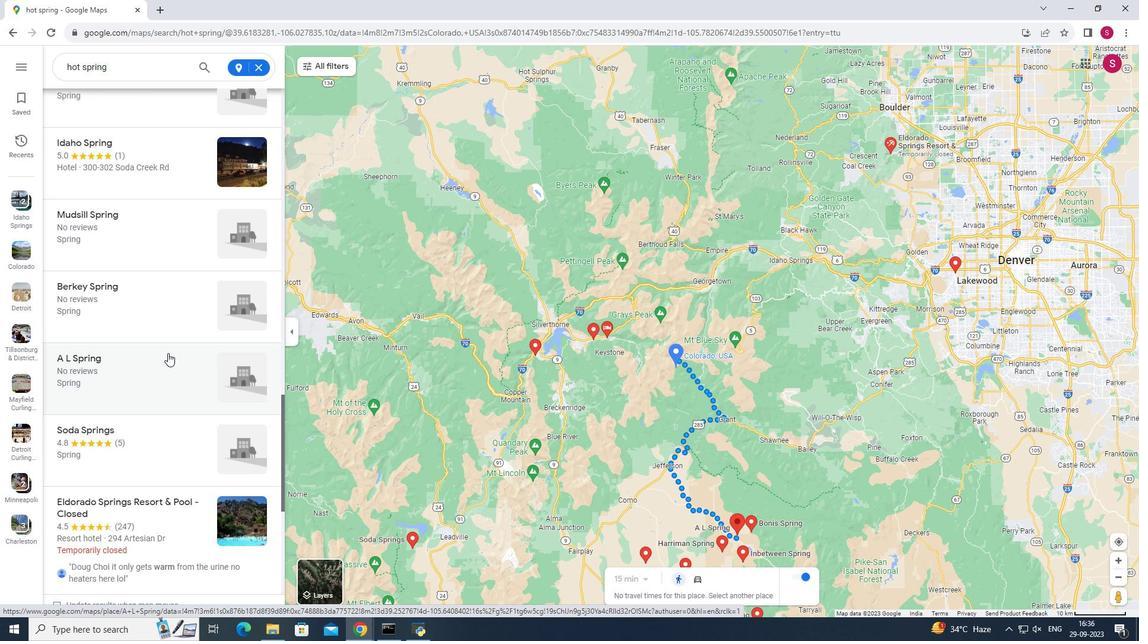 
Action: Mouse scrolled (167, 352) with delta (0, 0)
Screenshot: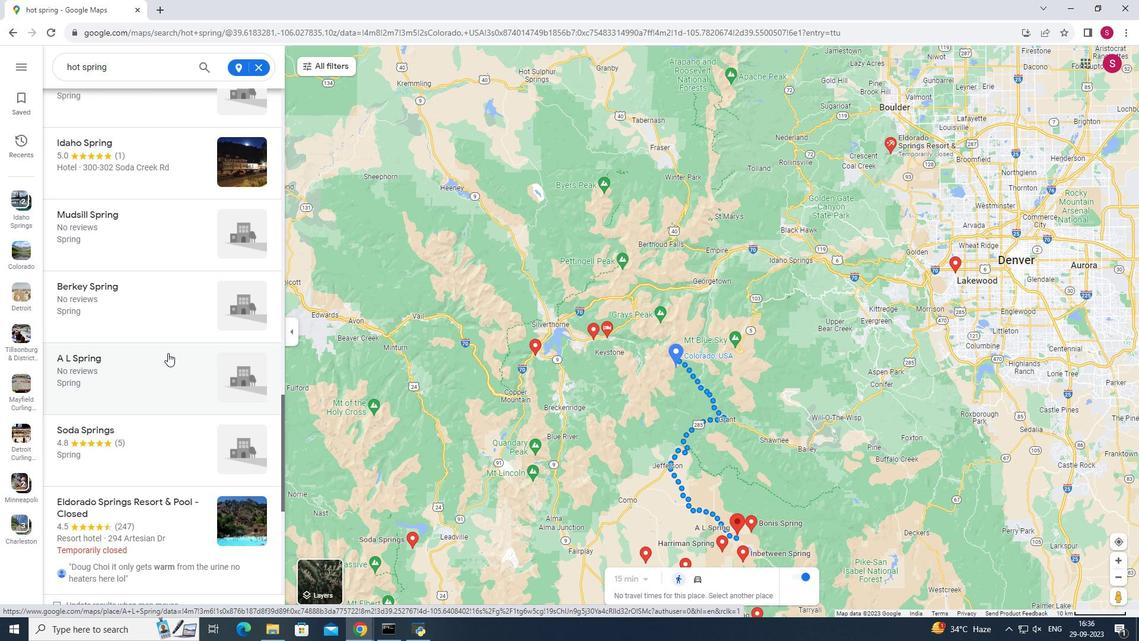 
Action: Mouse scrolled (167, 352) with delta (0, 0)
Screenshot: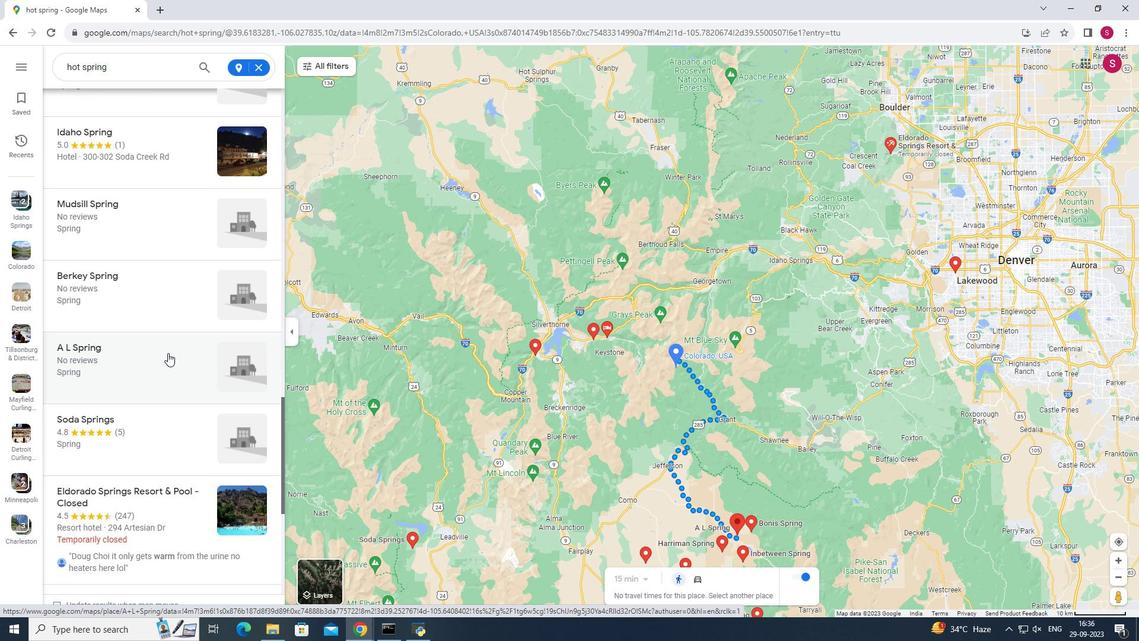 
Action: Mouse moved to (222, 307)
Screenshot: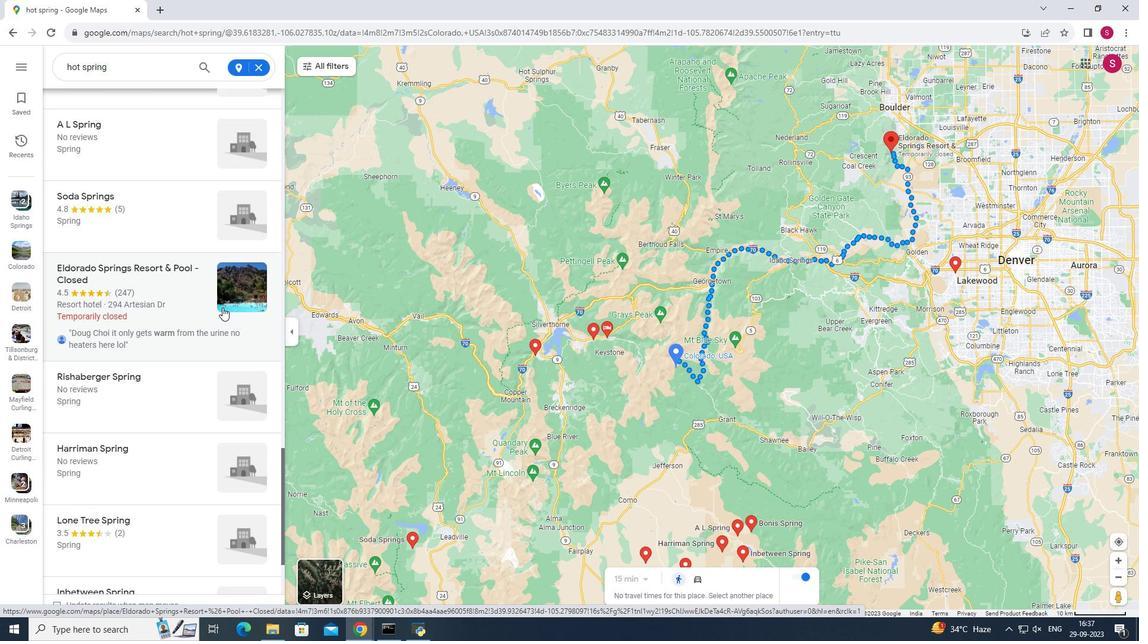
